 Task: For heading Use Roboto mono with pink colour & bold.  font size for heading18,  'Change the font style of data to'Roboto mono and font size to 9,  Change the alignment of both headline & data to Align right In the sheet  DashboardInvestmentbook
Action: Mouse moved to (82, 154)
Screenshot: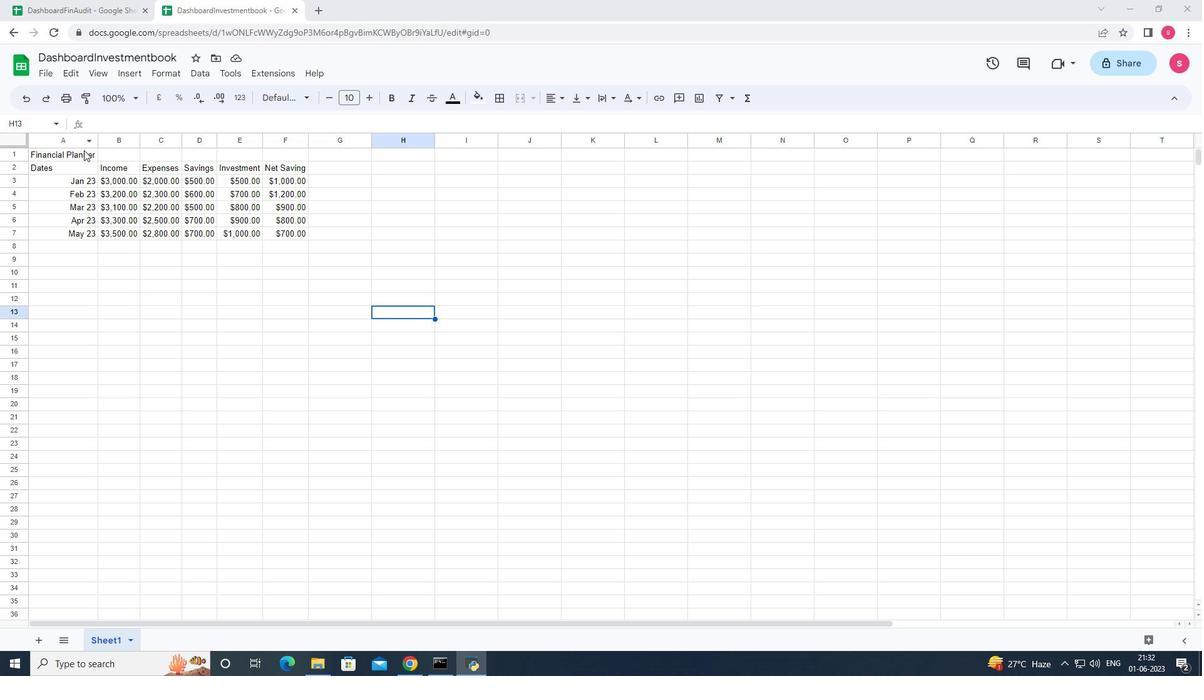 
Action: Mouse pressed left at (82, 154)
Screenshot: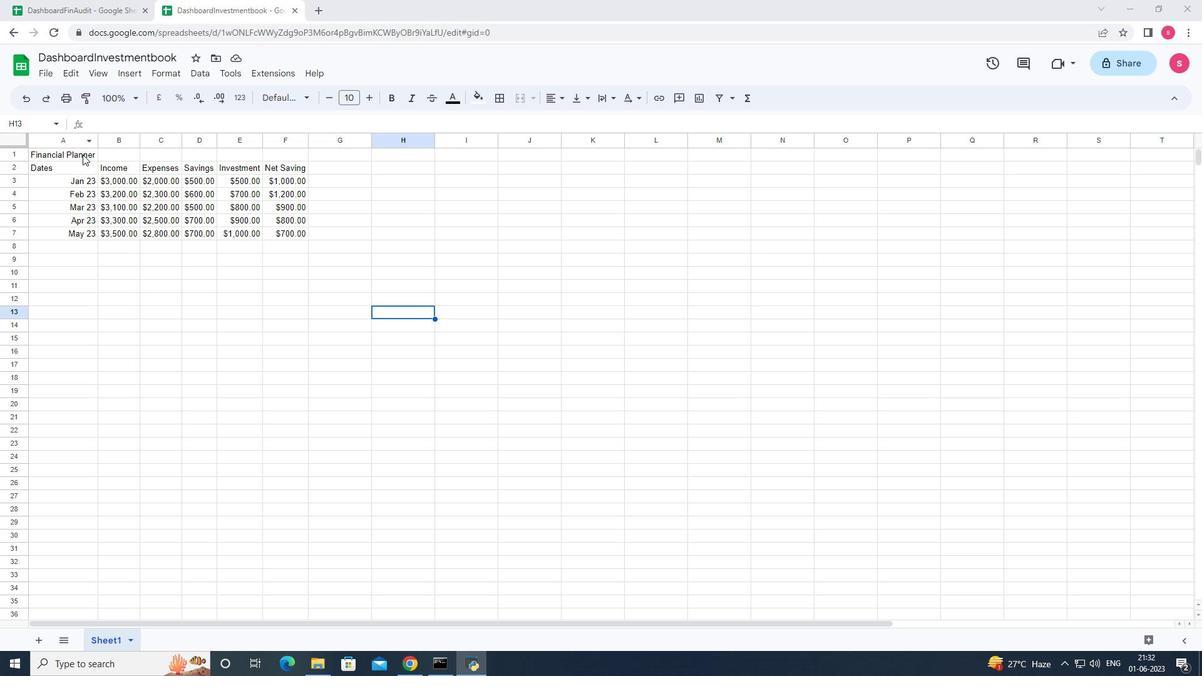 
Action: Mouse moved to (294, 97)
Screenshot: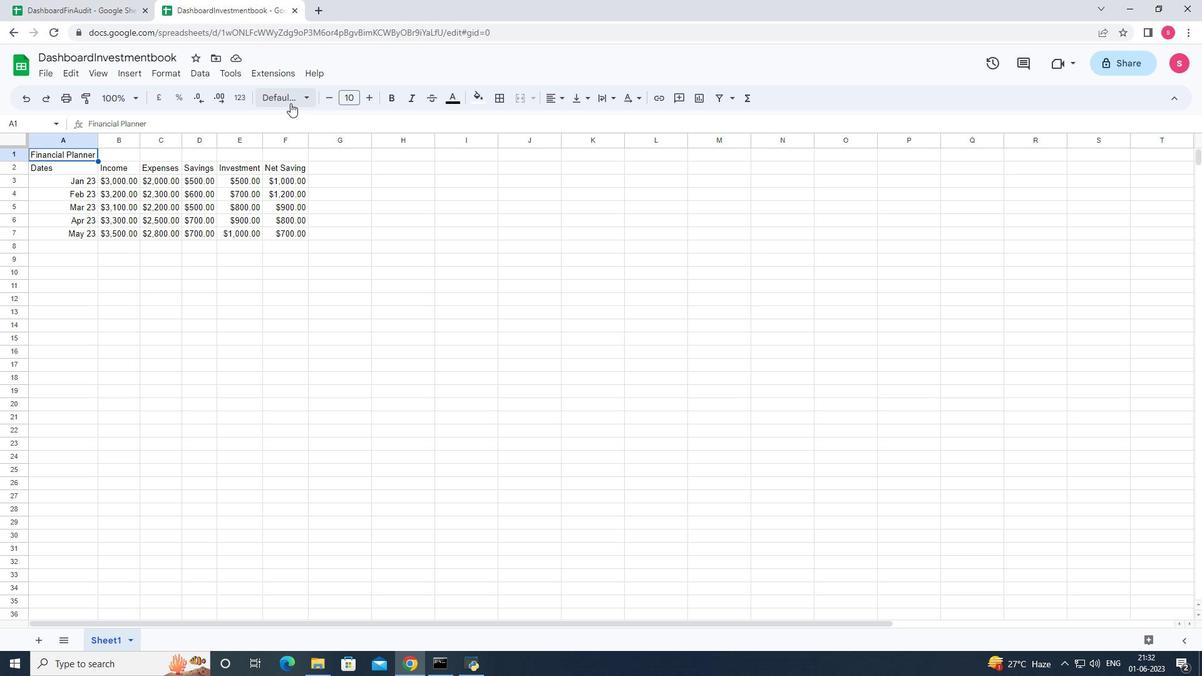 
Action: Mouse pressed left at (294, 97)
Screenshot: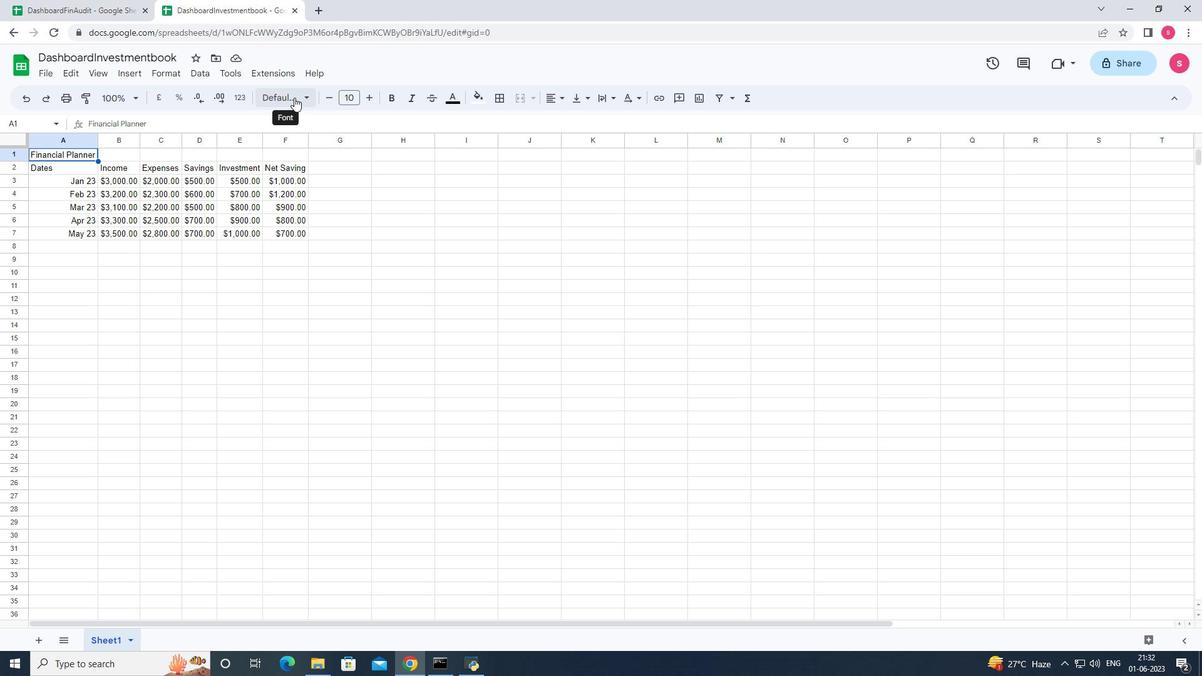 
Action: Mouse moved to (281, 296)
Screenshot: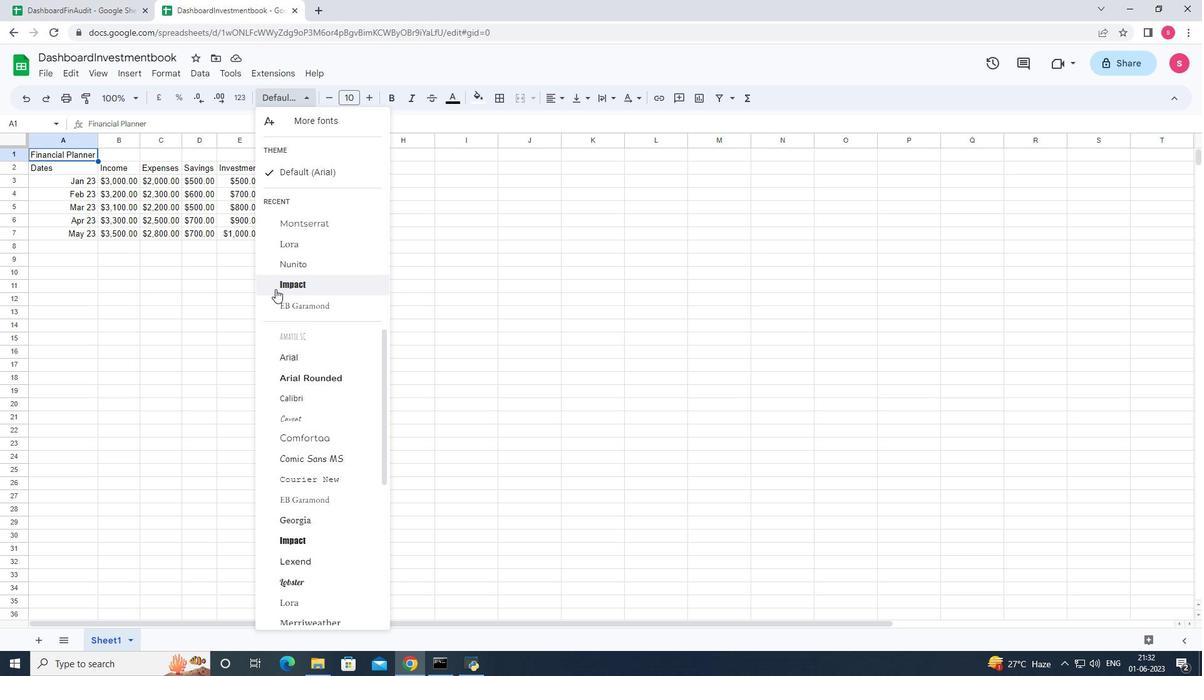 
Action: Mouse scrolled (281, 295) with delta (0, 0)
Screenshot: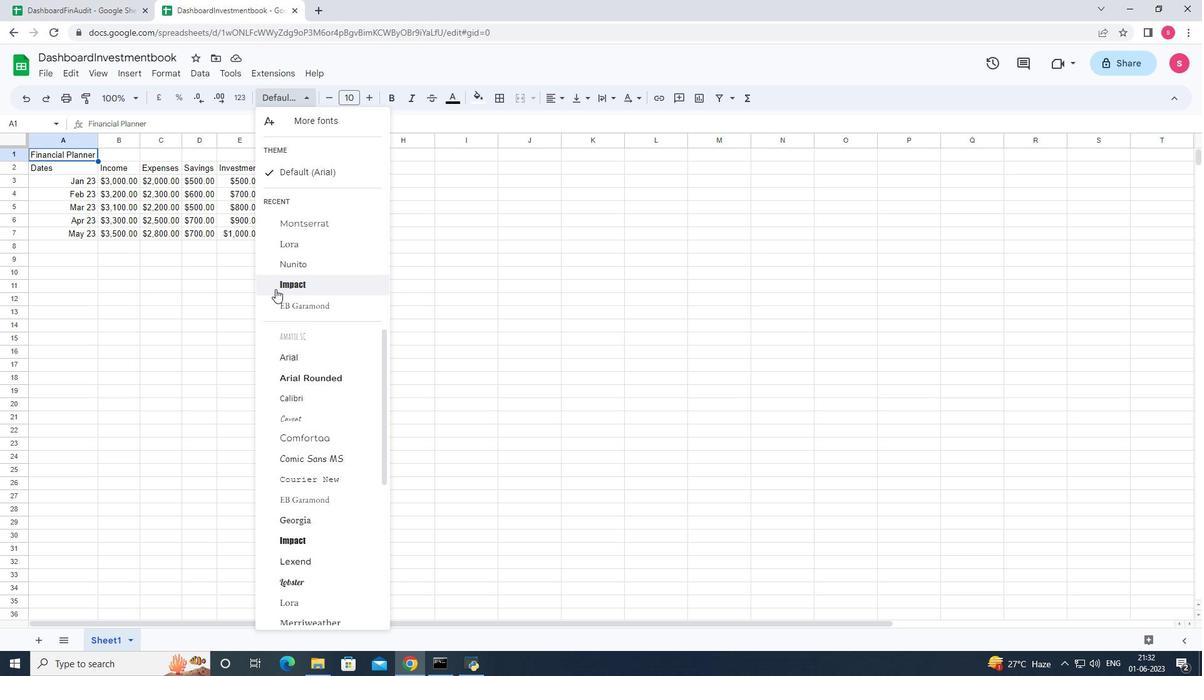 
Action: Mouse moved to (300, 322)
Screenshot: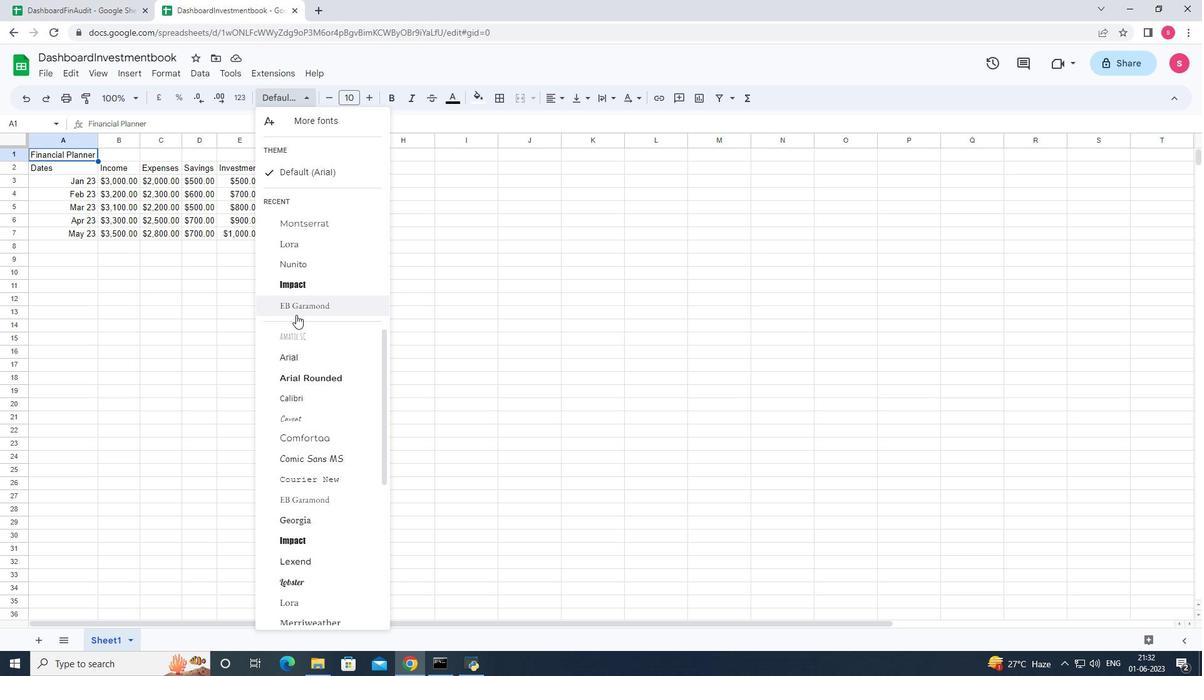 
Action: Mouse scrolled (300, 321) with delta (0, 0)
Screenshot: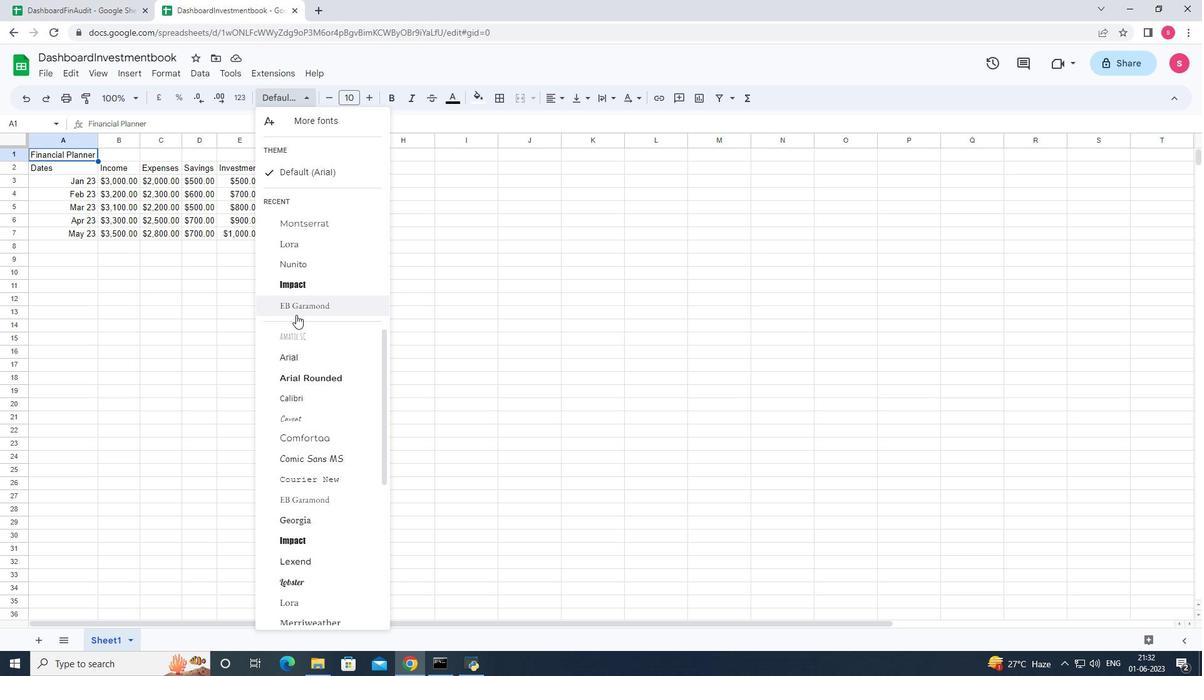 
Action: Mouse moved to (291, 371)
Screenshot: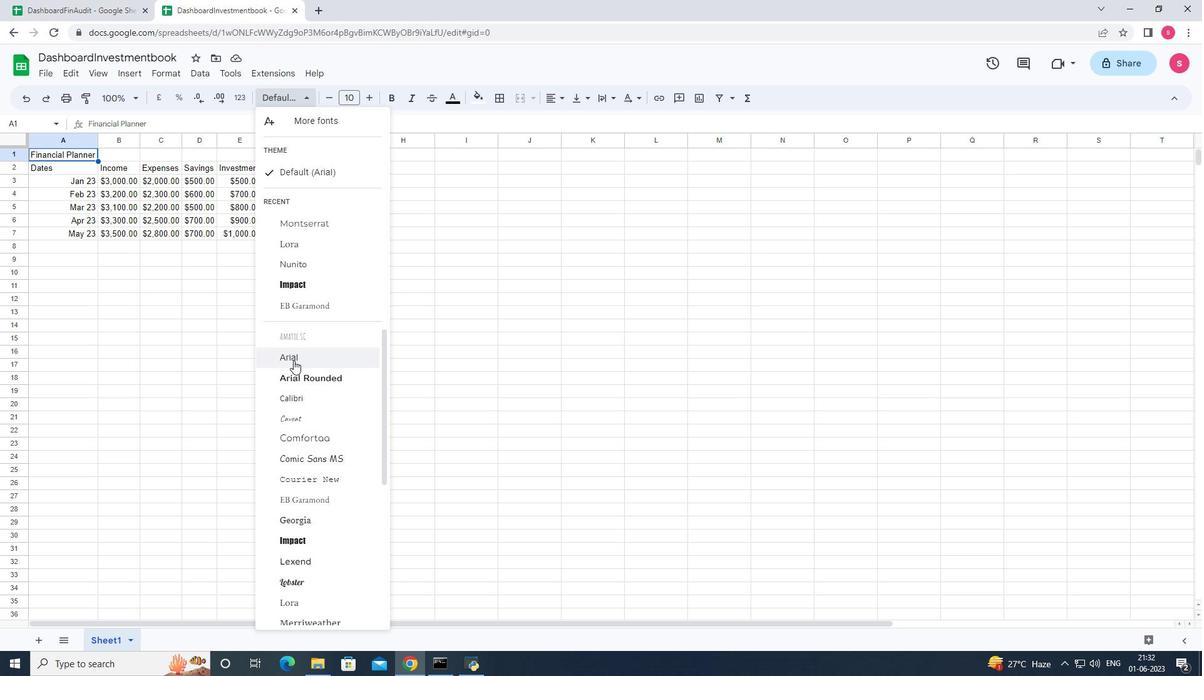 
Action: Mouse scrolled (291, 370) with delta (0, 0)
Screenshot: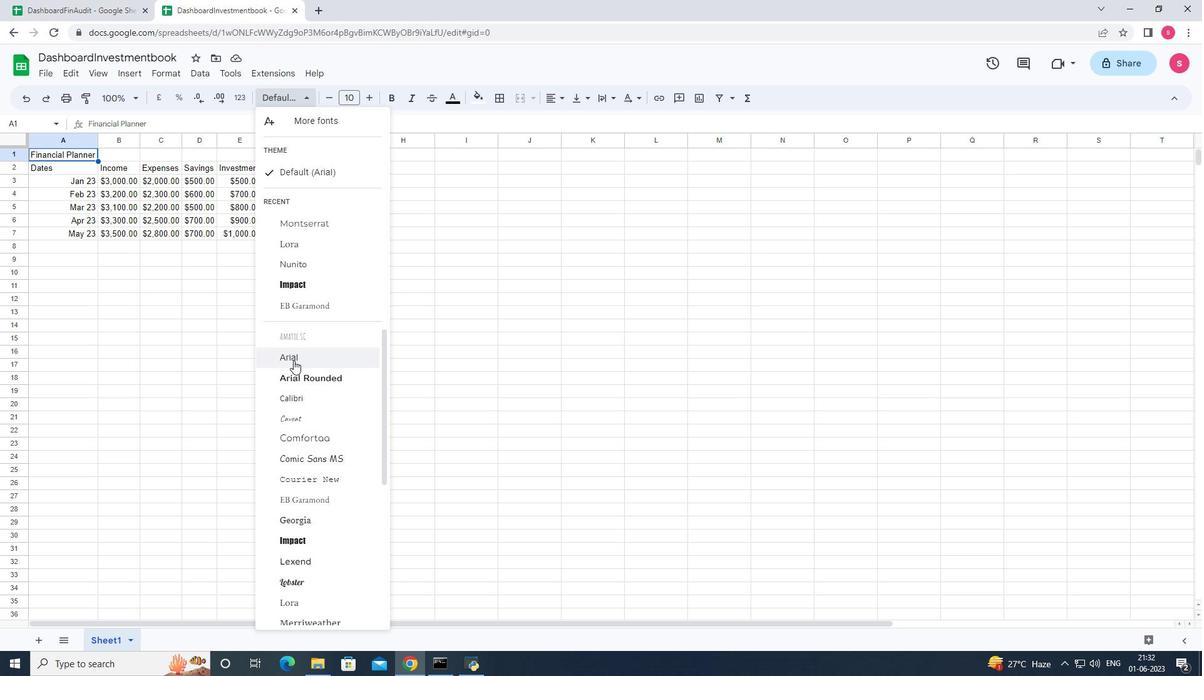
Action: Mouse moved to (291, 383)
Screenshot: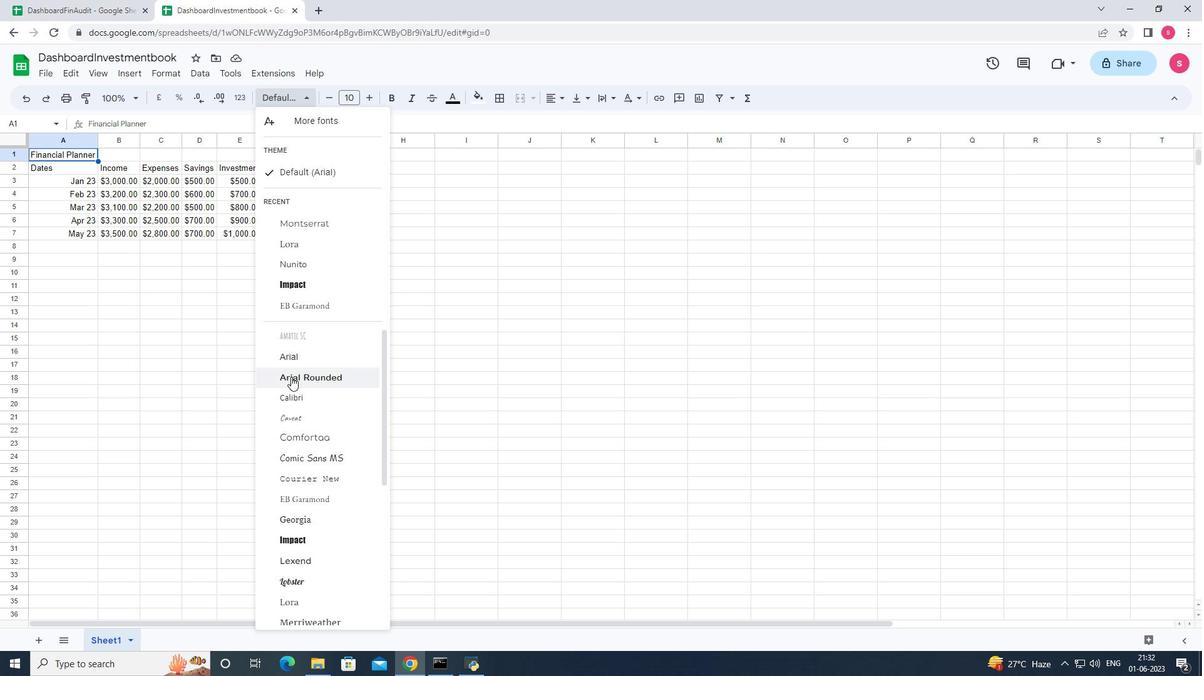 
Action: Mouse scrolled (291, 382) with delta (0, 0)
Screenshot: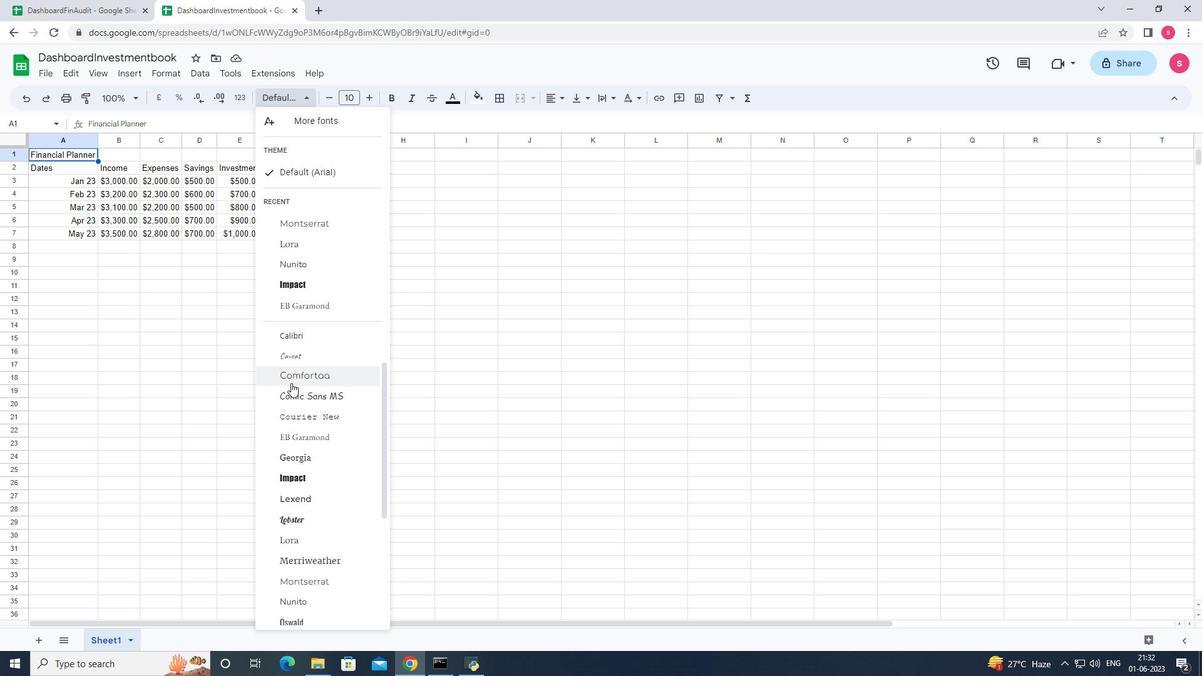 
Action: Mouse moved to (291, 386)
Screenshot: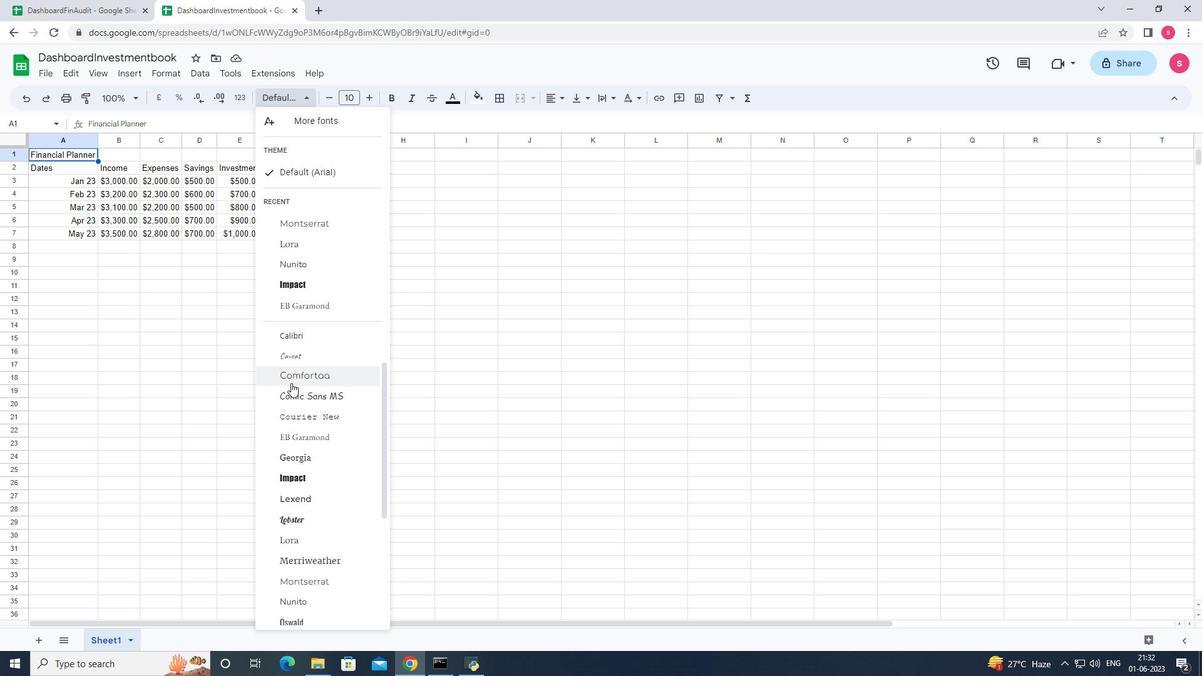 
Action: Mouse scrolled (291, 386) with delta (0, 0)
Screenshot: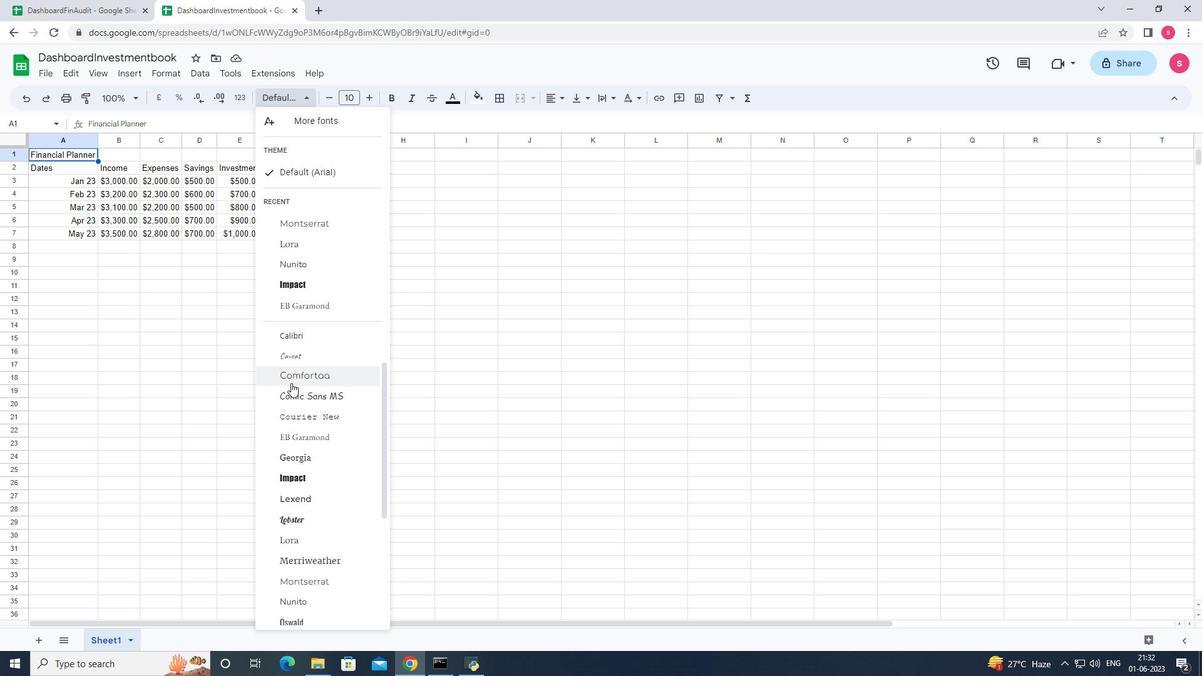 
Action: Mouse moved to (291, 389)
Screenshot: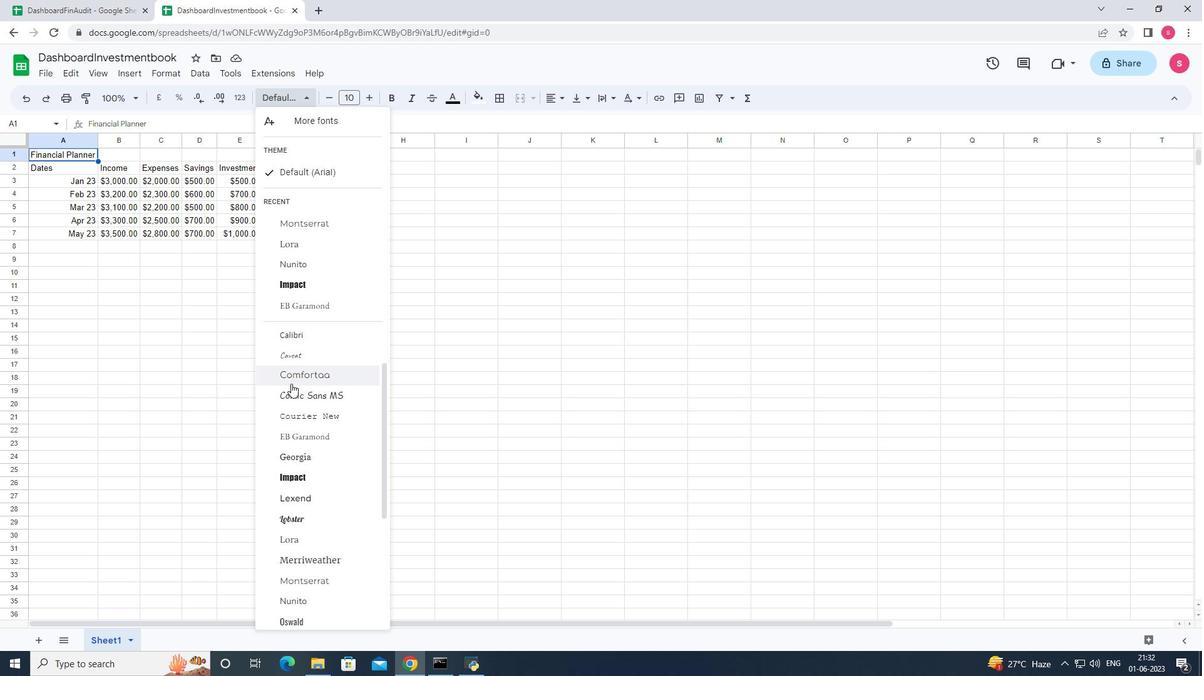 
Action: Mouse scrolled (291, 388) with delta (0, 0)
Screenshot: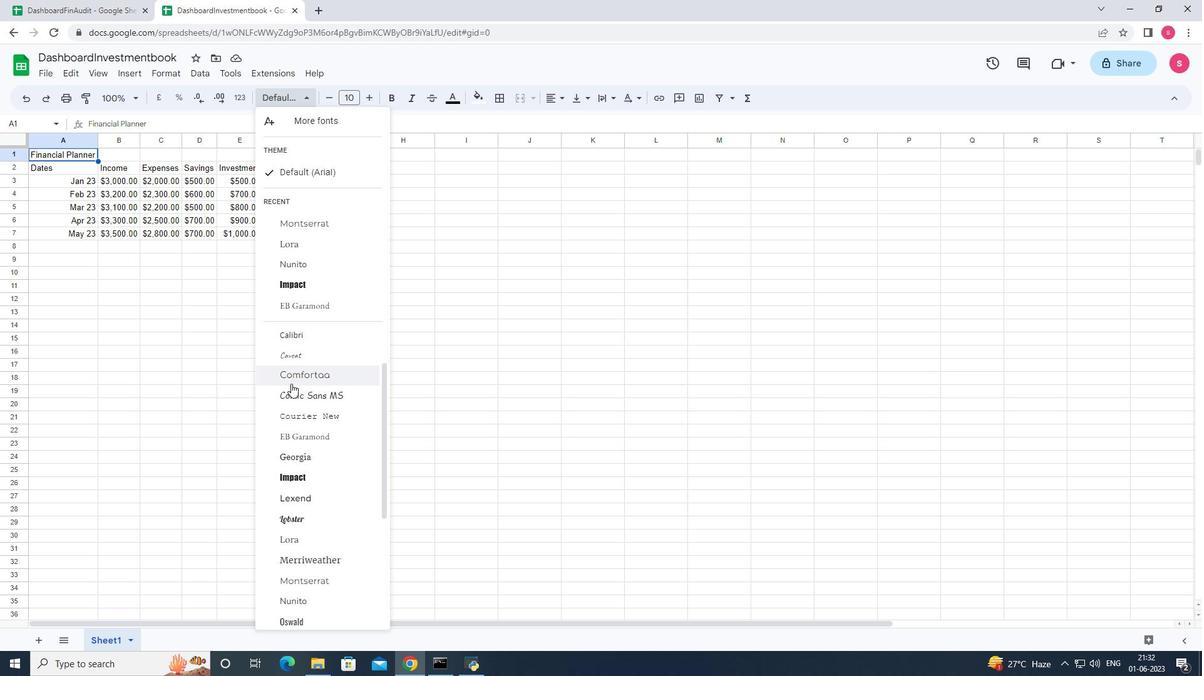 
Action: Mouse moved to (291, 401)
Screenshot: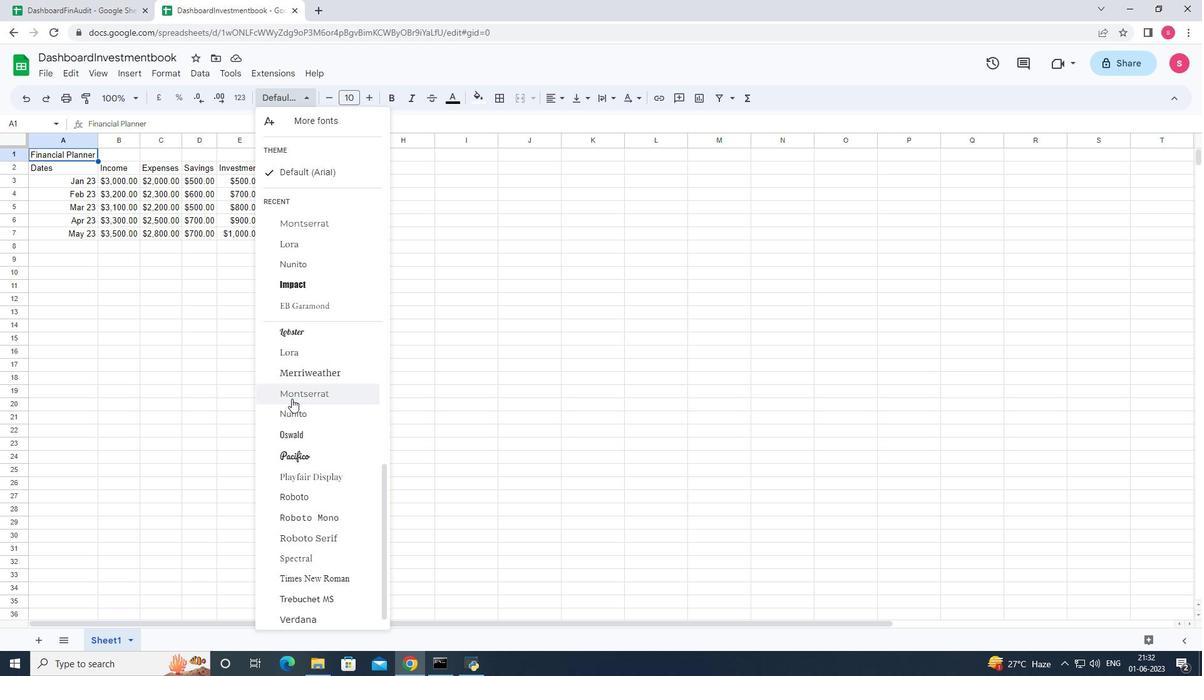 
Action: Mouse scrolled (291, 401) with delta (0, 0)
Screenshot: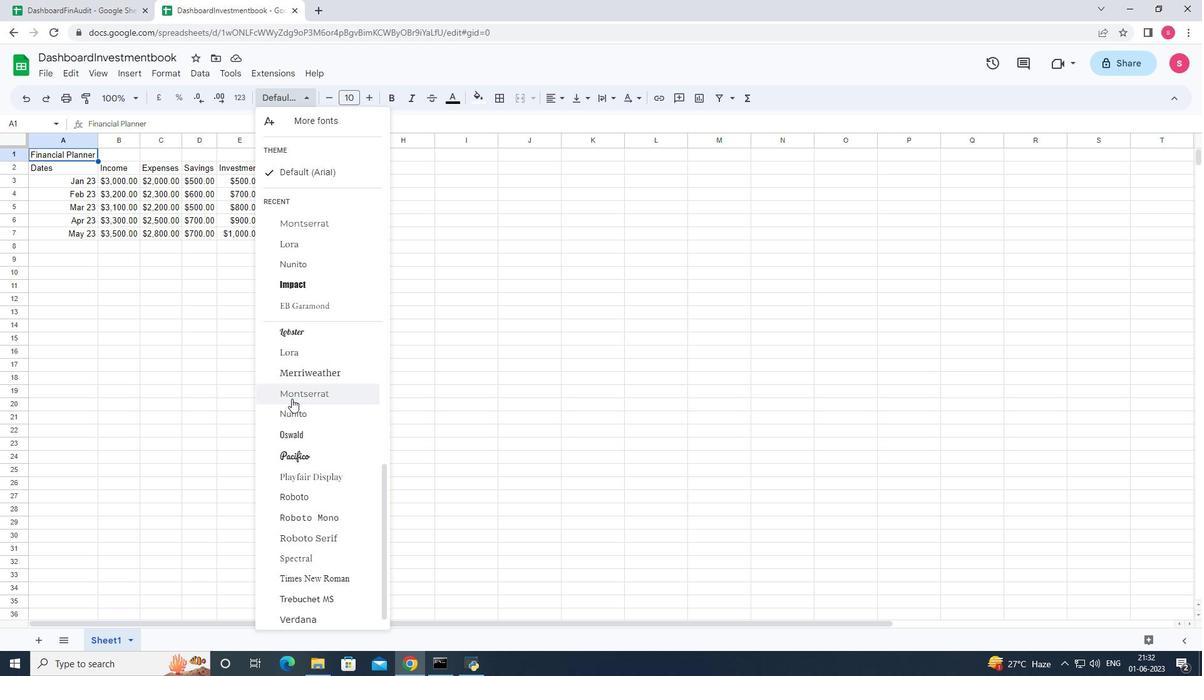 
Action: Mouse moved to (291, 406)
Screenshot: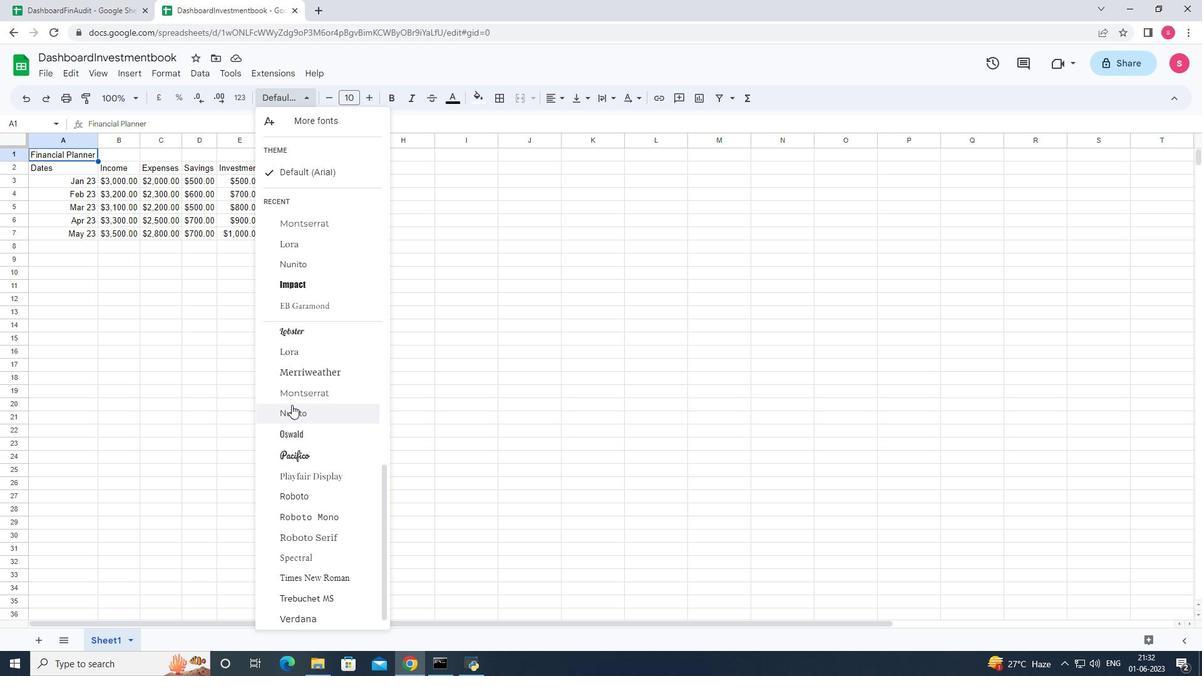 
Action: Mouse scrolled (291, 405) with delta (0, 0)
Screenshot: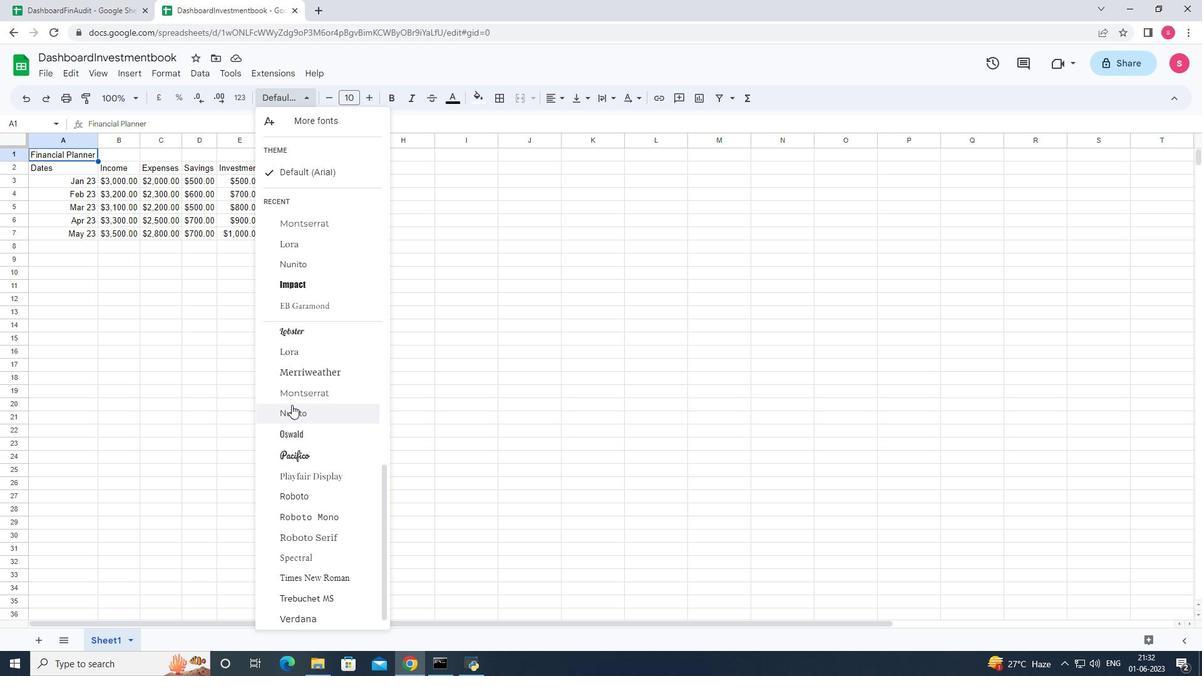 
Action: Mouse moved to (324, 516)
Screenshot: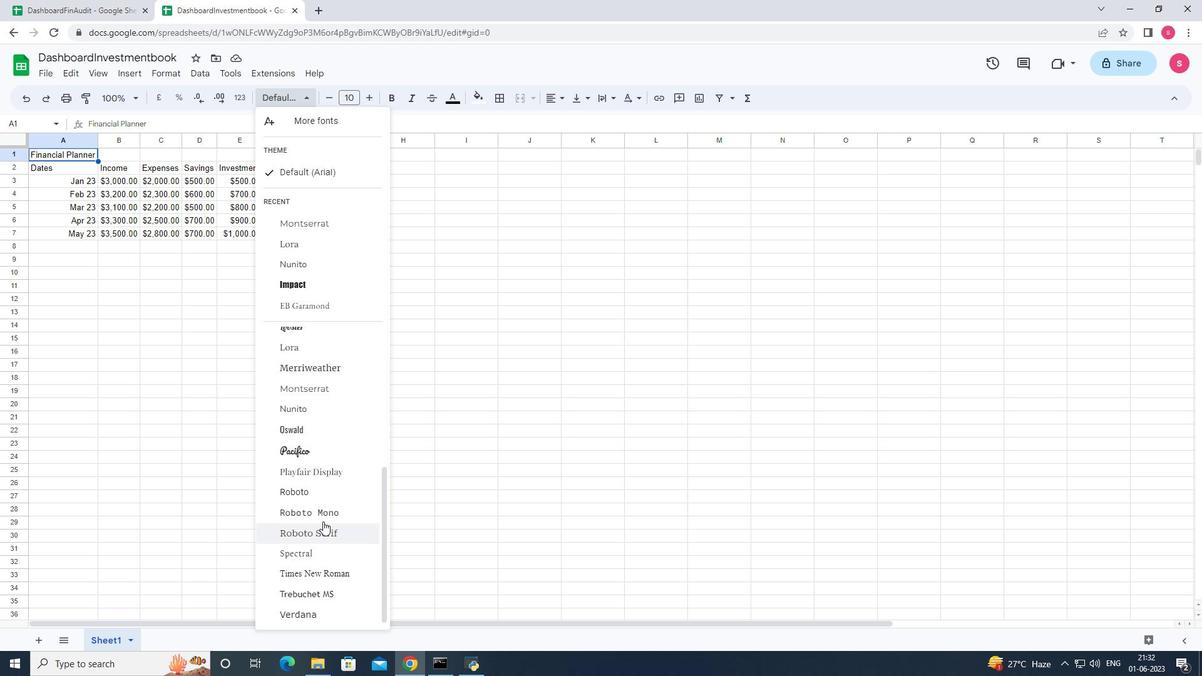 
Action: Mouse pressed left at (324, 516)
Screenshot: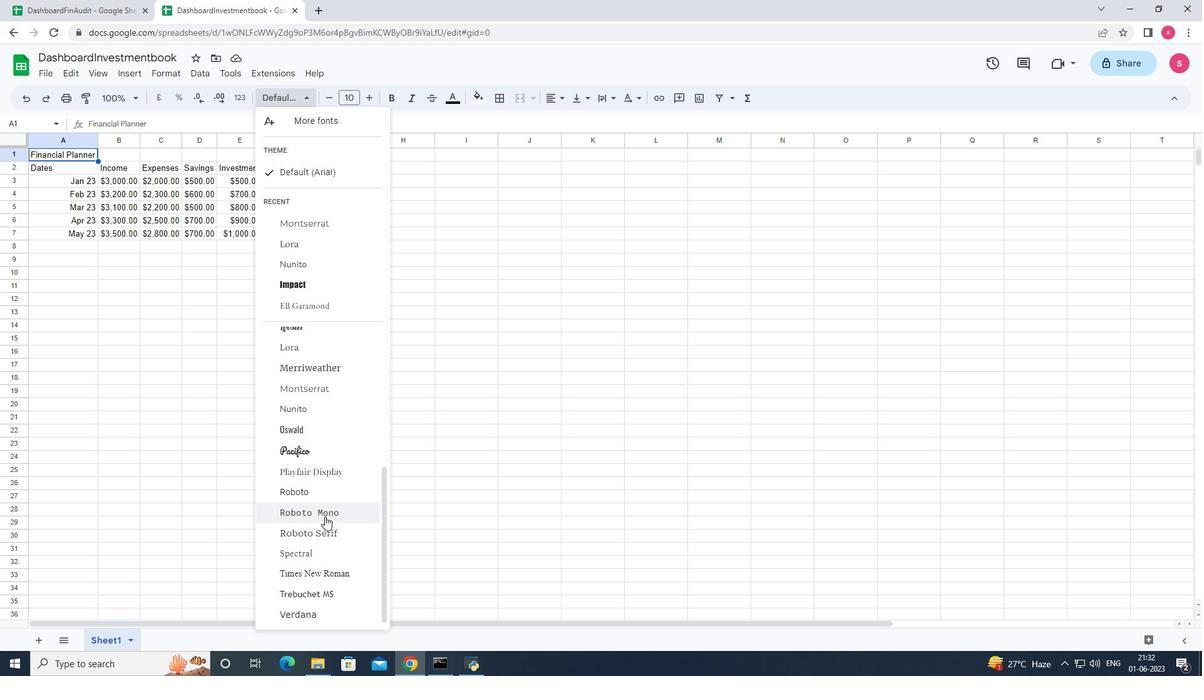 
Action: Mouse moved to (458, 100)
Screenshot: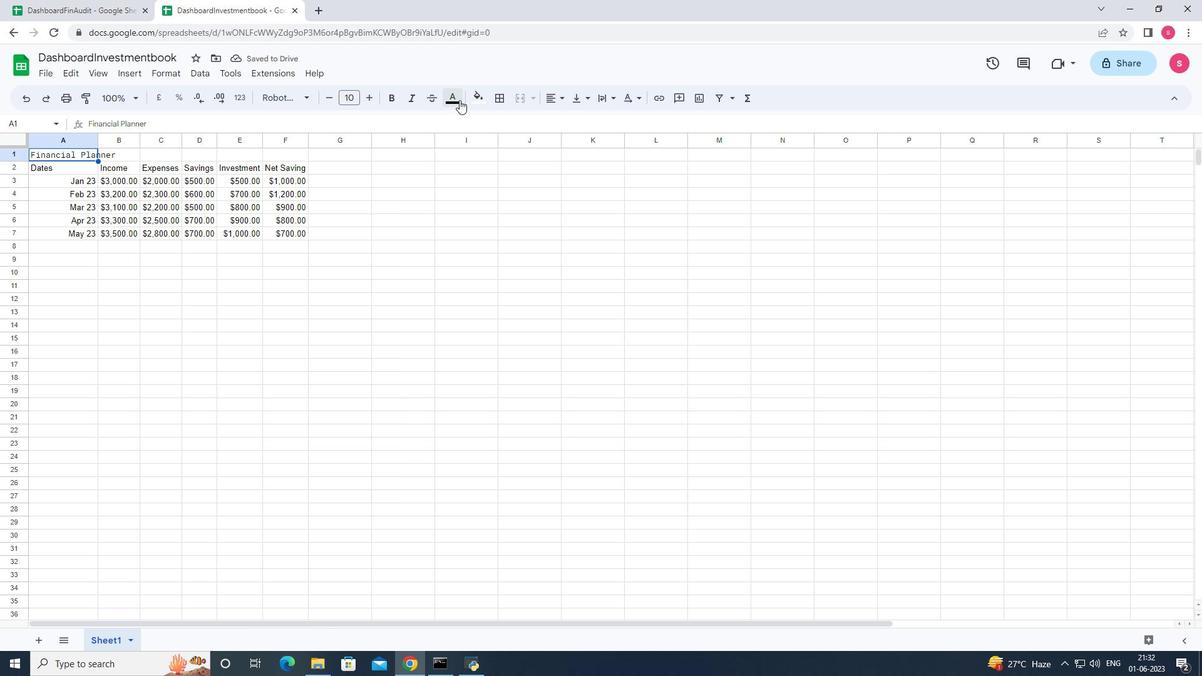 
Action: Mouse pressed left at (458, 100)
Screenshot: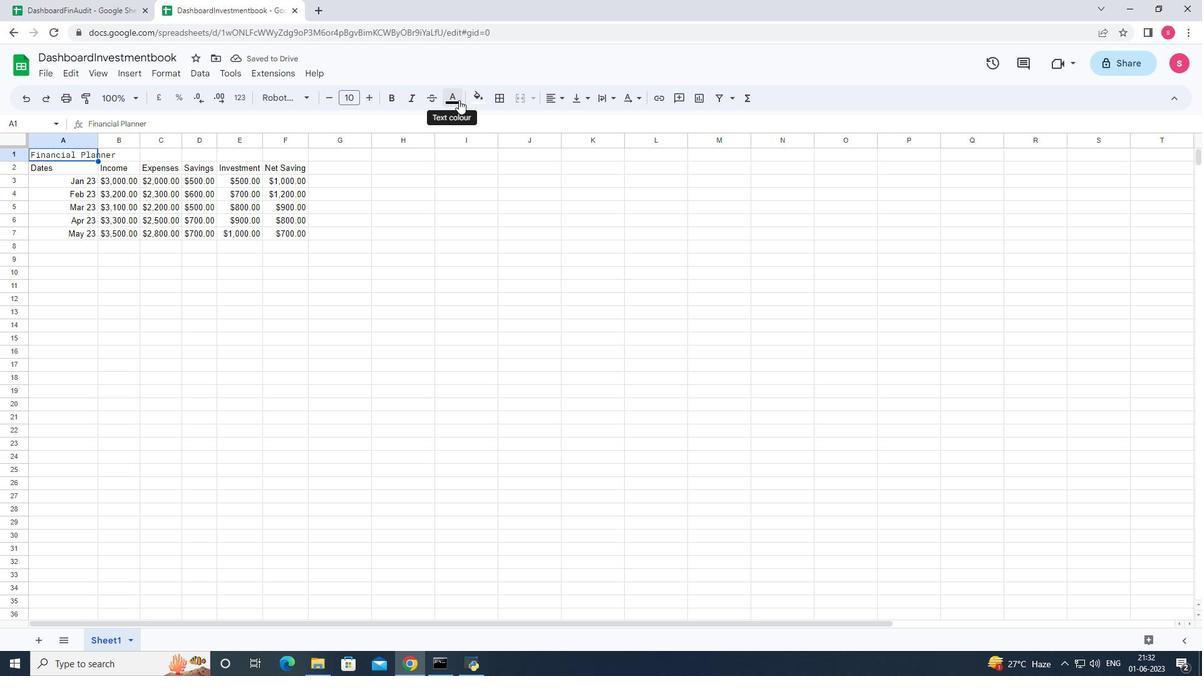 
Action: Mouse moved to (578, 157)
Screenshot: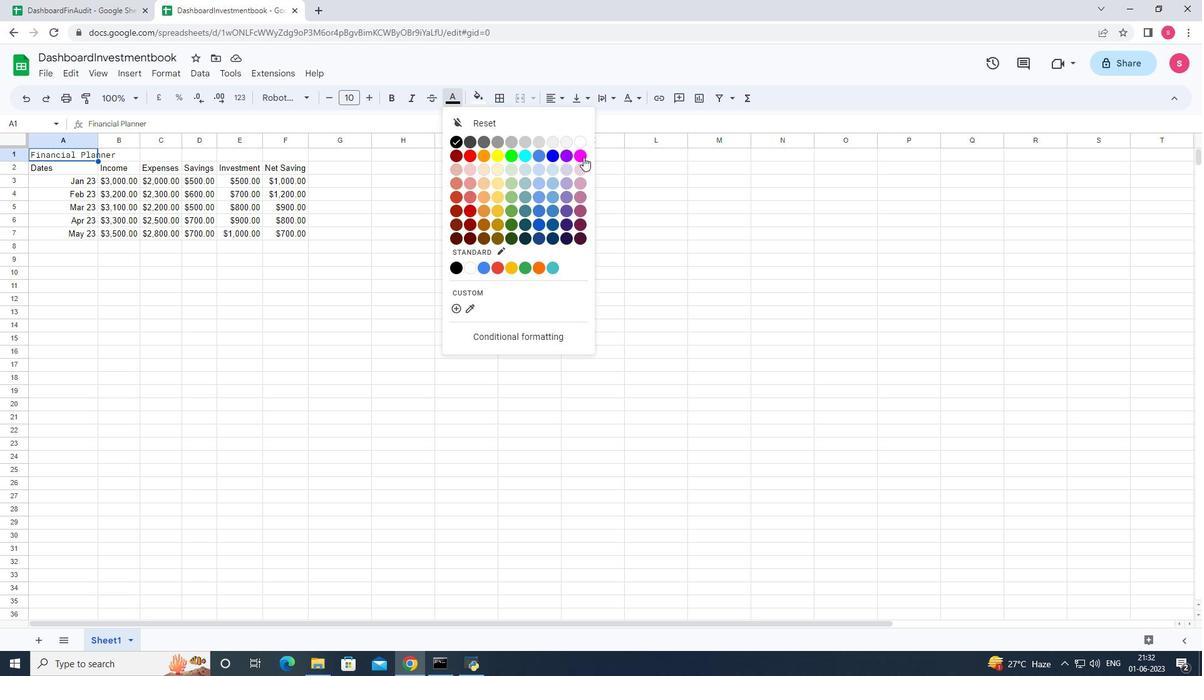 
Action: Mouse pressed left at (578, 157)
Screenshot: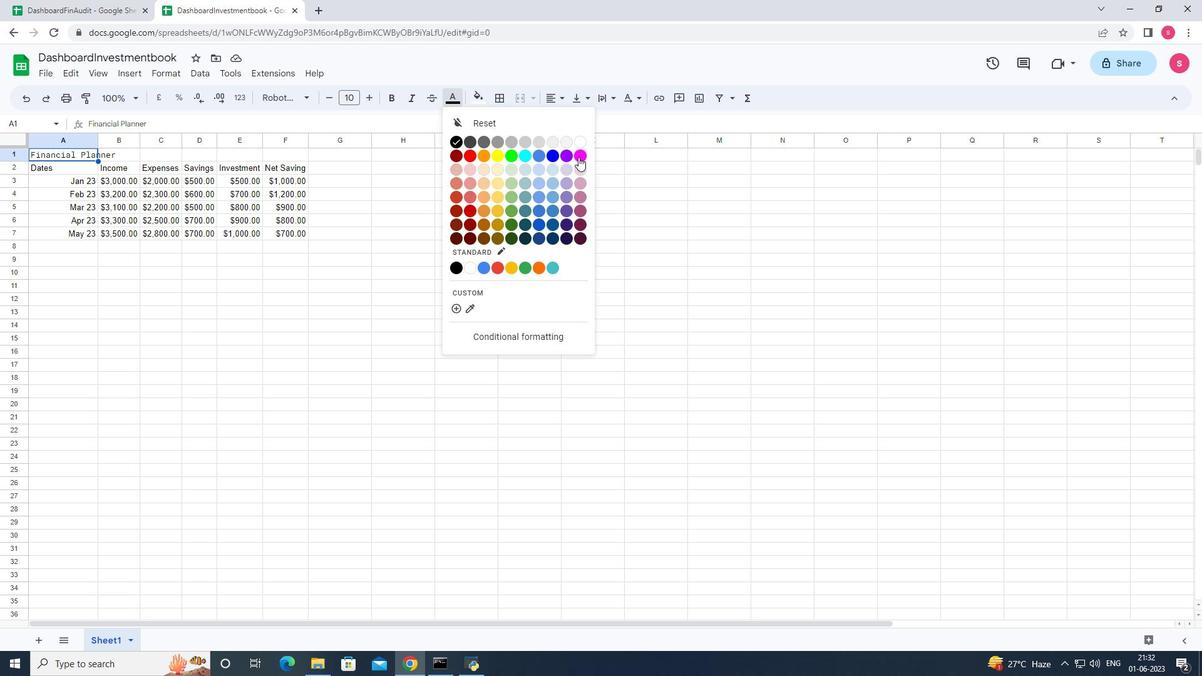 
Action: Mouse moved to (390, 100)
Screenshot: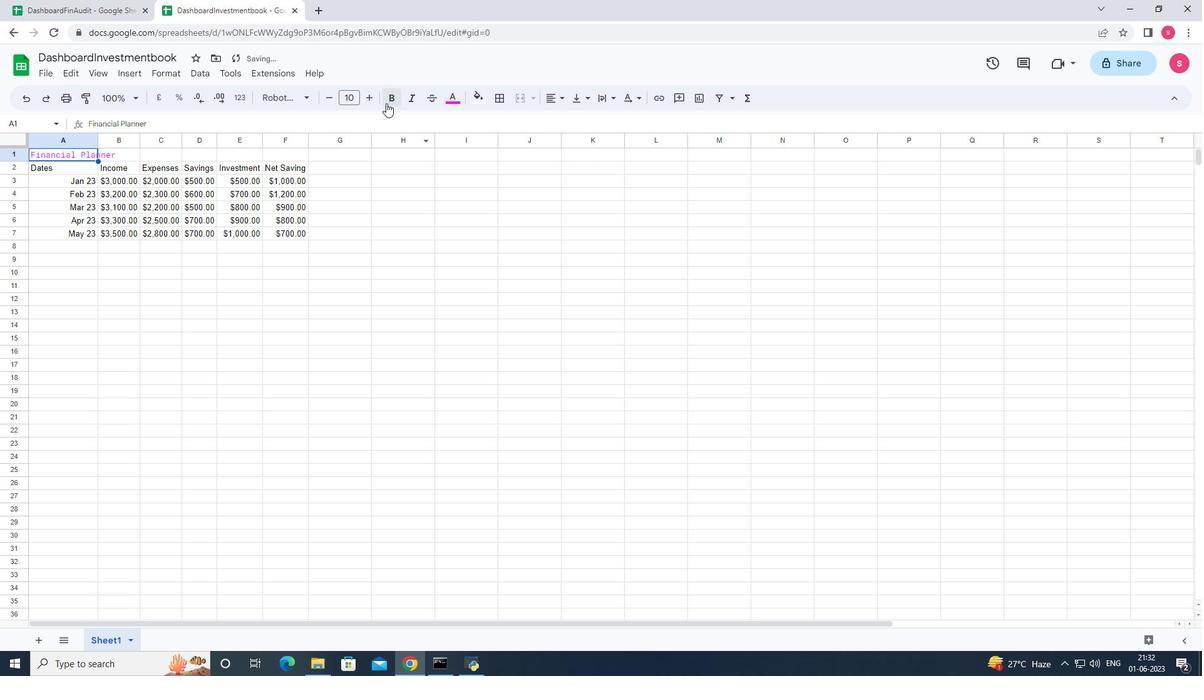 
Action: Mouse pressed left at (390, 100)
Screenshot: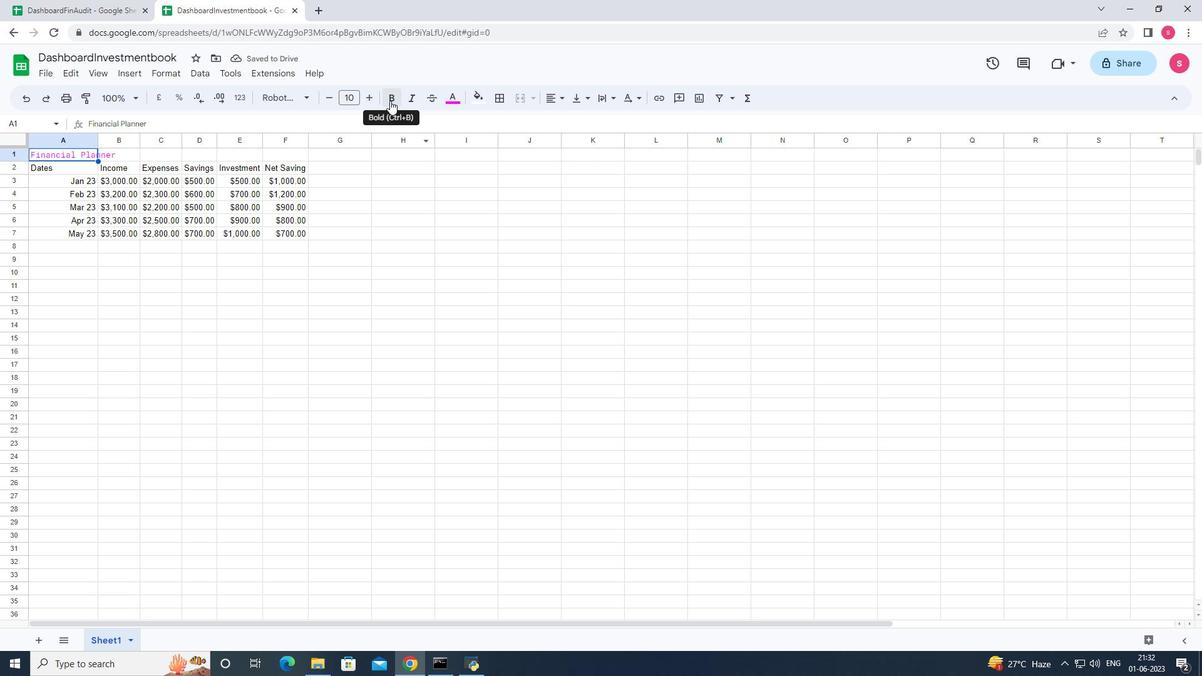 
Action: Mouse moved to (363, 98)
Screenshot: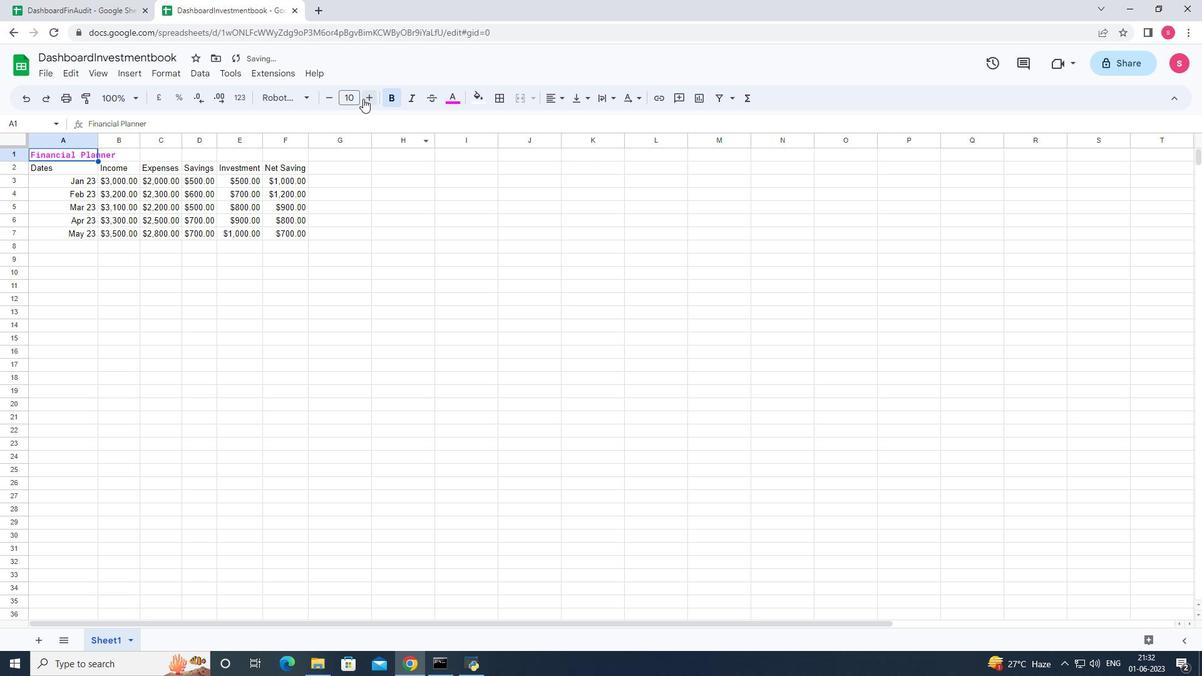 
Action: Mouse pressed left at (363, 98)
Screenshot: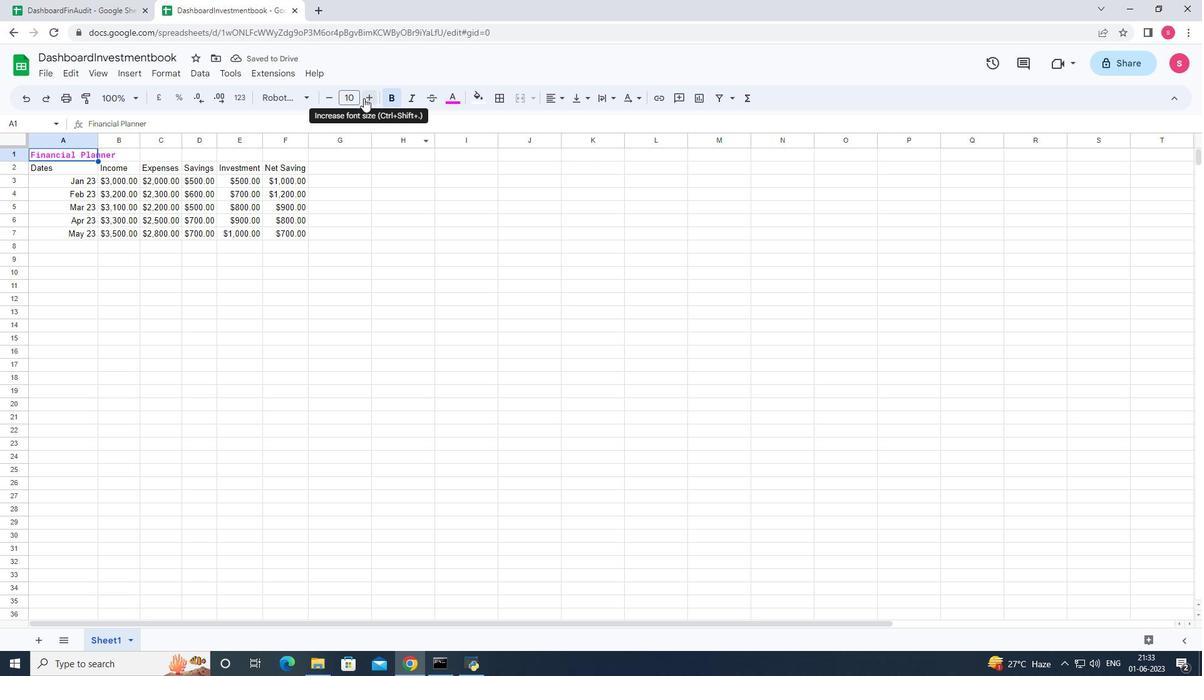 
Action: Mouse pressed left at (363, 98)
Screenshot: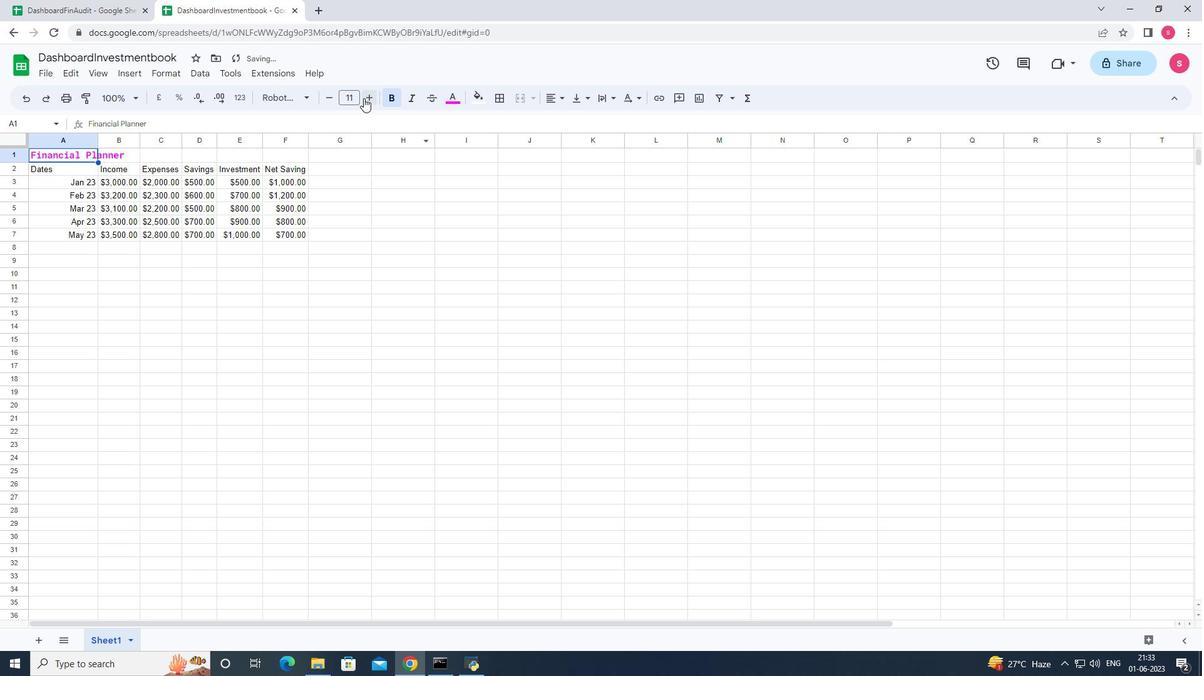 
Action: Mouse pressed left at (363, 98)
Screenshot: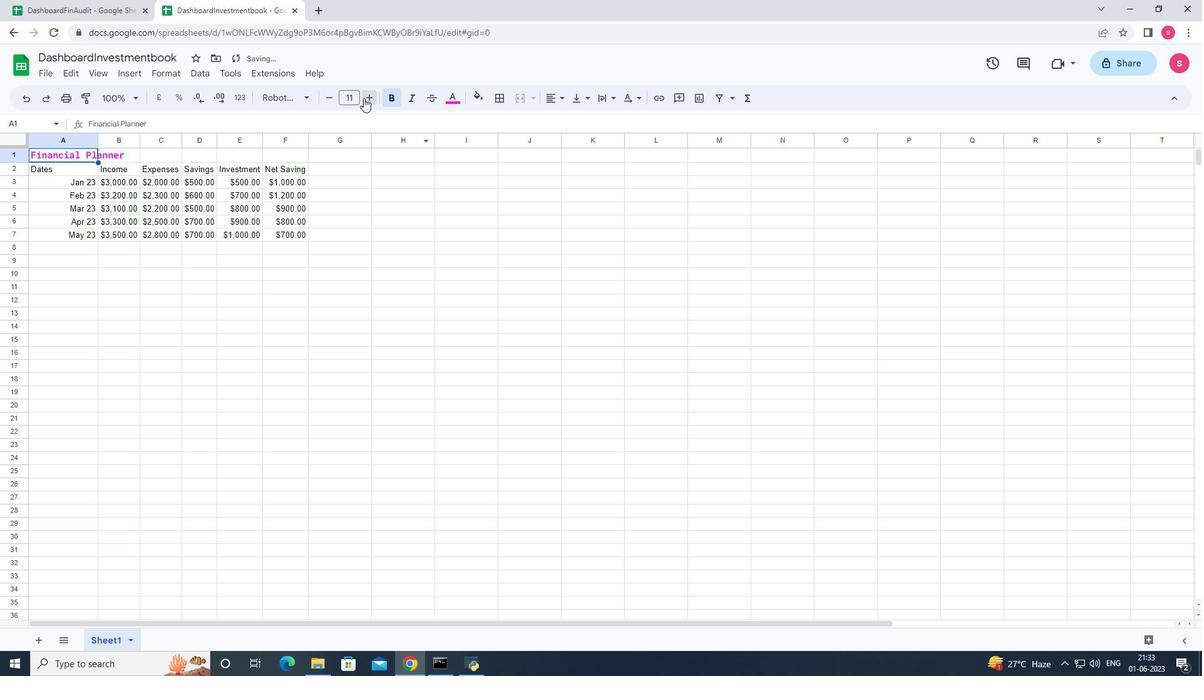 
Action: Mouse pressed left at (363, 98)
Screenshot: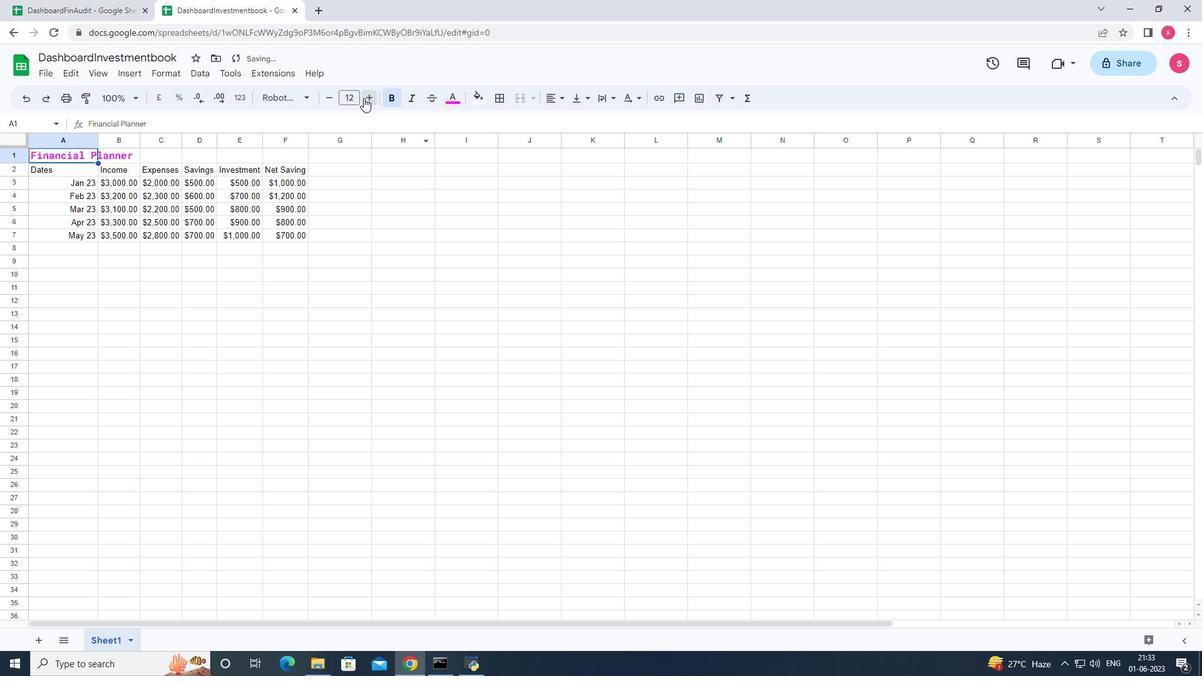 
Action: Mouse pressed left at (363, 98)
Screenshot: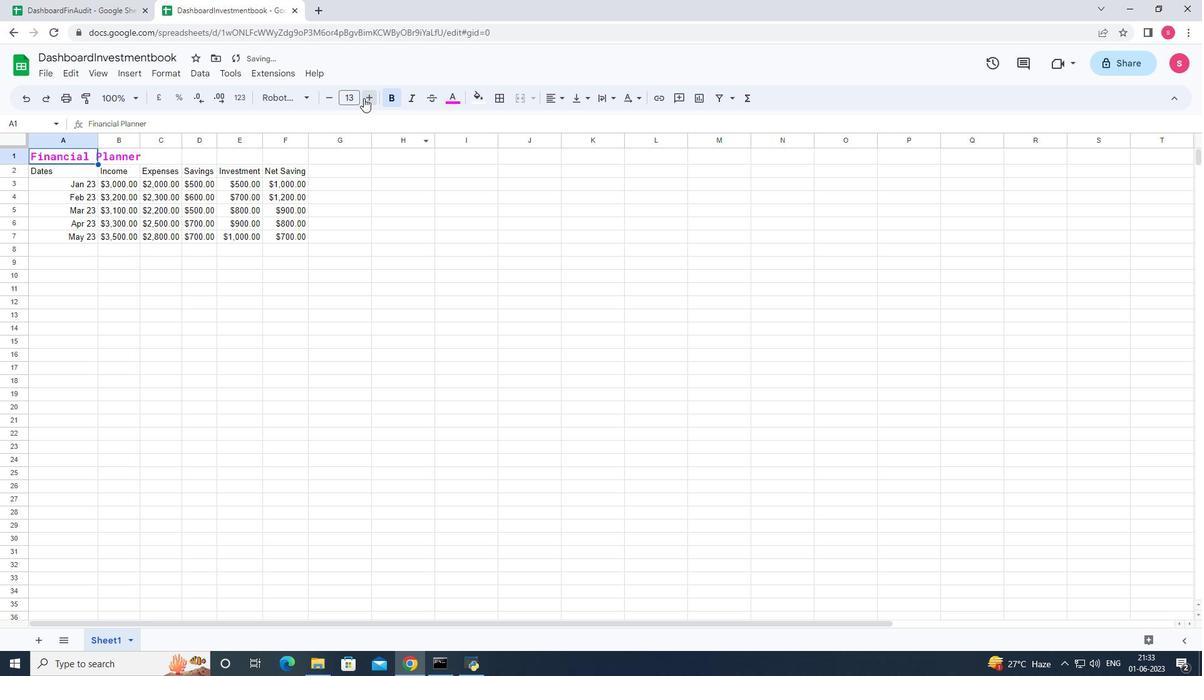 
Action: Mouse pressed left at (363, 98)
Screenshot: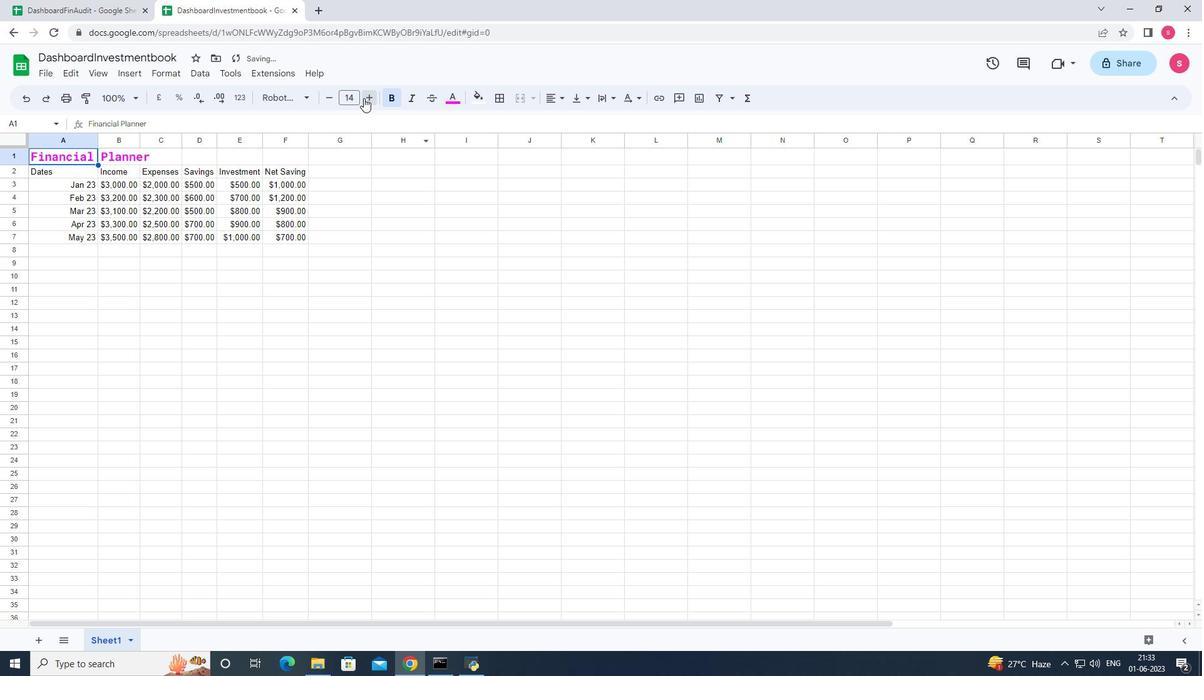 
Action: Mouse pressed left at (363, 98)
Screenshot: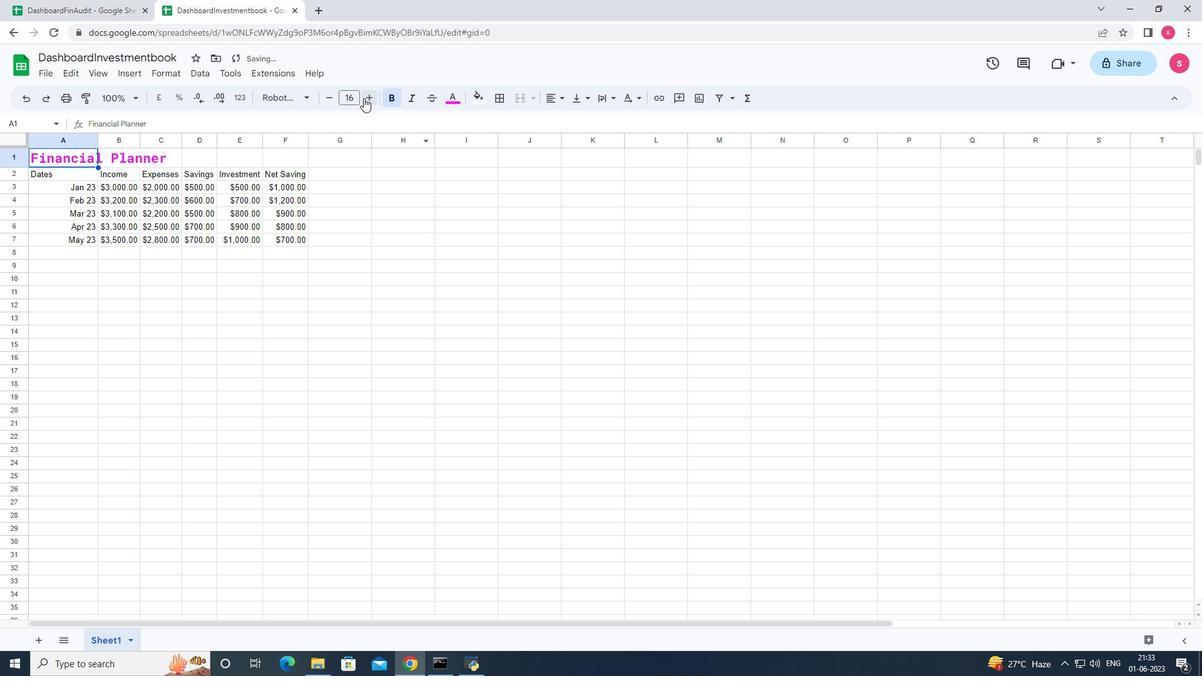 
Action: Mouse pressed left at (363, 98)
Screenshot: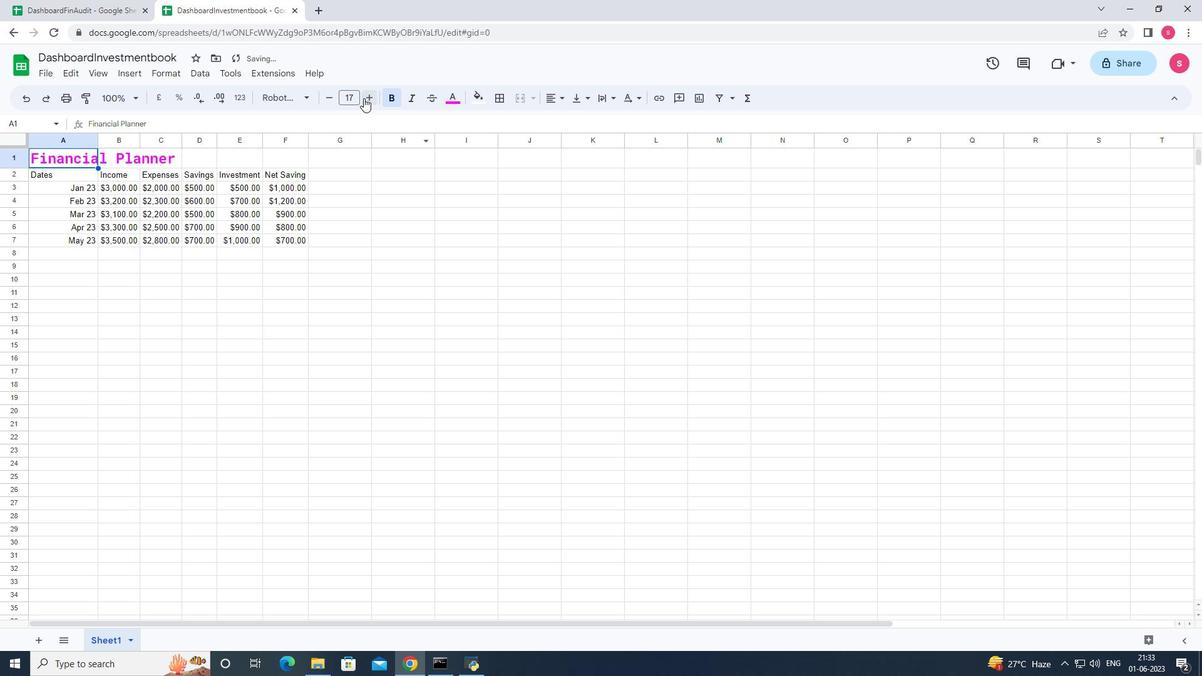 
Action: Mouse moved to (395, 224)
Screenshot: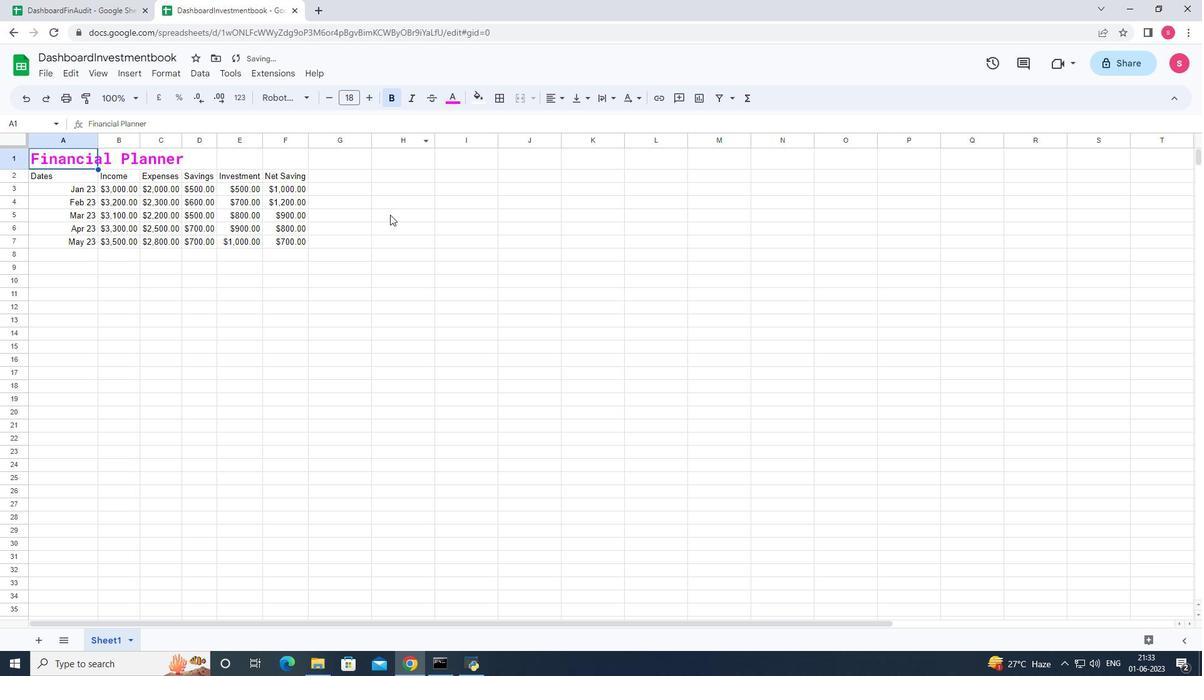 
Action: Mouse pressed left at (395, 224)
Screenshot: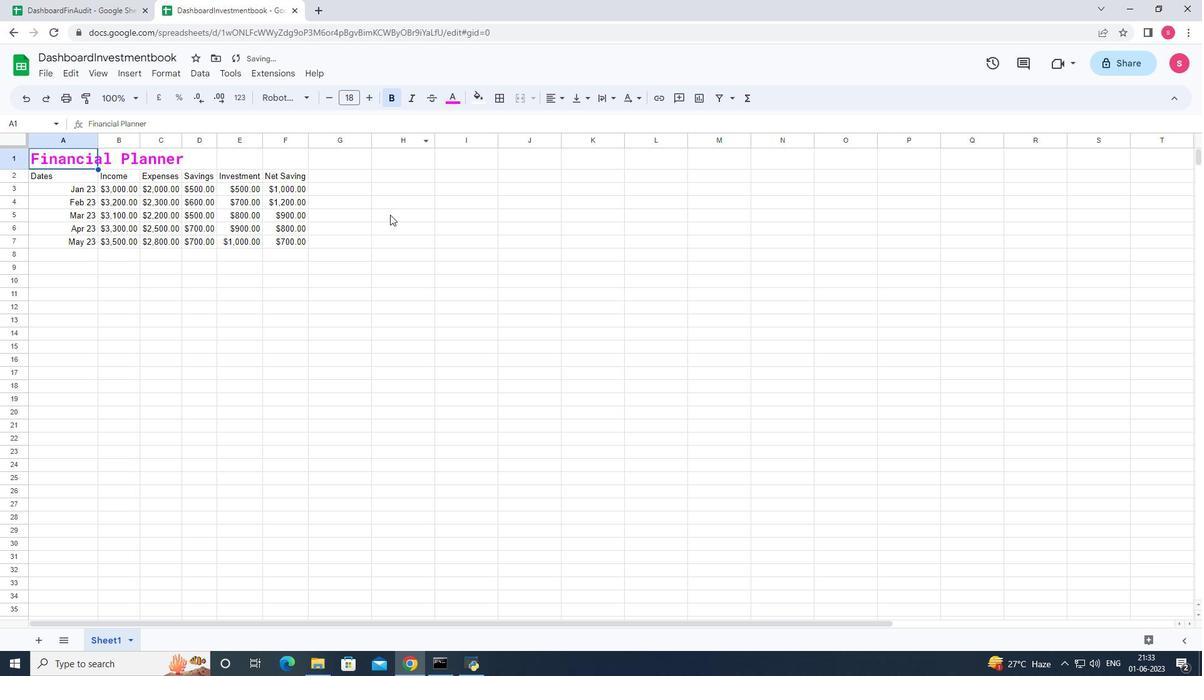 
Action: Mouse moved to (52, 172)
Screenshot: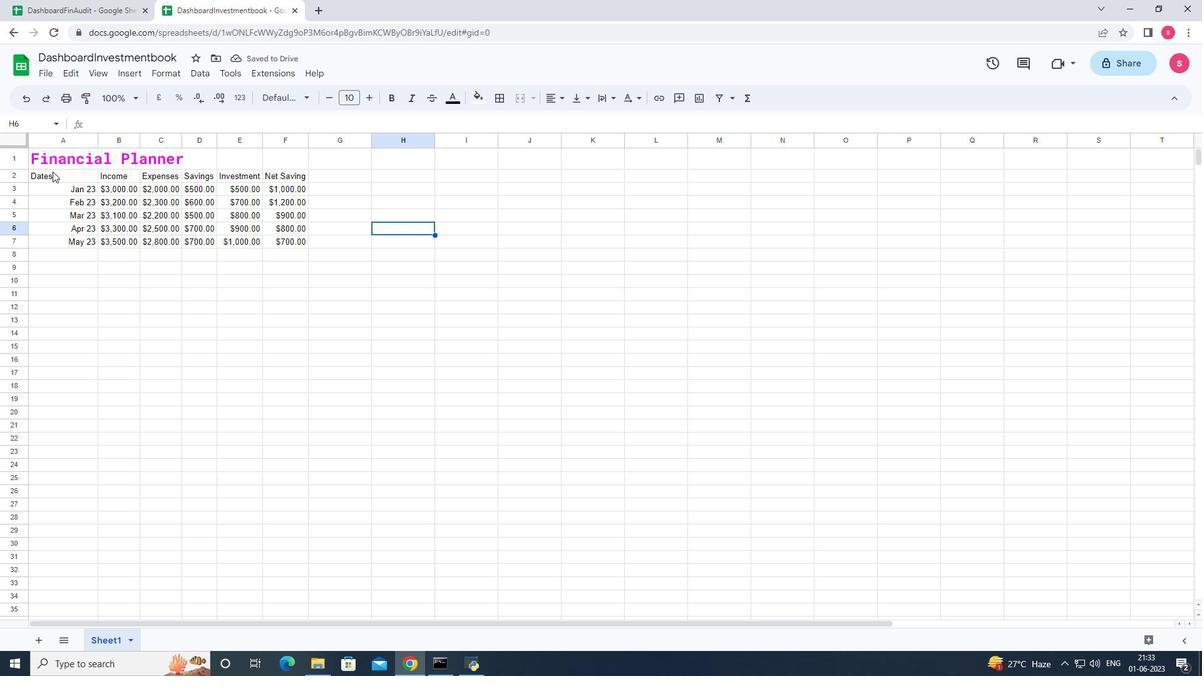 
Action: Mouse pressed left at (52, 172)
Screenshot: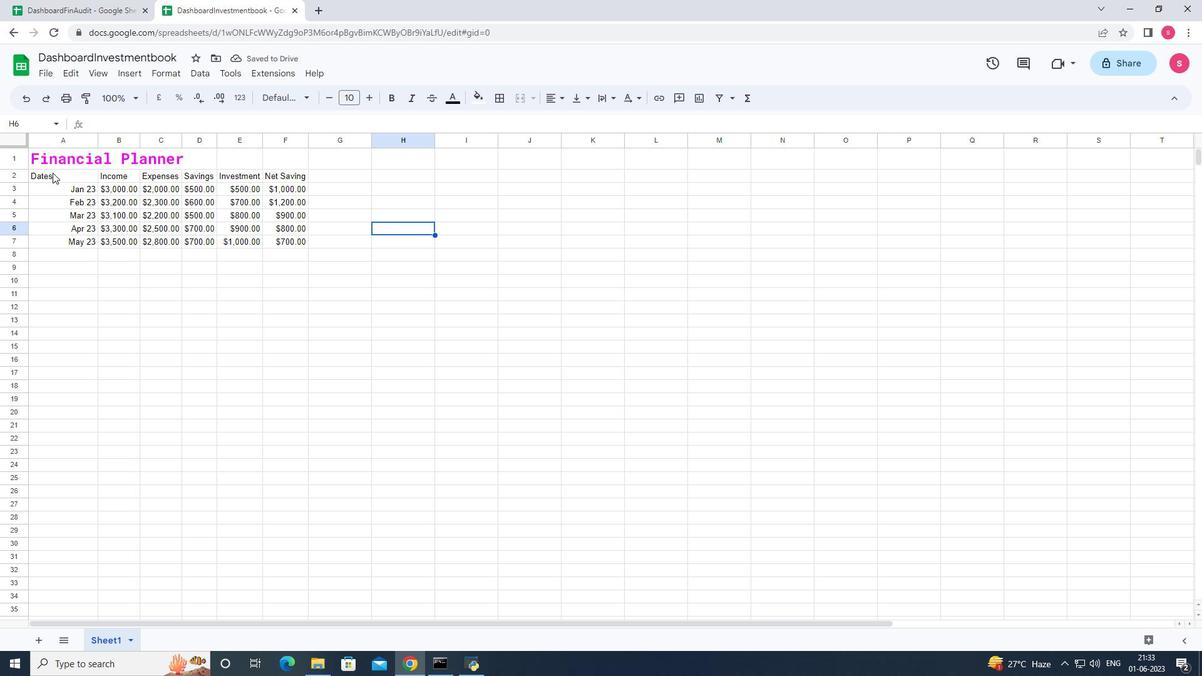 
Action: Mouse moved to (296, 93)
Screenshot: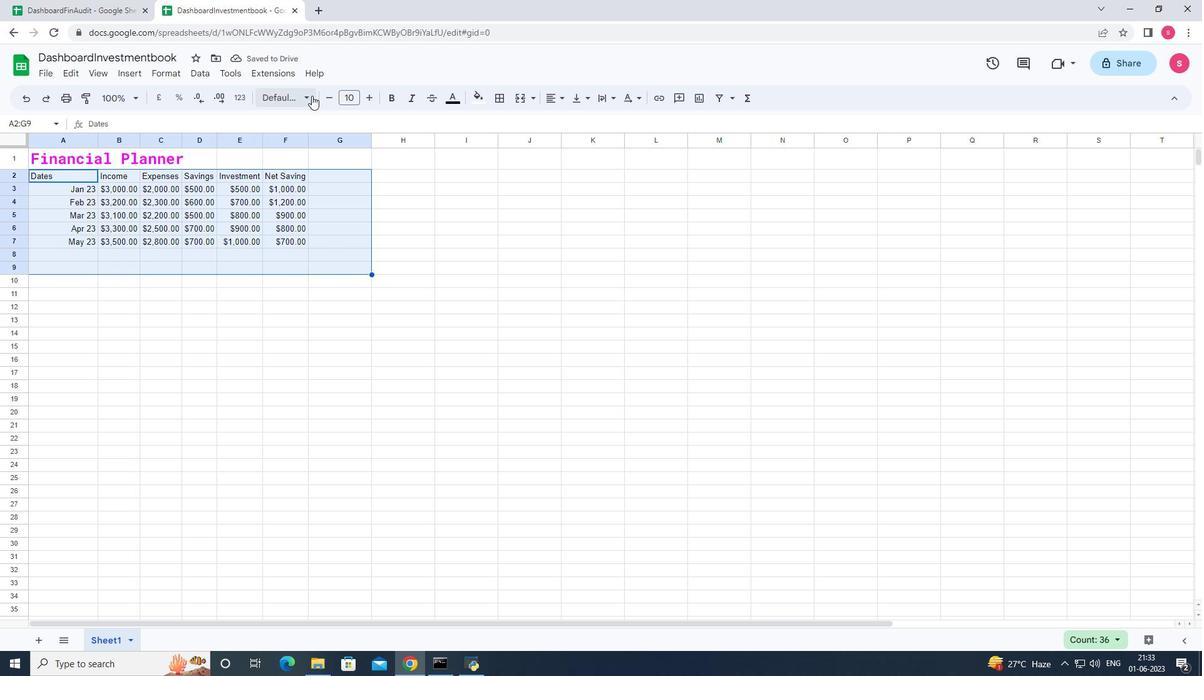 
Action: Mouse pressed left at (296, 93)
Screenshot: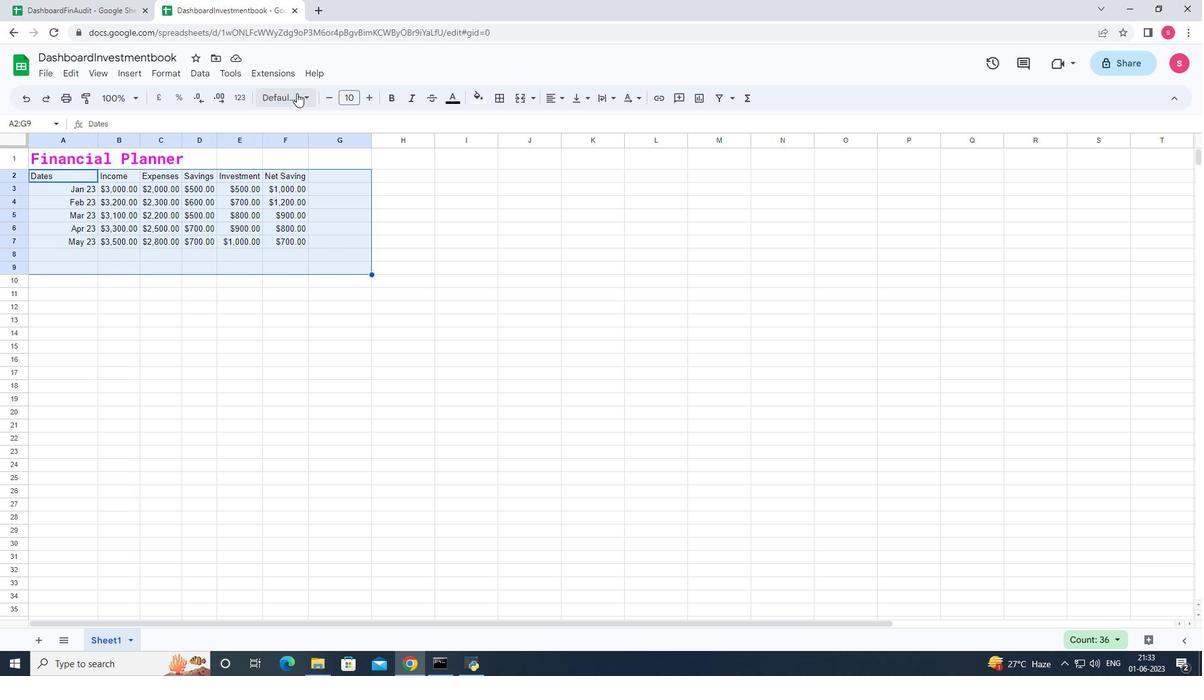 
Action: Mouse moved to (294, 366)
Screenshot: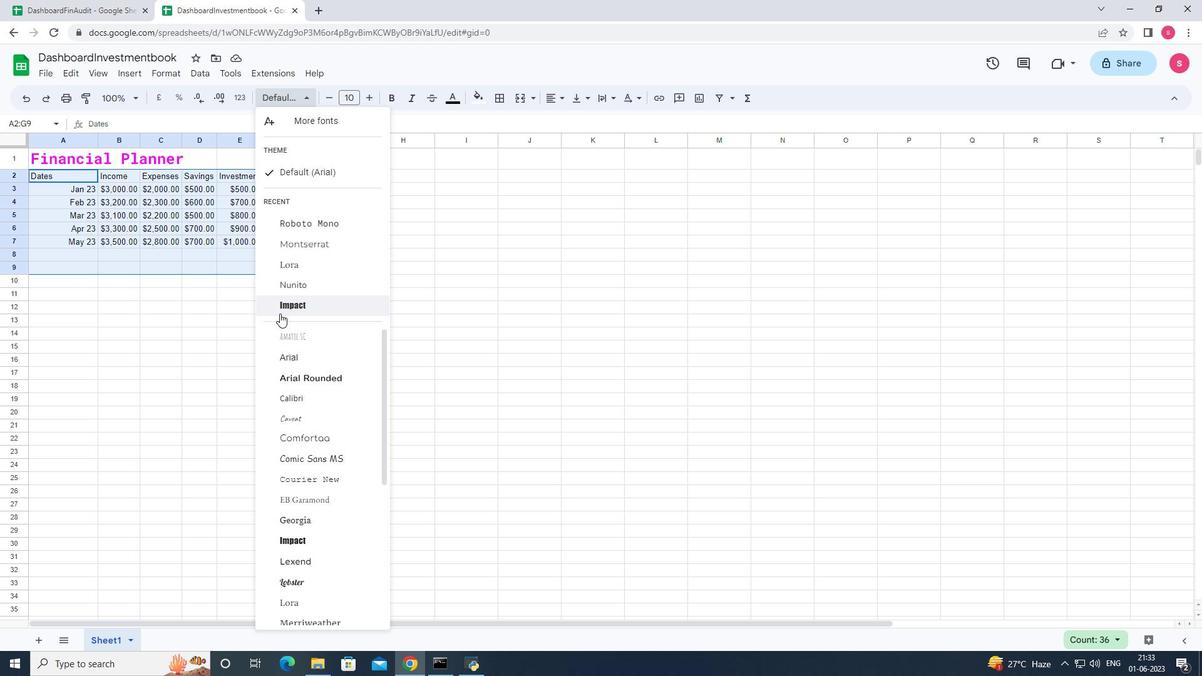 
Action: Mouse scrolled (294, 366) with delta (0, 0)
Screenshot: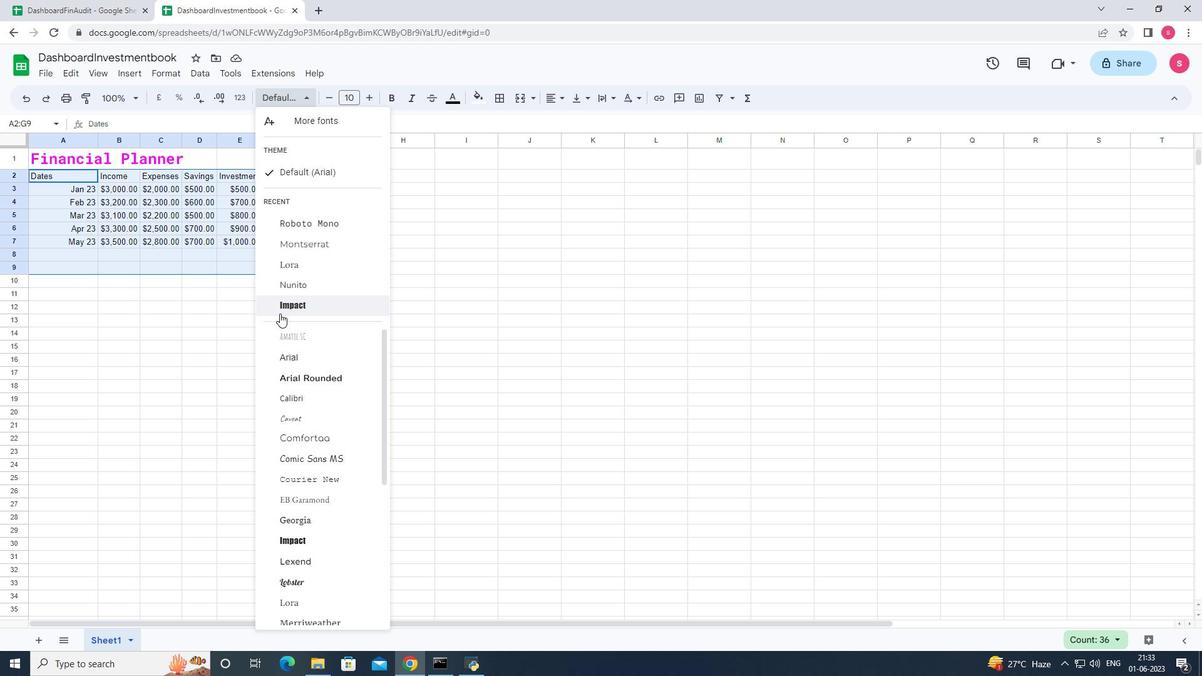 
Action: Mouse moved to (315, 441)
Screenshot: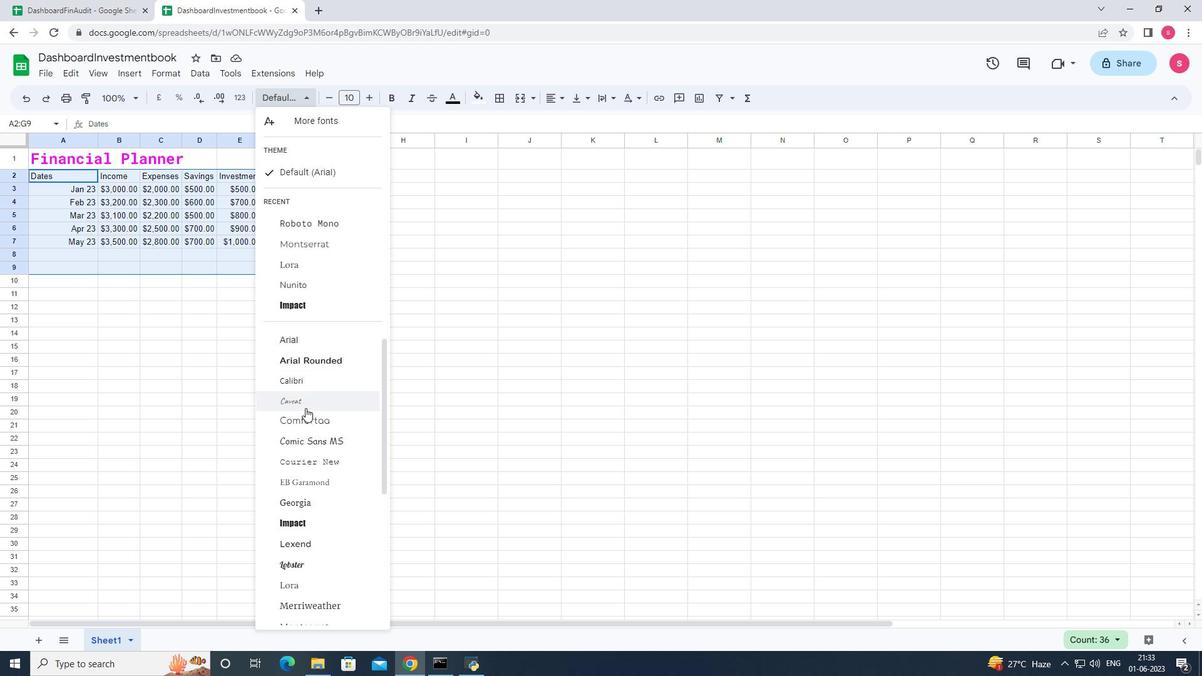 
Action: Mouse scrolled (315, 440) with delta (0, 0)
Screenshot: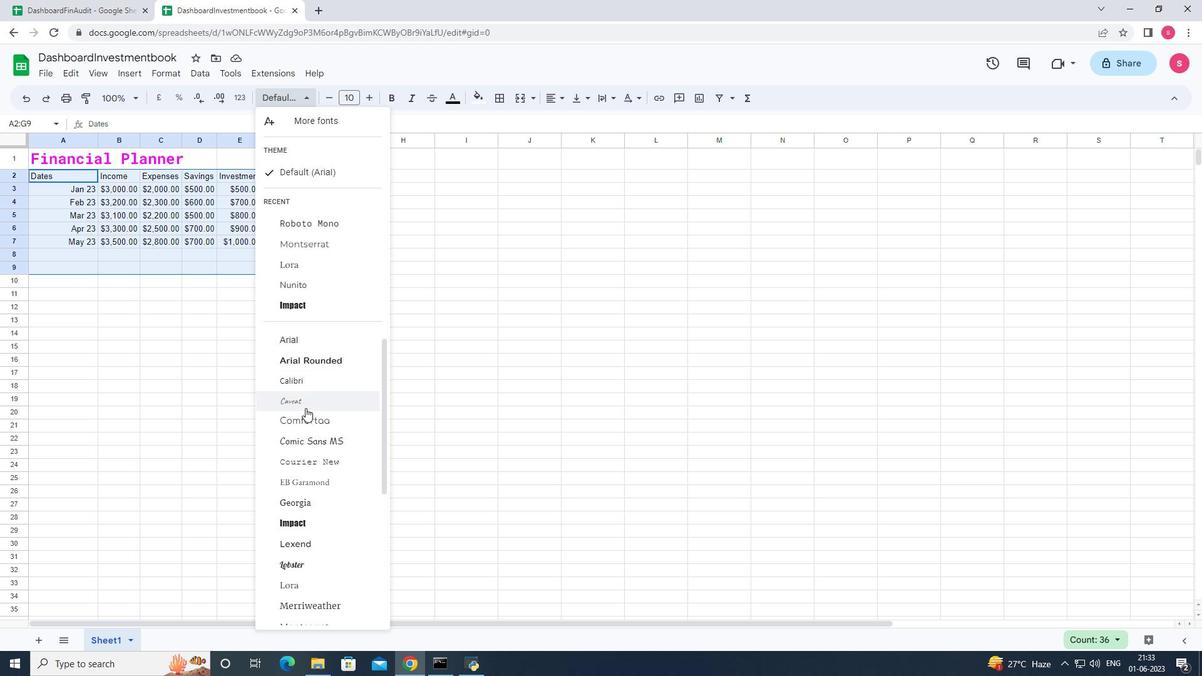 
Action: Mouse moved to (326, 496)
Screenshot: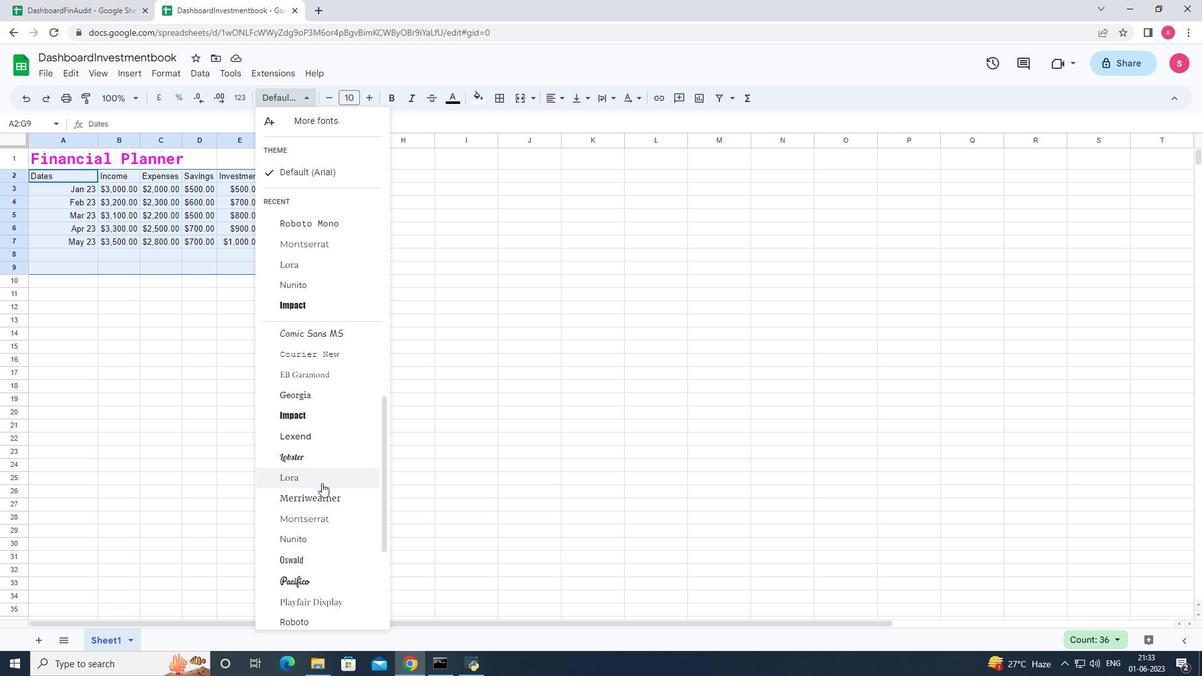 
Action: Mouse scrolled (326, 495) with delta (0, 0)
Screenshot: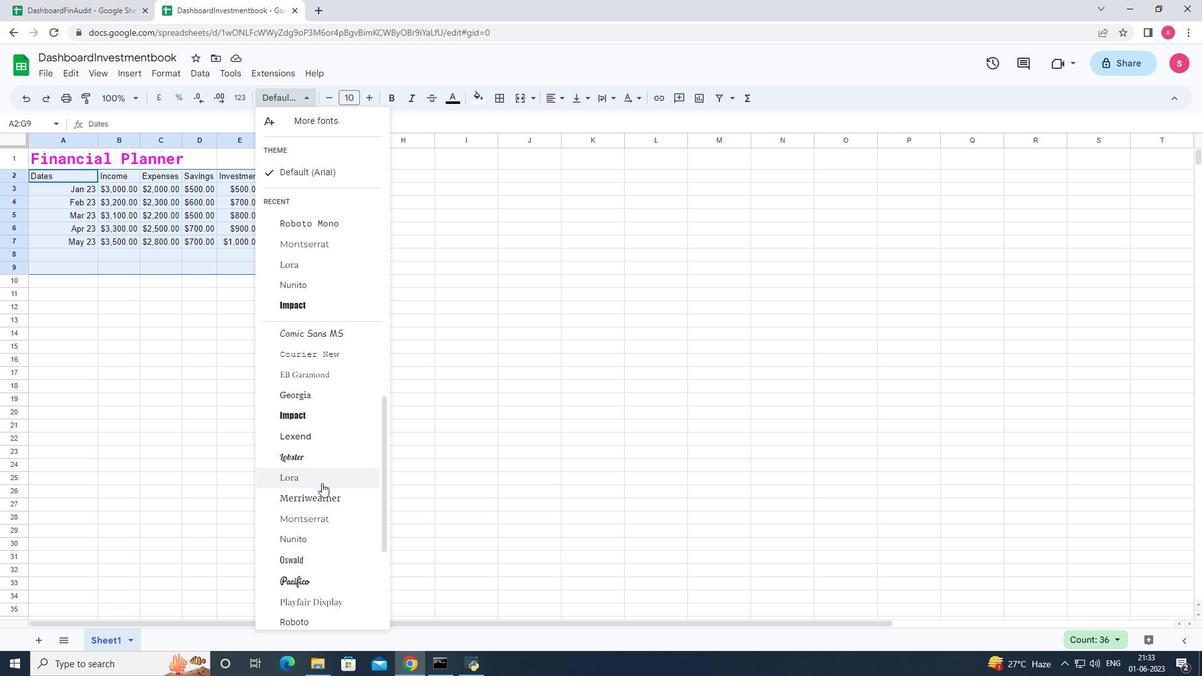 
Action: Mouse moved to (326, 497)
Screenshot: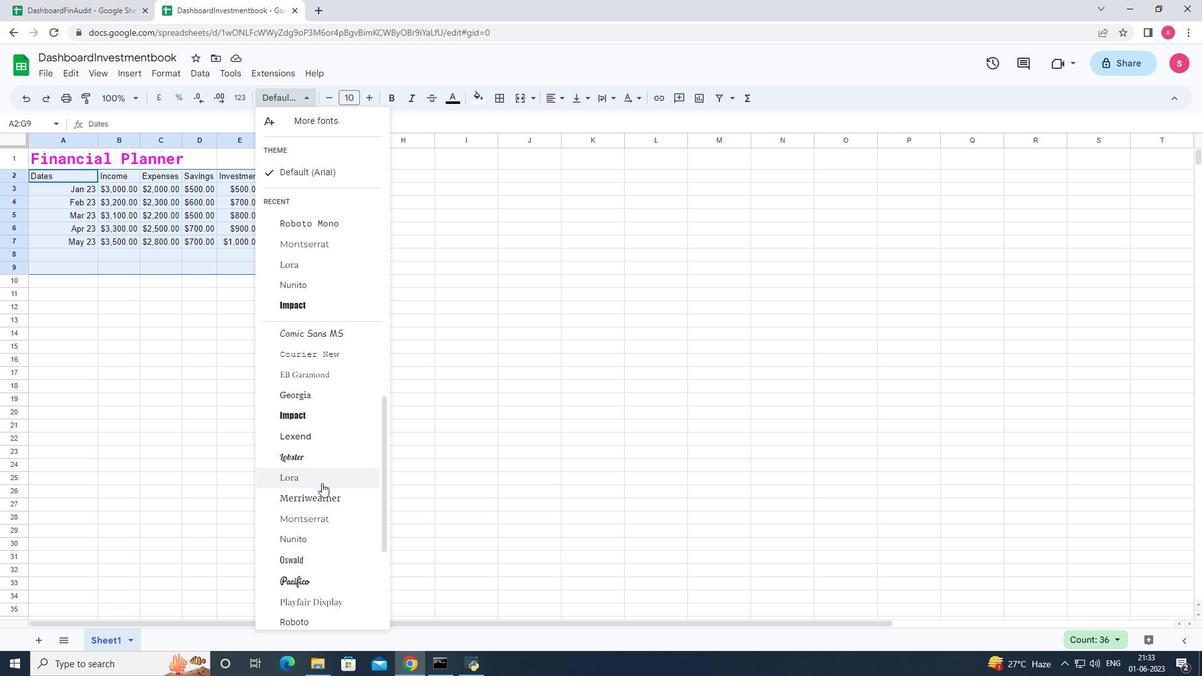 
Action: Mouse scrolled (326, 496) with delta (0, 0)
Screenshot: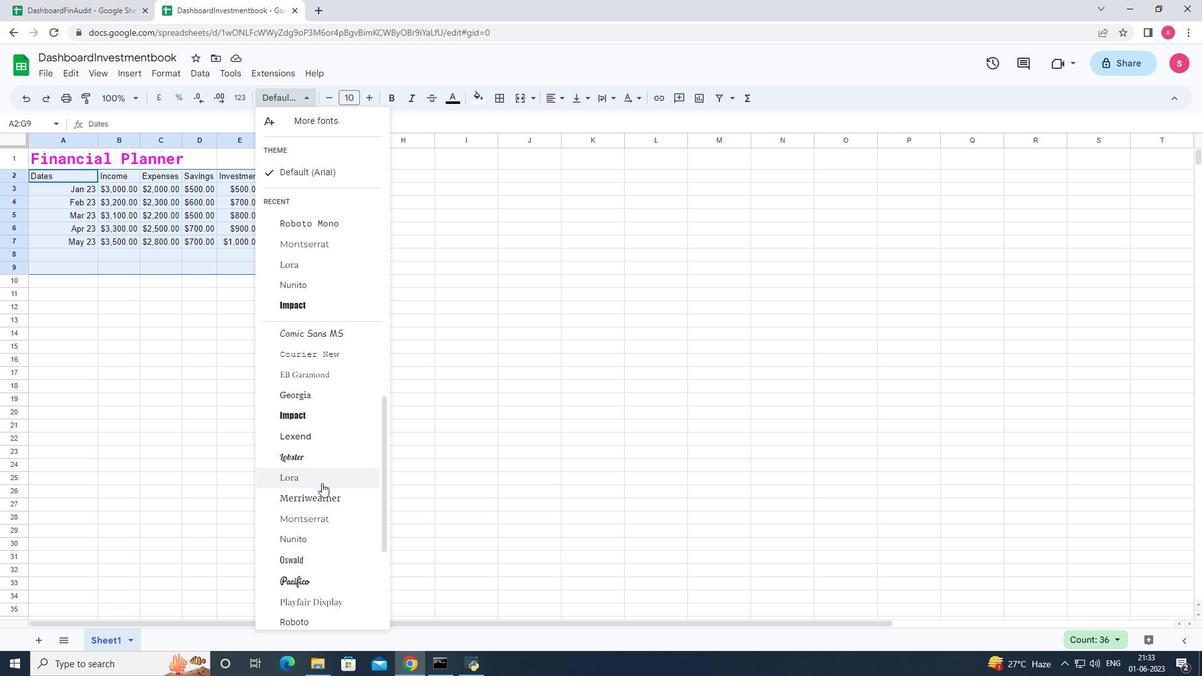 
Action: Mouse moved to (316, 513)
Screenshot: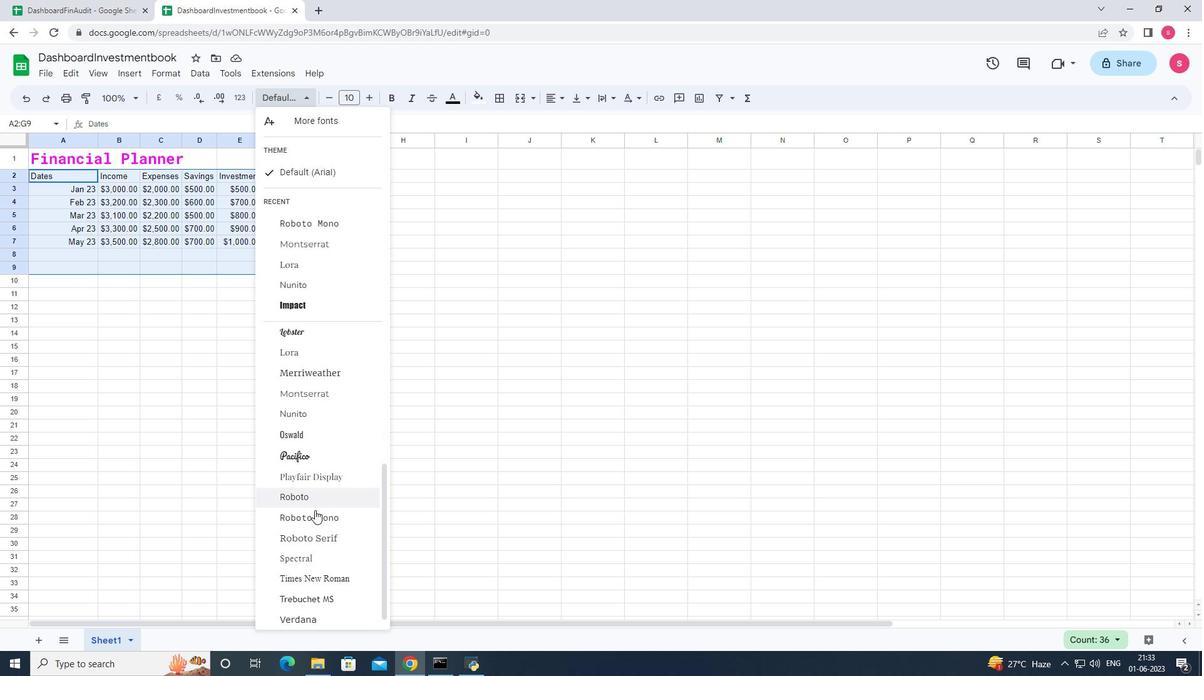 
Action: Mouse pressed left at (316, 513)
Screenshot: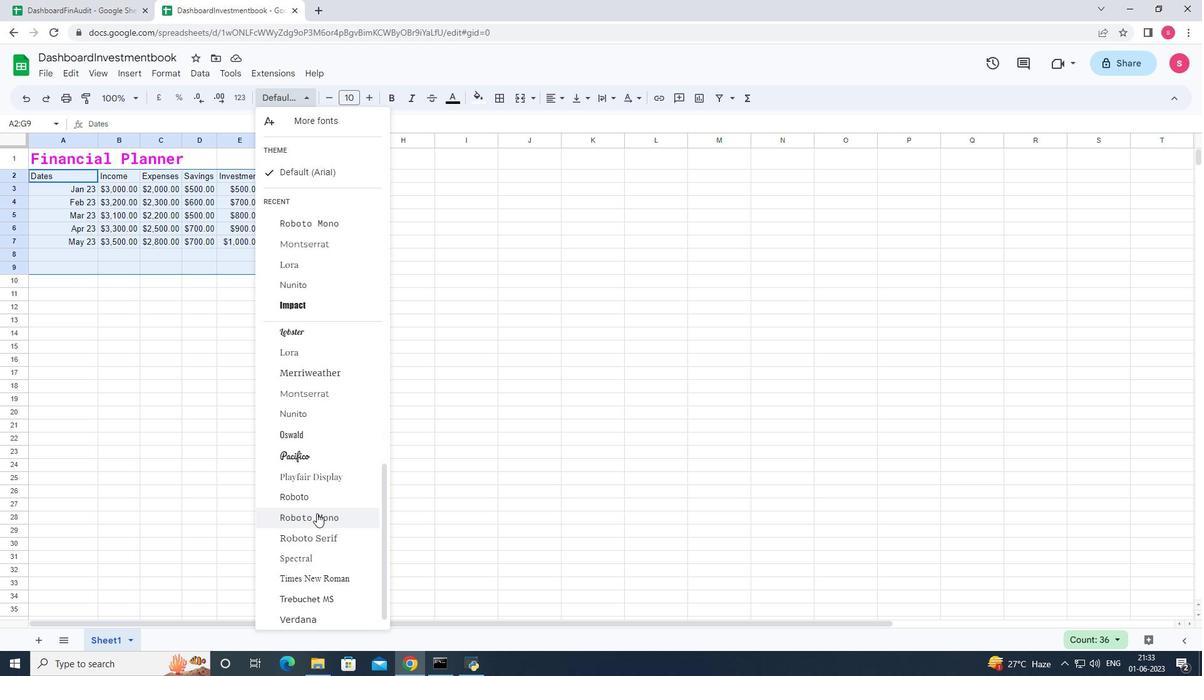 
Action: Mouse moved to (366, 102)
Screenshot: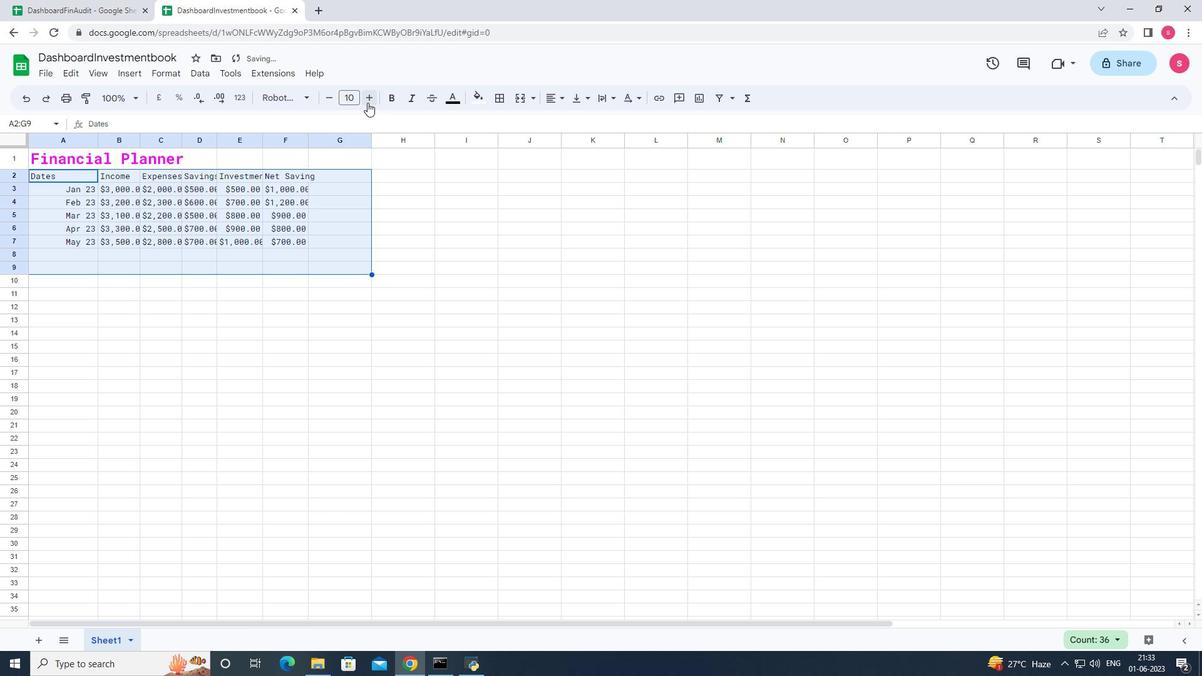 
Action: Mouse pressed left at (366, 102)
Screenshot: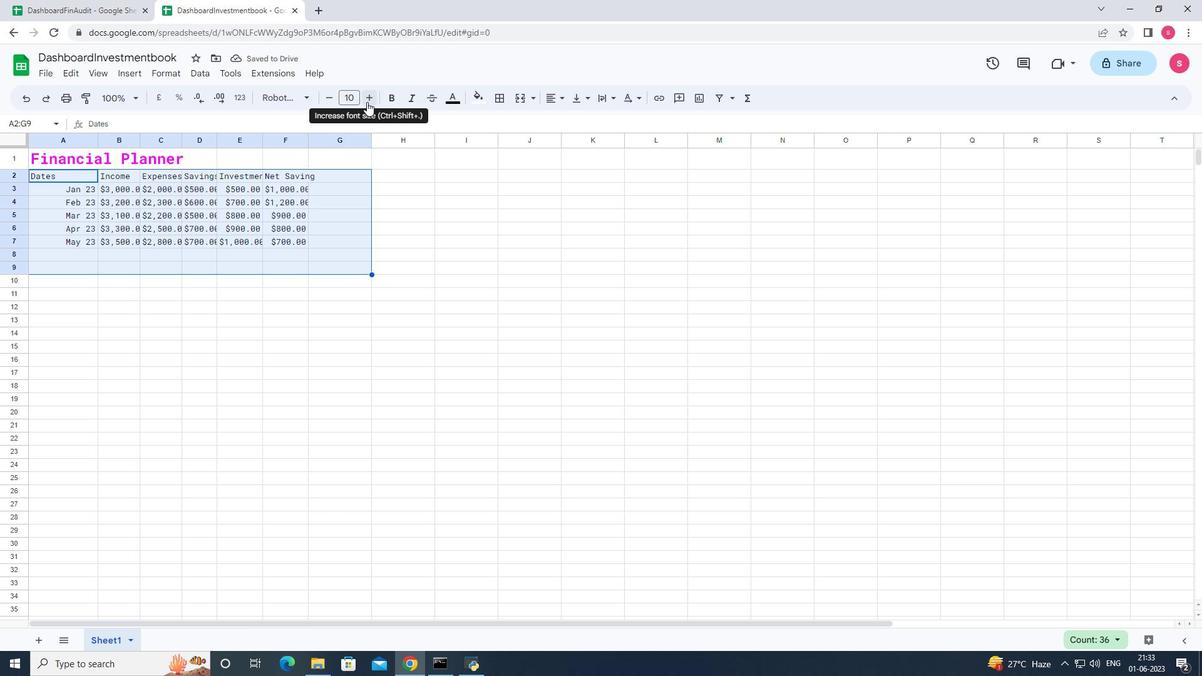 
Action: Mouse moved to (326, 105)
Screenshot: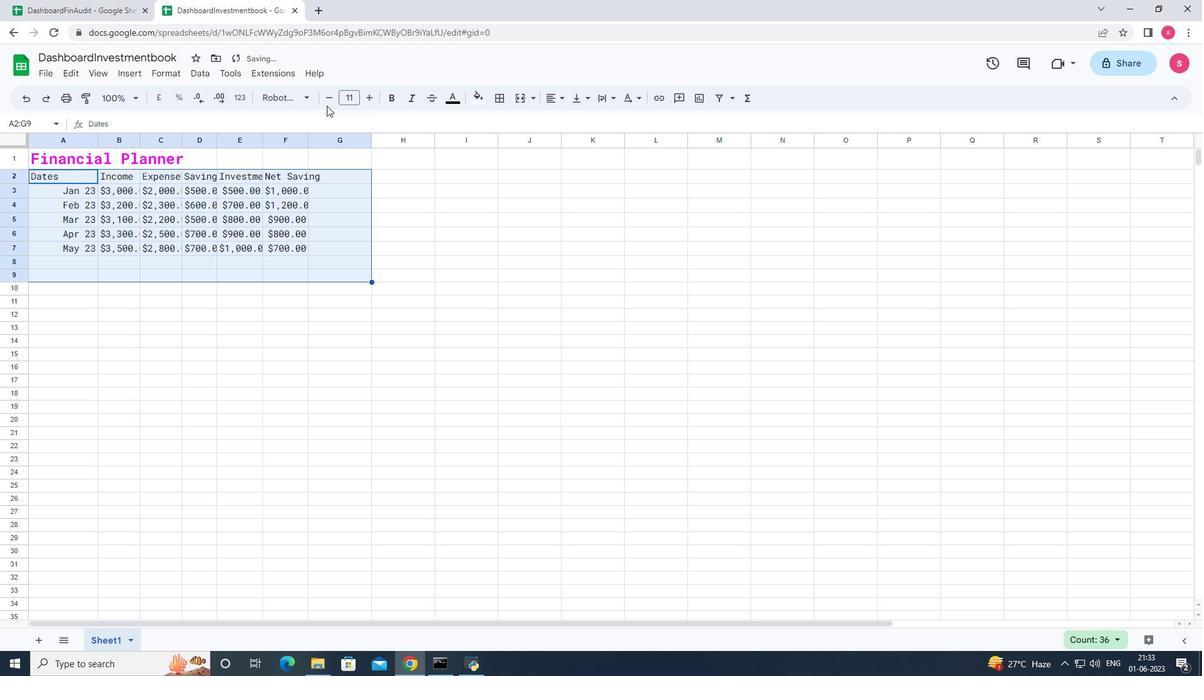 
Action: Mouse pressed left at (326, 105)
Screenshot: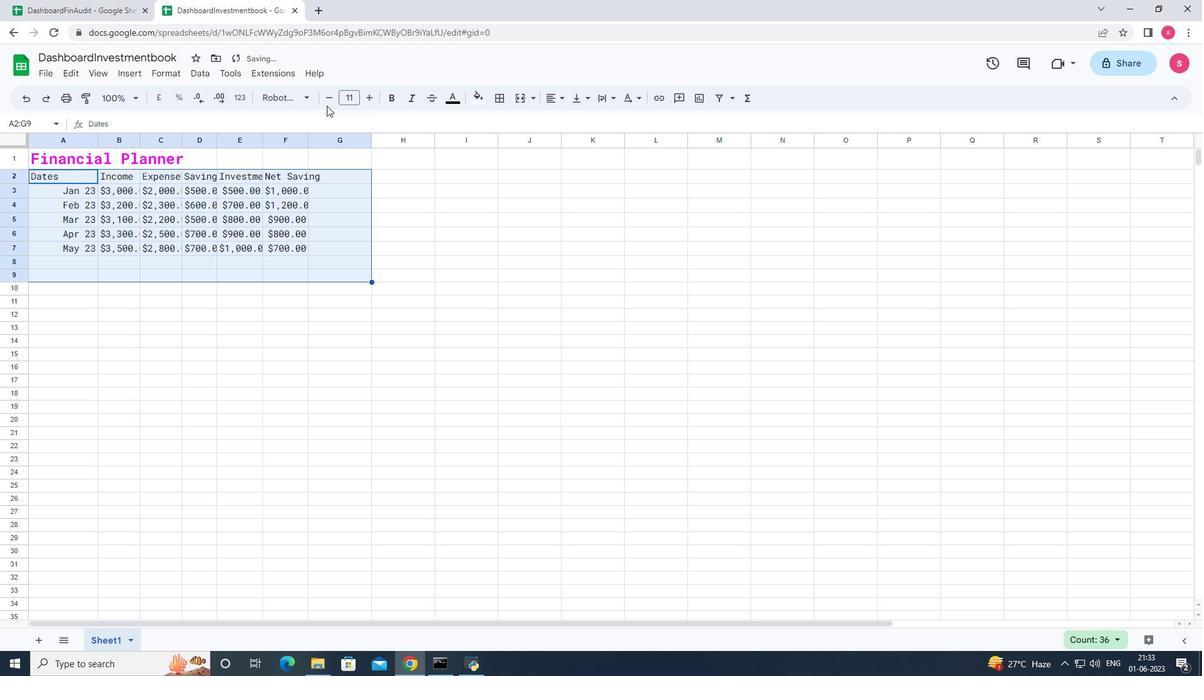 
Action: Mouse pressed left at (326, 105)
Screenshot: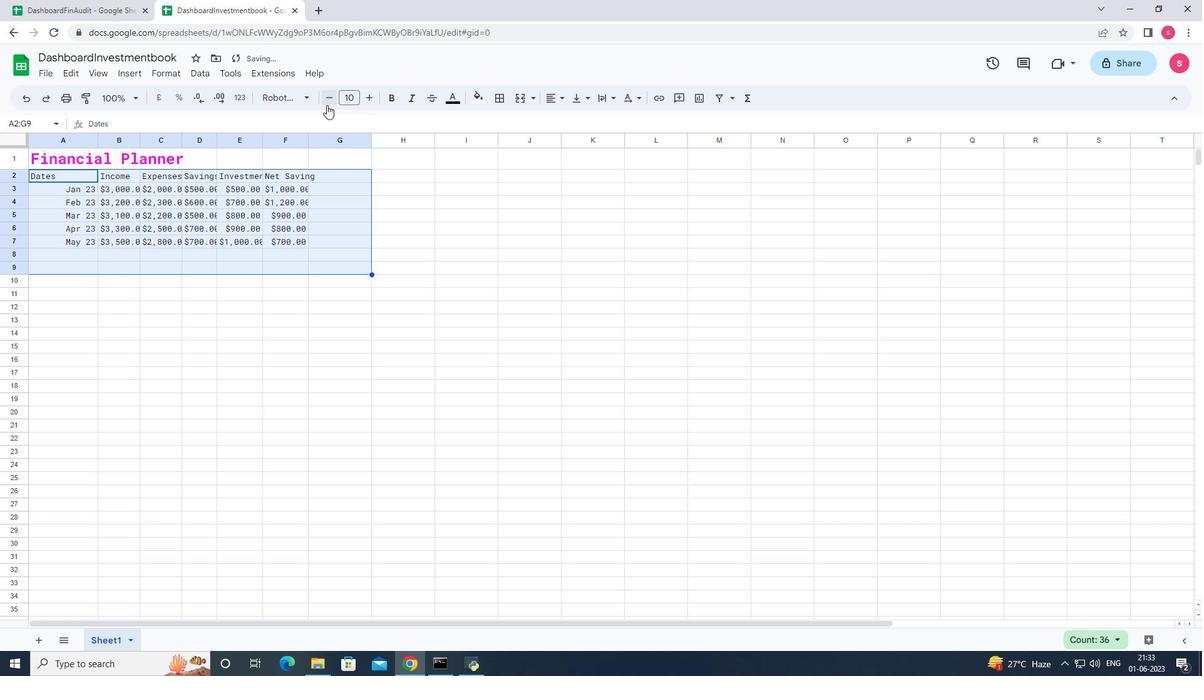 
Action: Mouse moved to (535, 244)
Screenshot: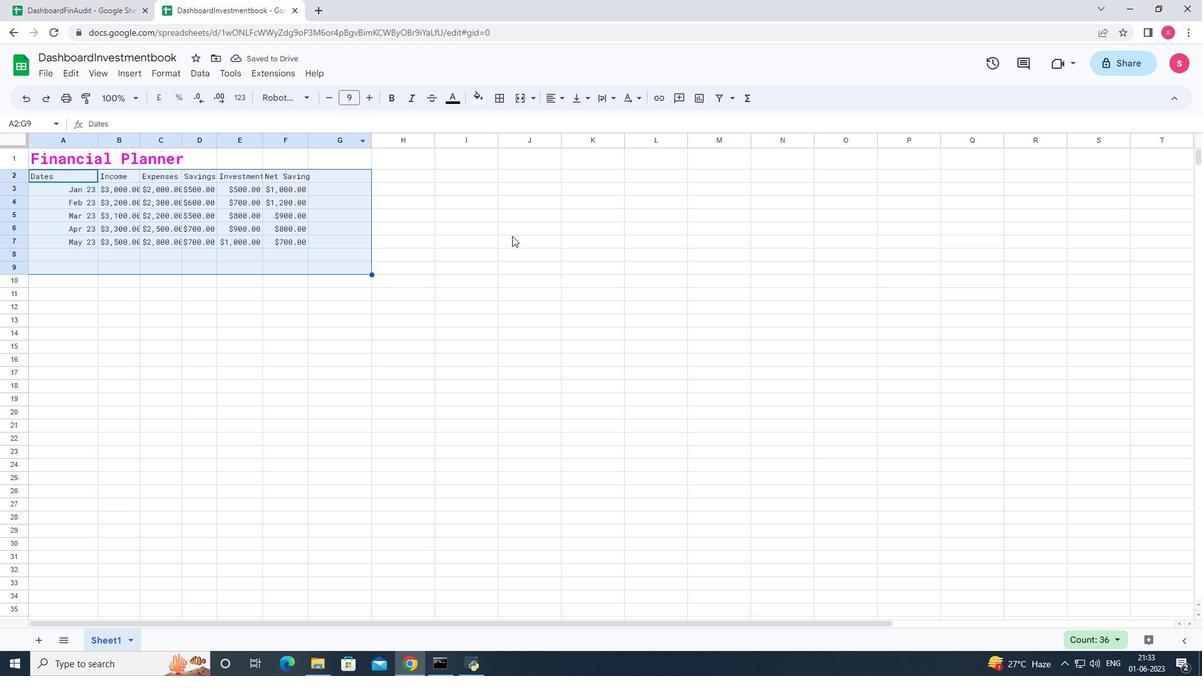 
Action: Mouse pressed left at (535, 244)
Screenshot: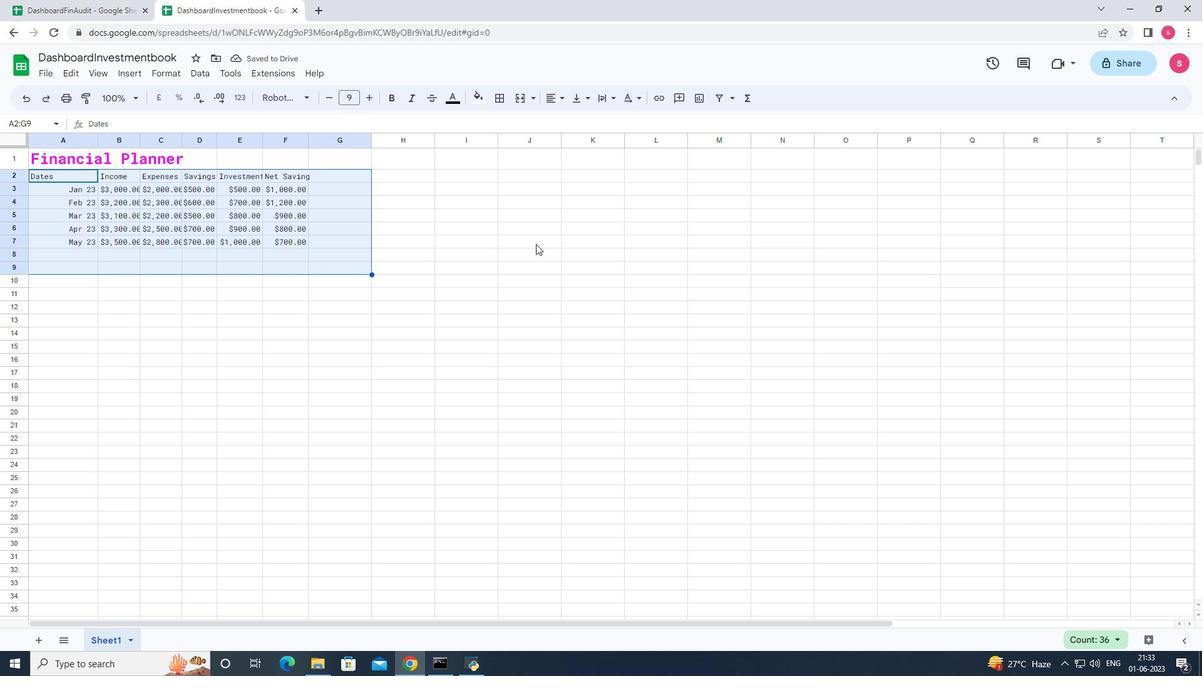 
Action: Mouse moved to (90, 158)
Screenshot: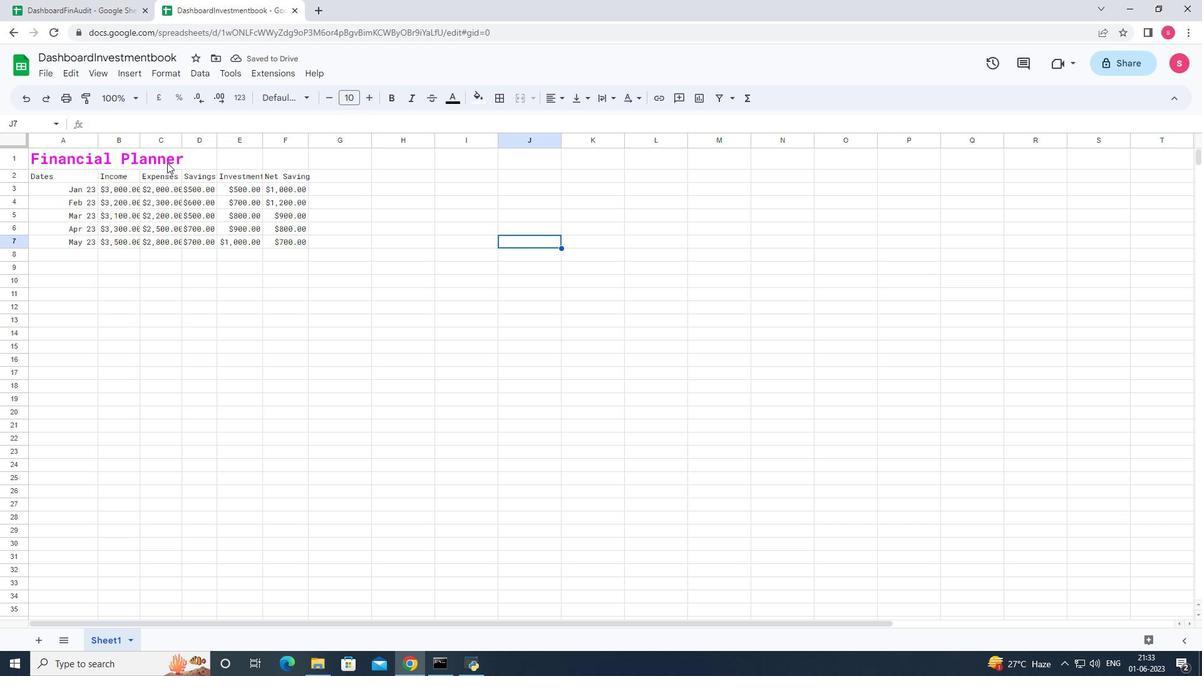 
Action: Mouse pressed left at (90, 158)
Screenshot: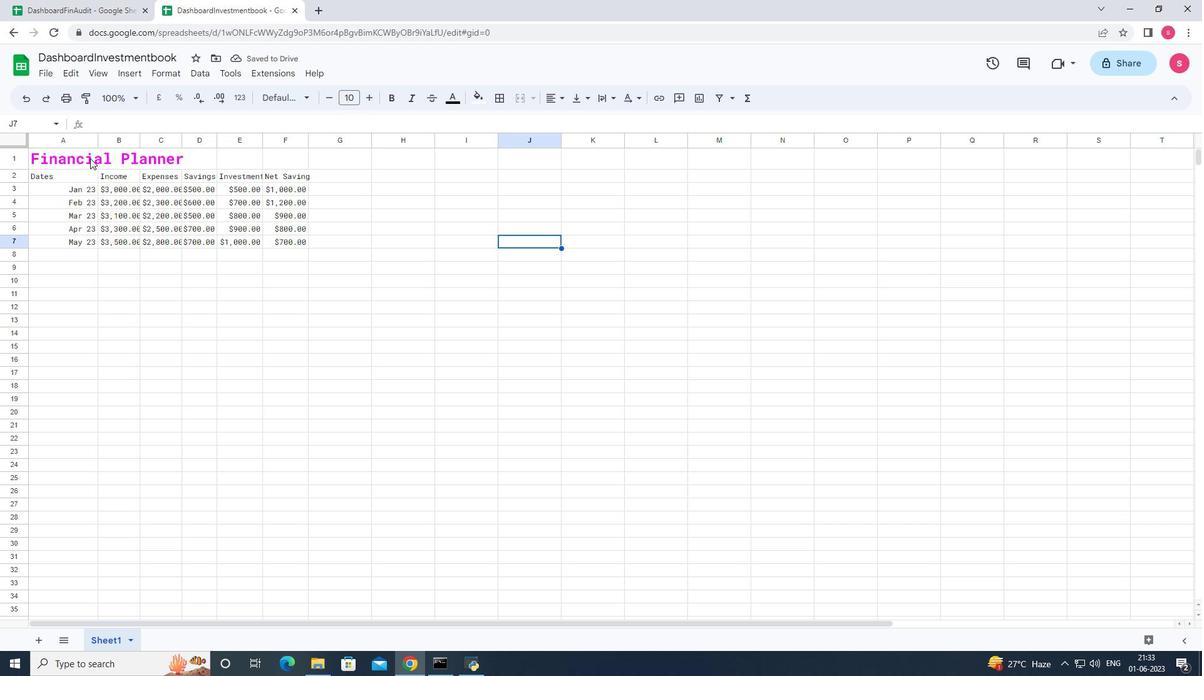 
Action: Mouse moved to (542, 99)
Screenshot: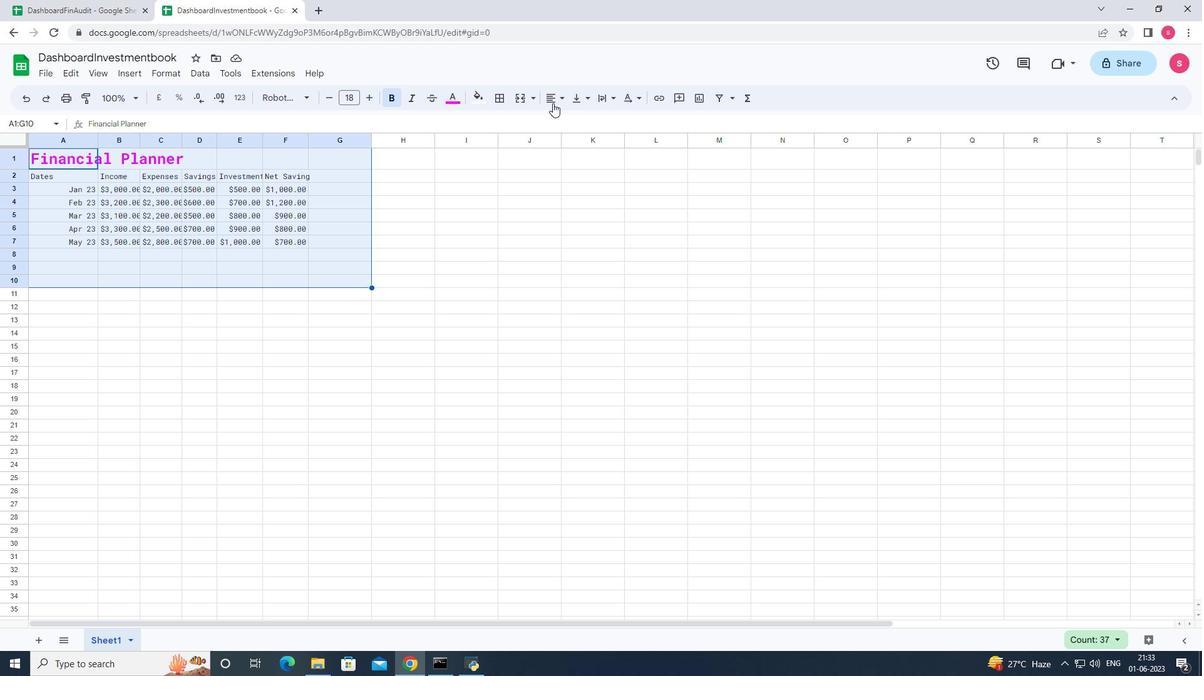
Action: Mouse pressed left at (542, 99)
Screenshot: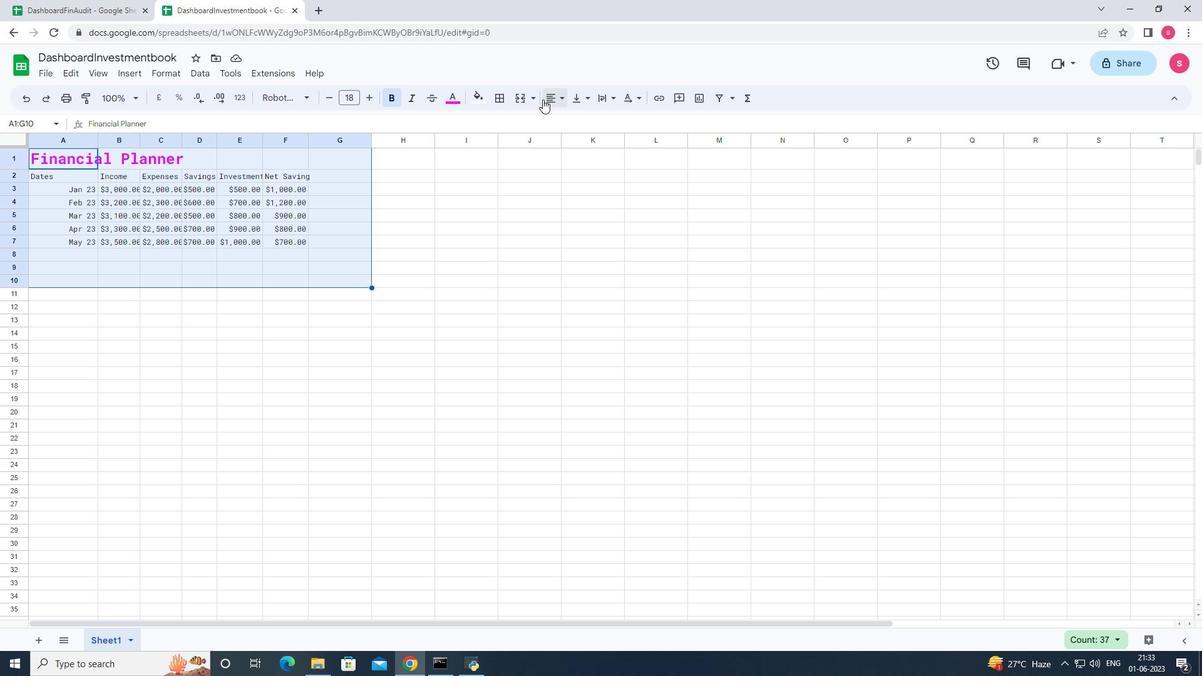 
Action: Mouse moved to (596, 119)
Screenshot: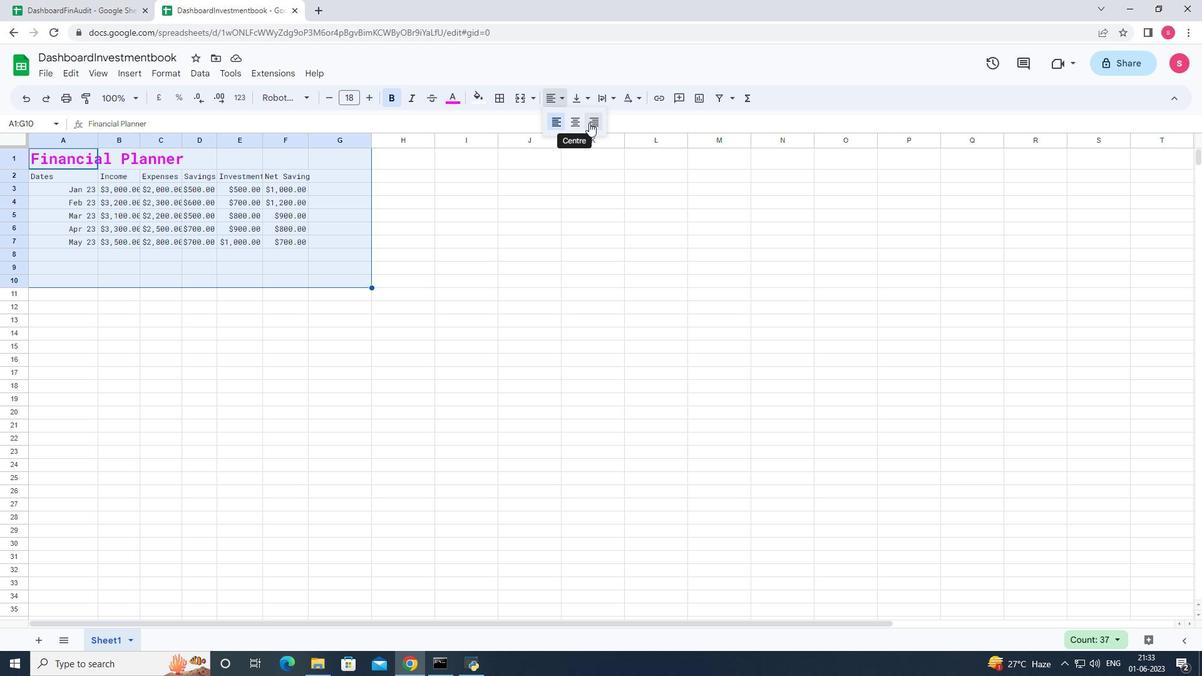 
Action: Mouse pressed left at (596, 119)
Screenshot: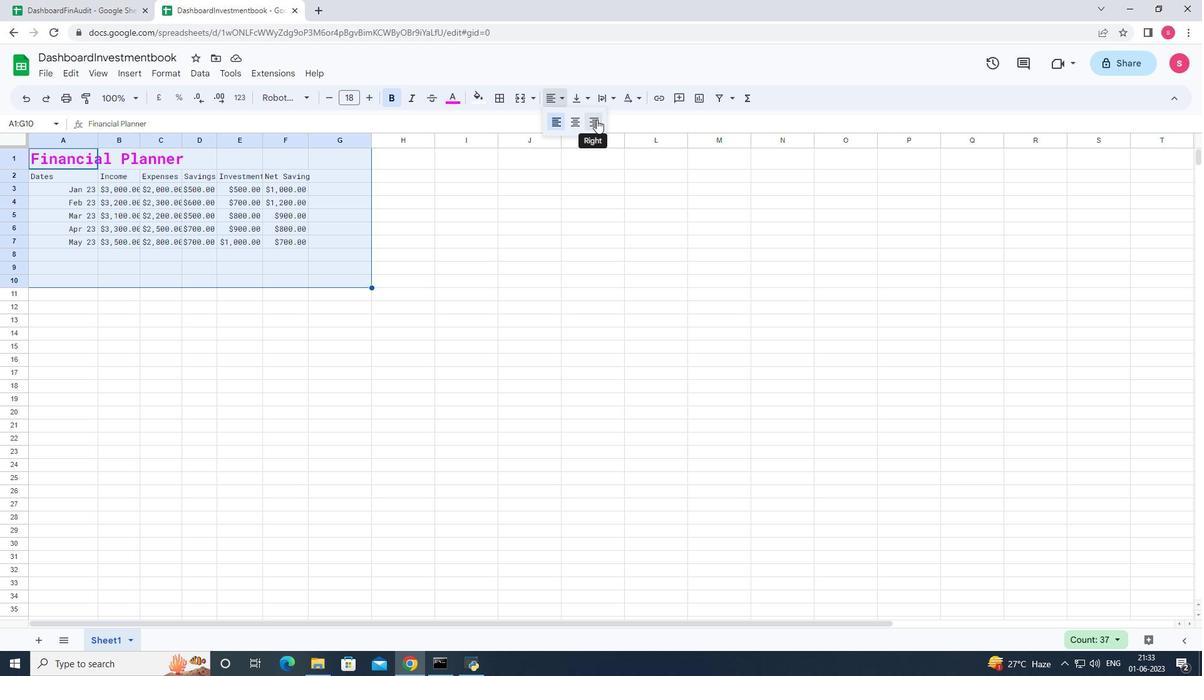 
Action: Mouse moved to (554, 284)
Screenshot: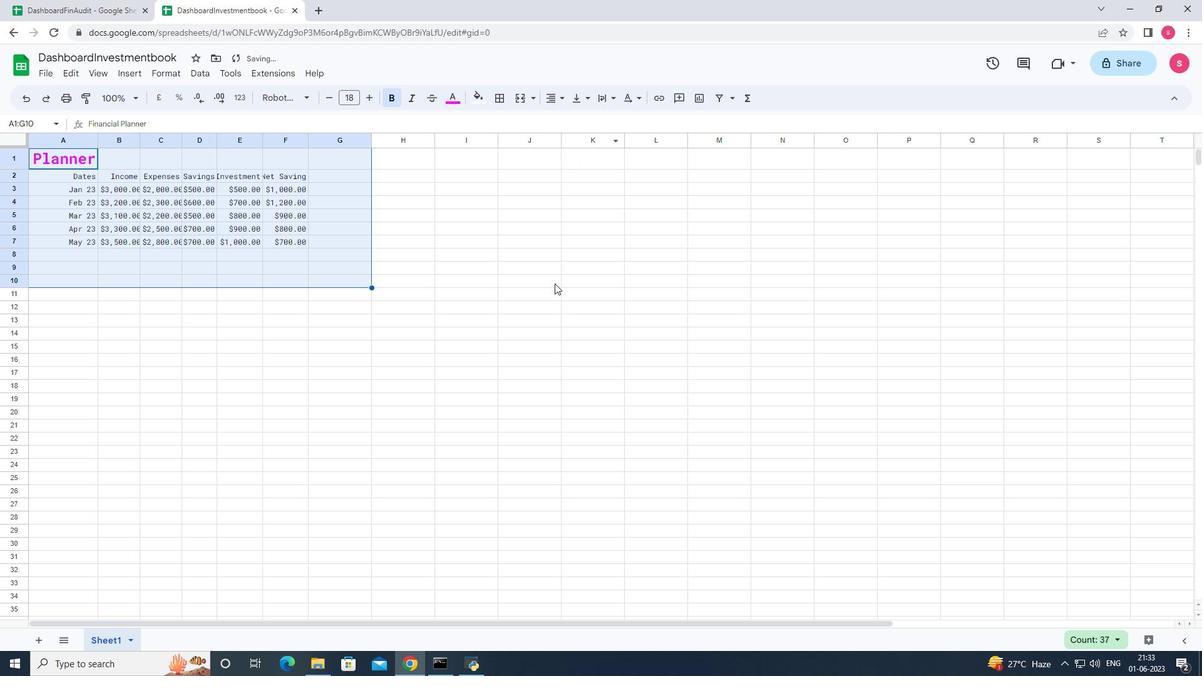 
Action: Mouse pressed left at (554, 284)
Screenshot: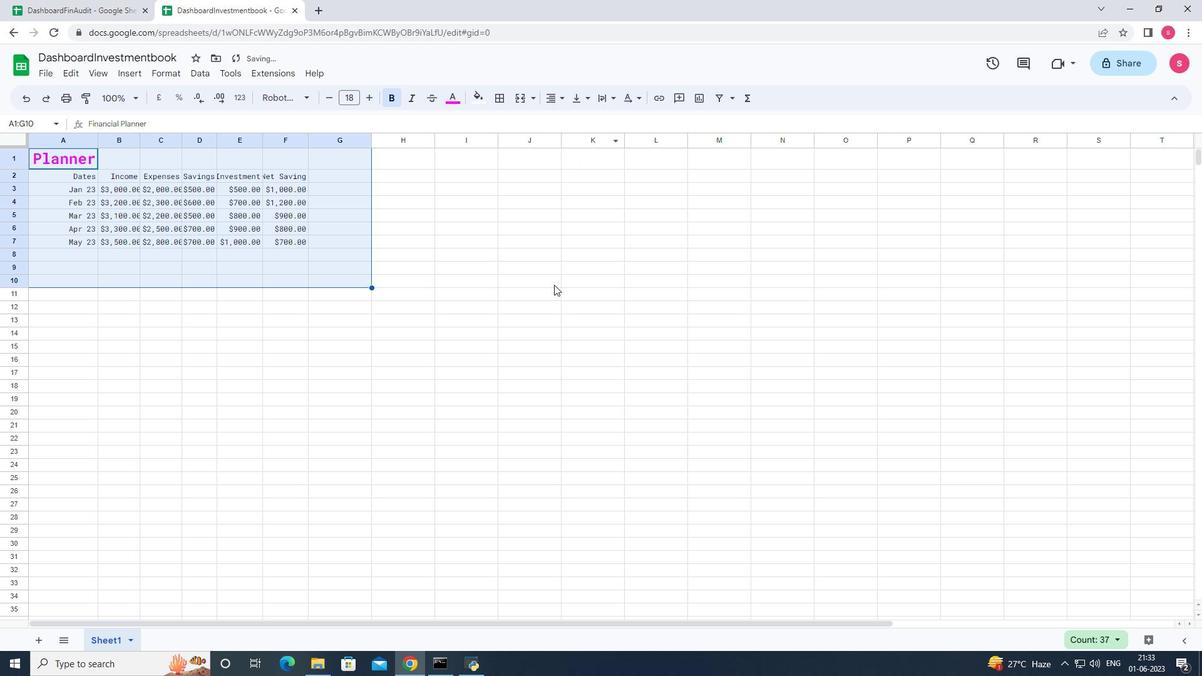 
Action: Mouse moved to (94, 140)
Screenshot: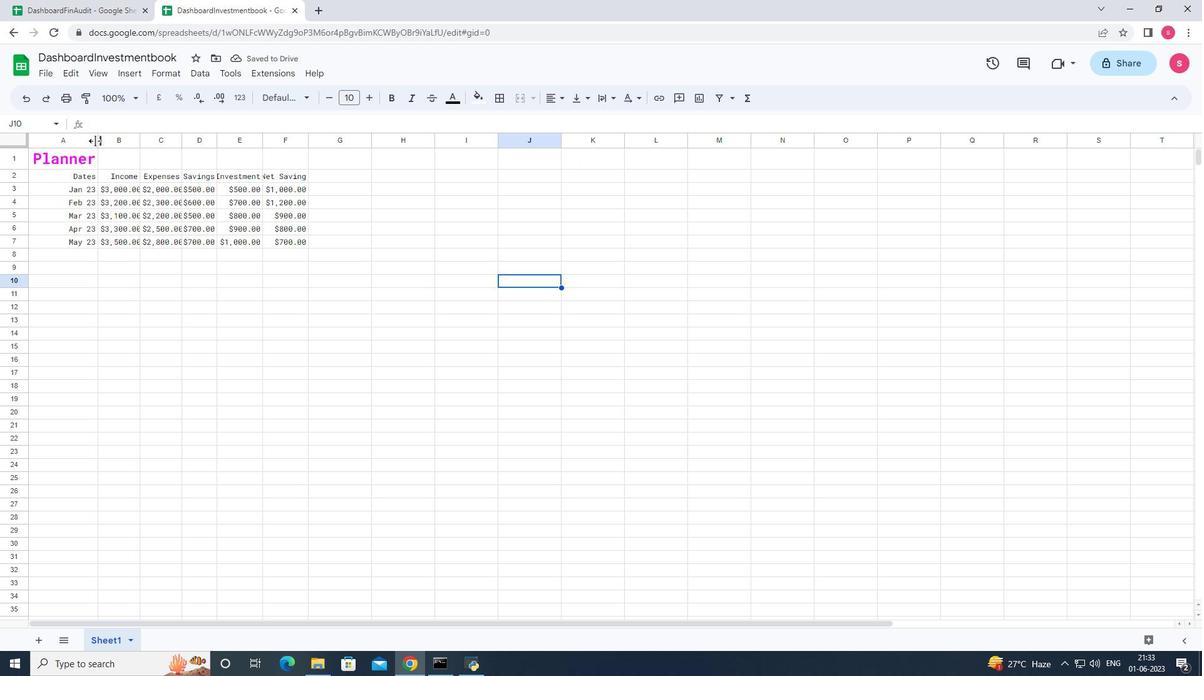 
Action: Mouse pressed left at (94, 140)
Screenshot: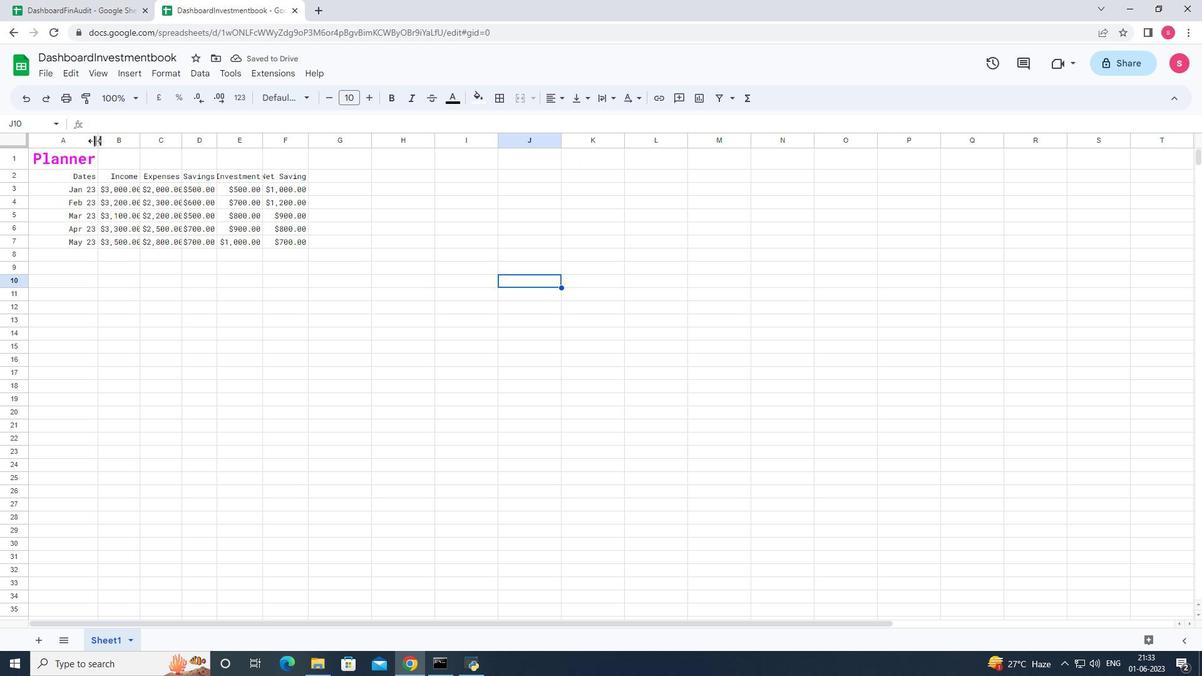 
Action: Mouse pressed left at (94, 140)
Screenshot: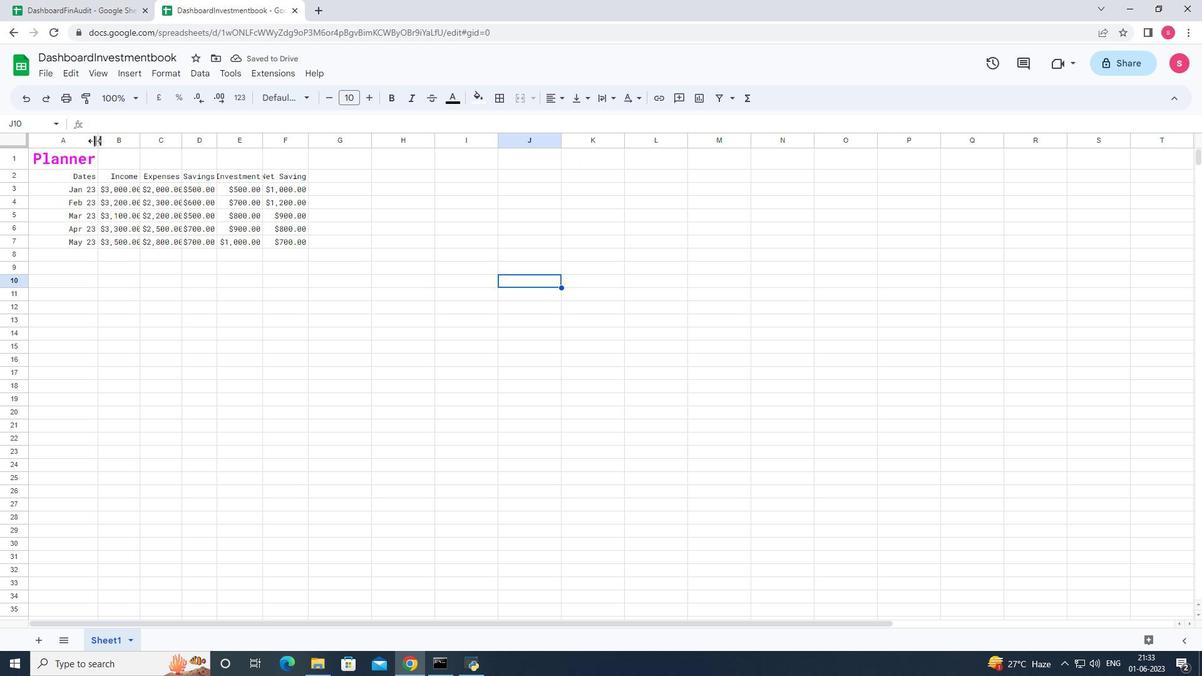 
Action: Mouse moved to (229, 140)
Screenshot: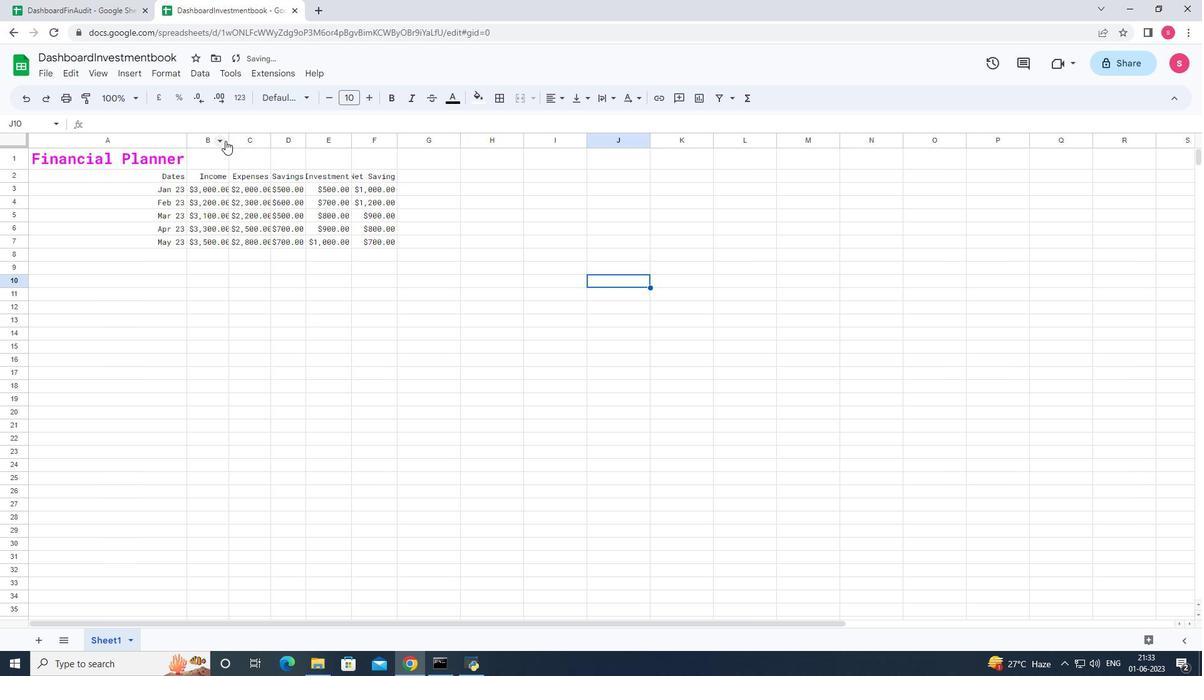 
Action: Mouse pressed left at (229, 140)
Screenshot: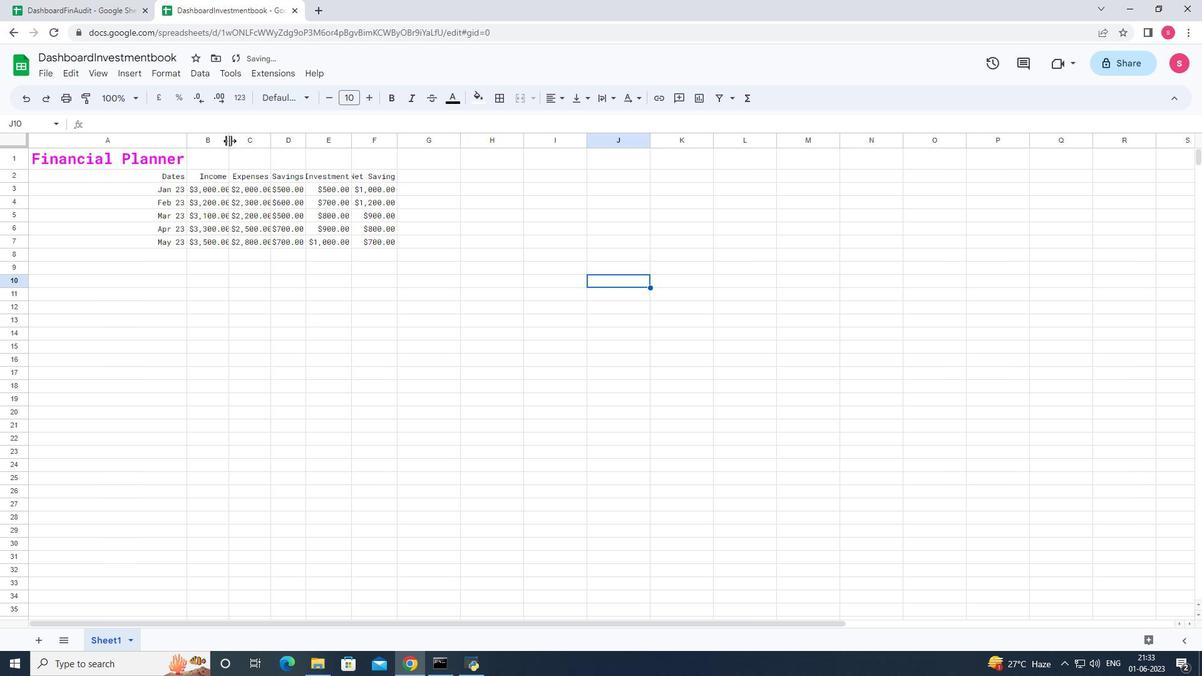 
Action: Mouse pressed left at (229, 140)
Screenshot: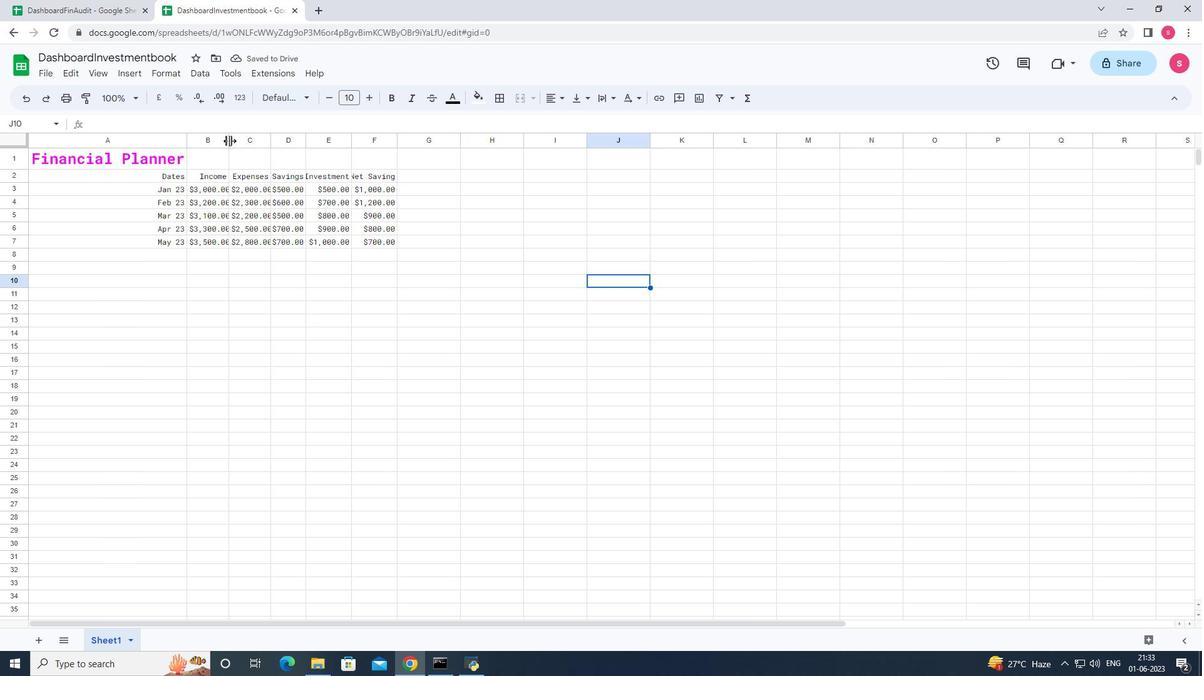 
Action: Mouse moved to (274, 142)
Screenshot: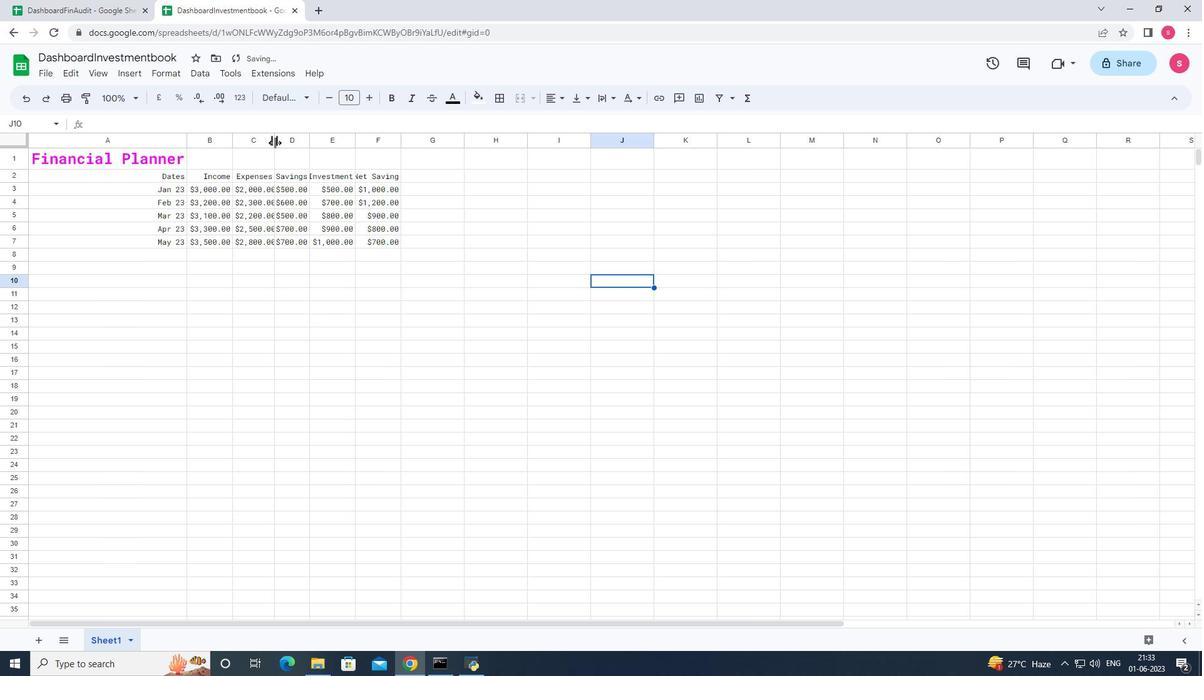 
Action: Mouse pressed left at (274, 142)
Screenshot: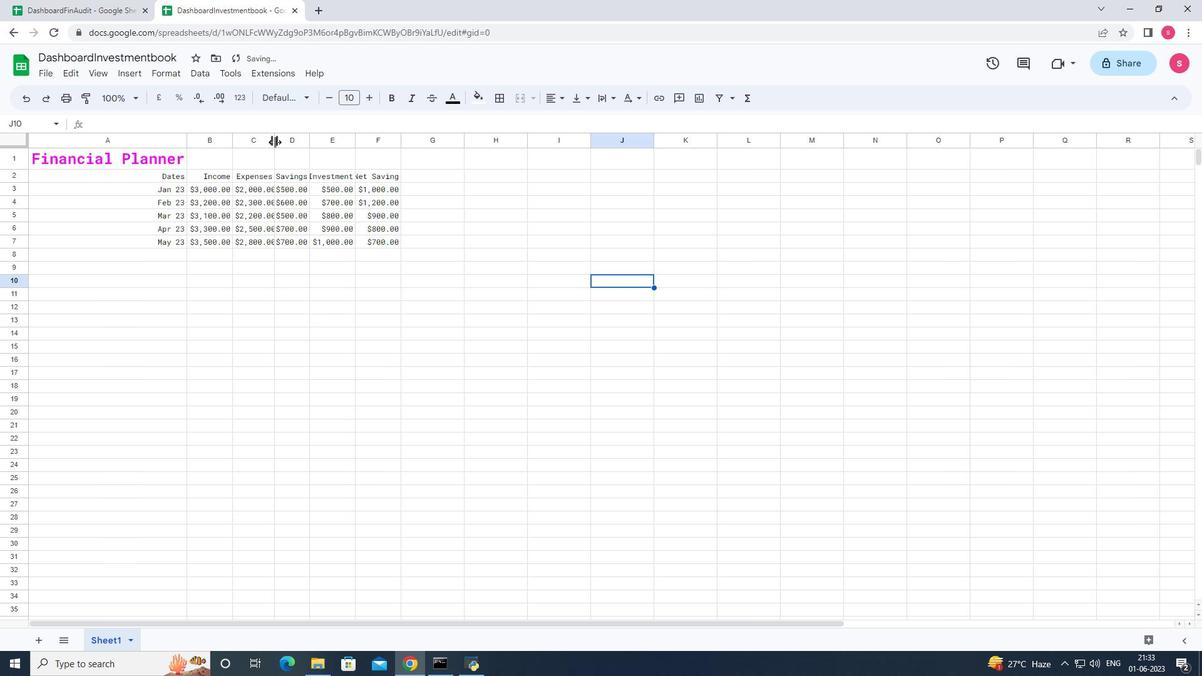 
Action: Mouse pressed left at (274, 142)
Screenshot: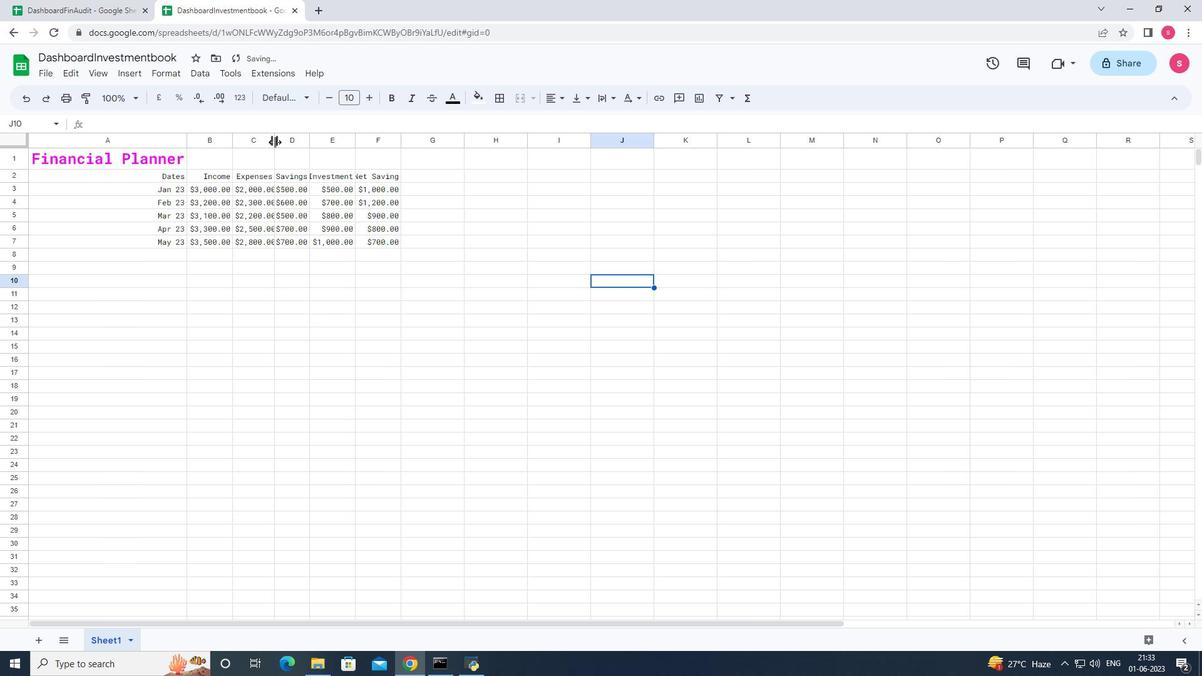 
Action: Mouse moved to (312, 138)
Screenshot: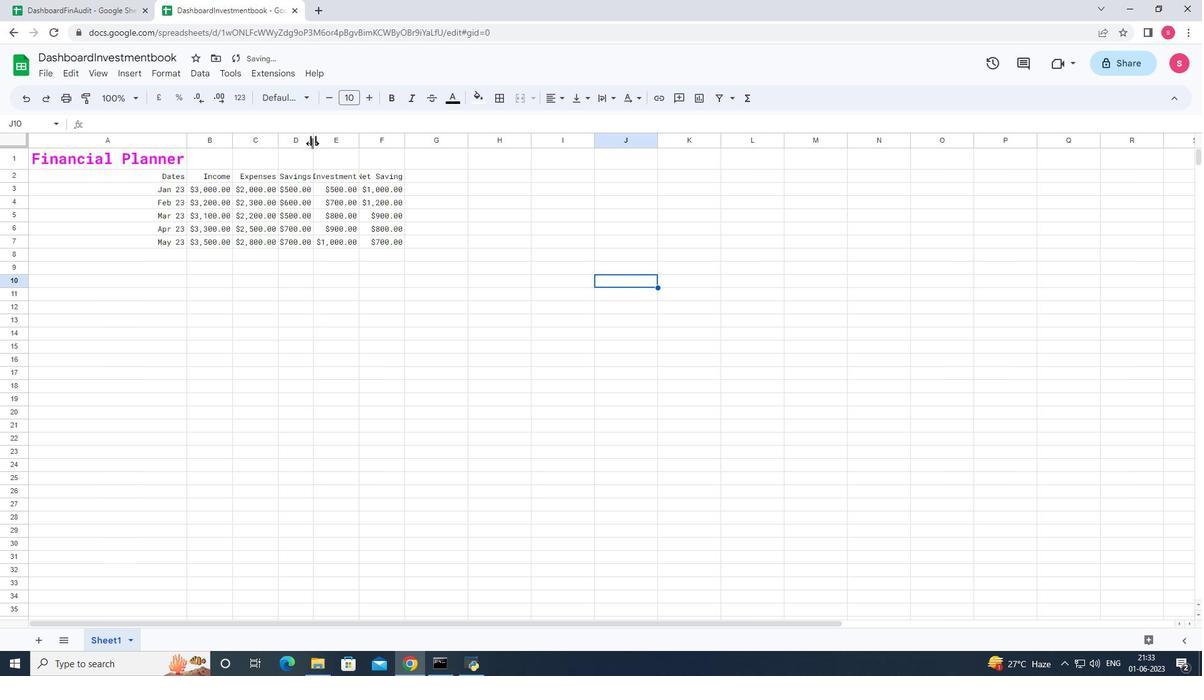
Action: Mouse pressed left at (312, 138)
Screenshot: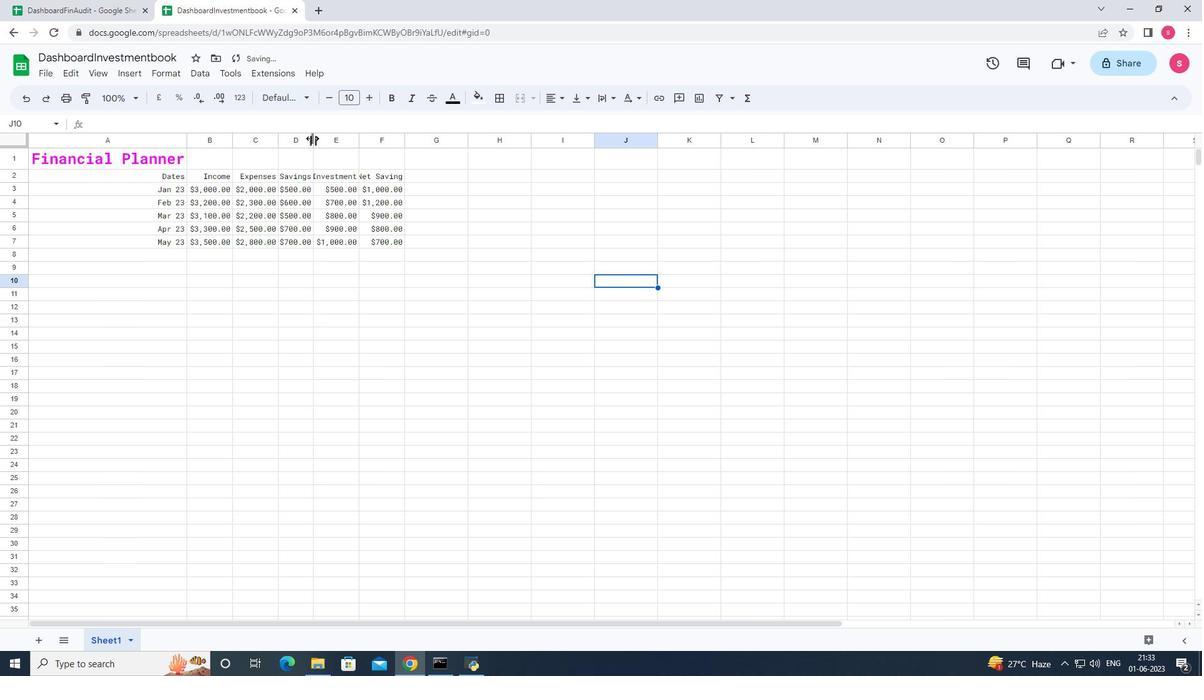 
Action: Mouse pressed left at (312, 138)
Screenshot: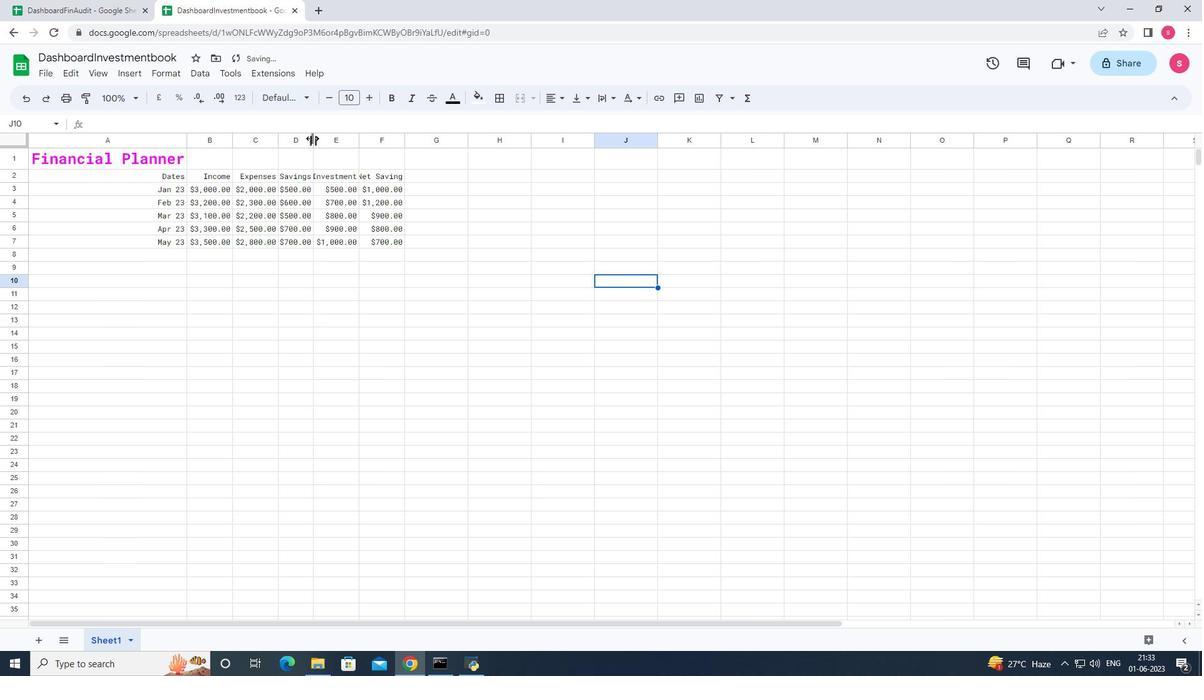 
Action: Mouse moved to (361, 140)
Screenshot: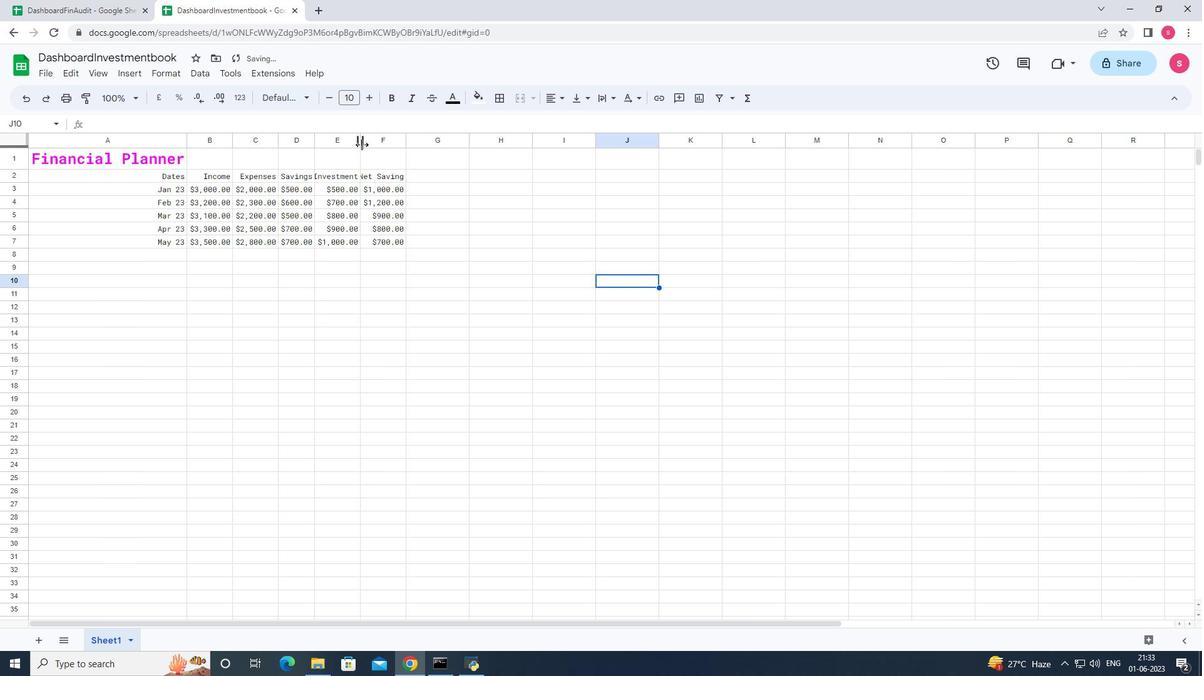
Action: Mouse pressed left at (361, 140)
Screenshot: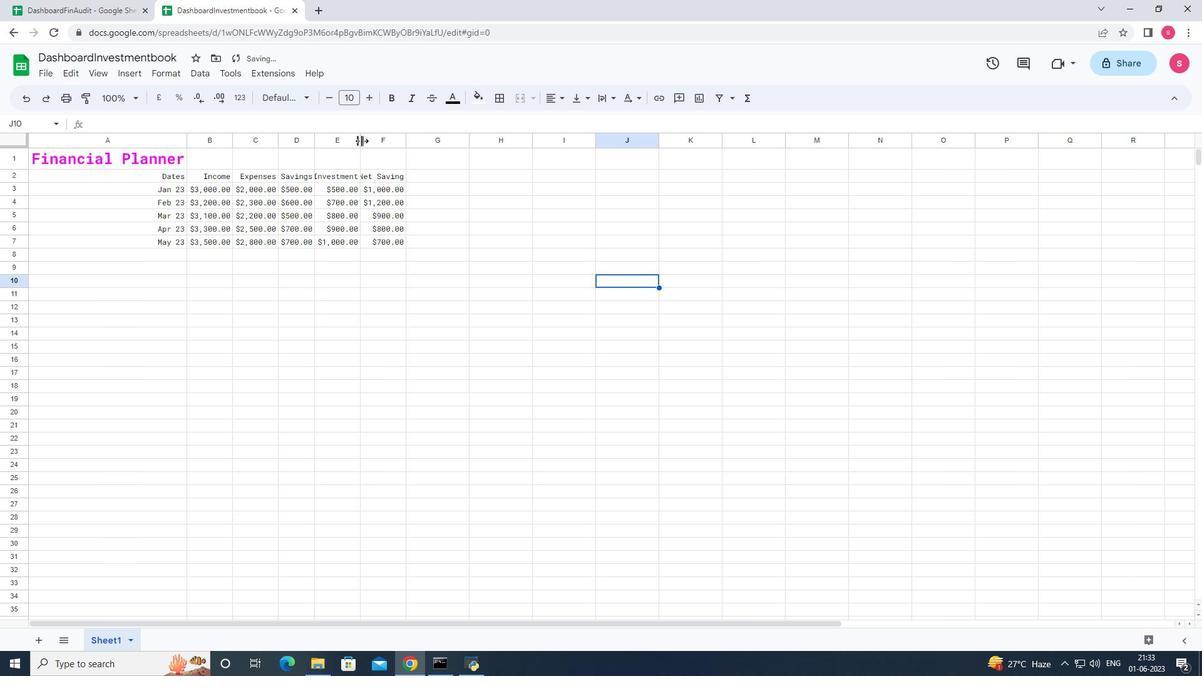 
Action: Mouse moved to (361, 140)
Screenshot: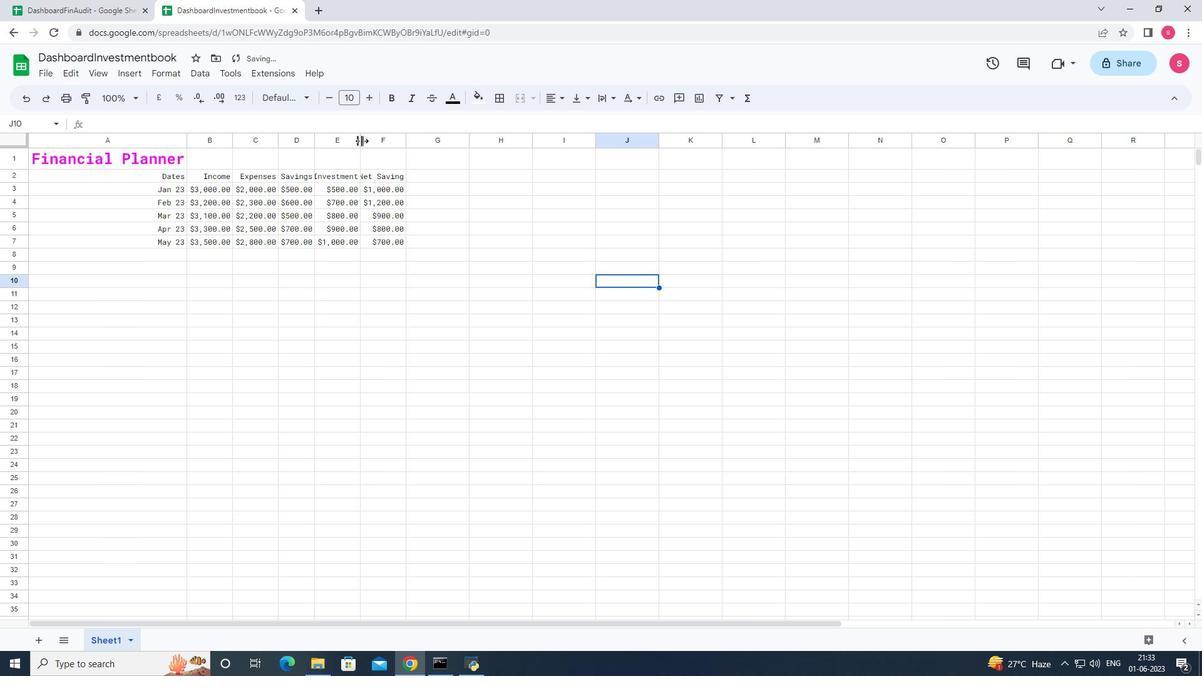 
Action: Mouse pressed left at (361, 140)
Screenshot: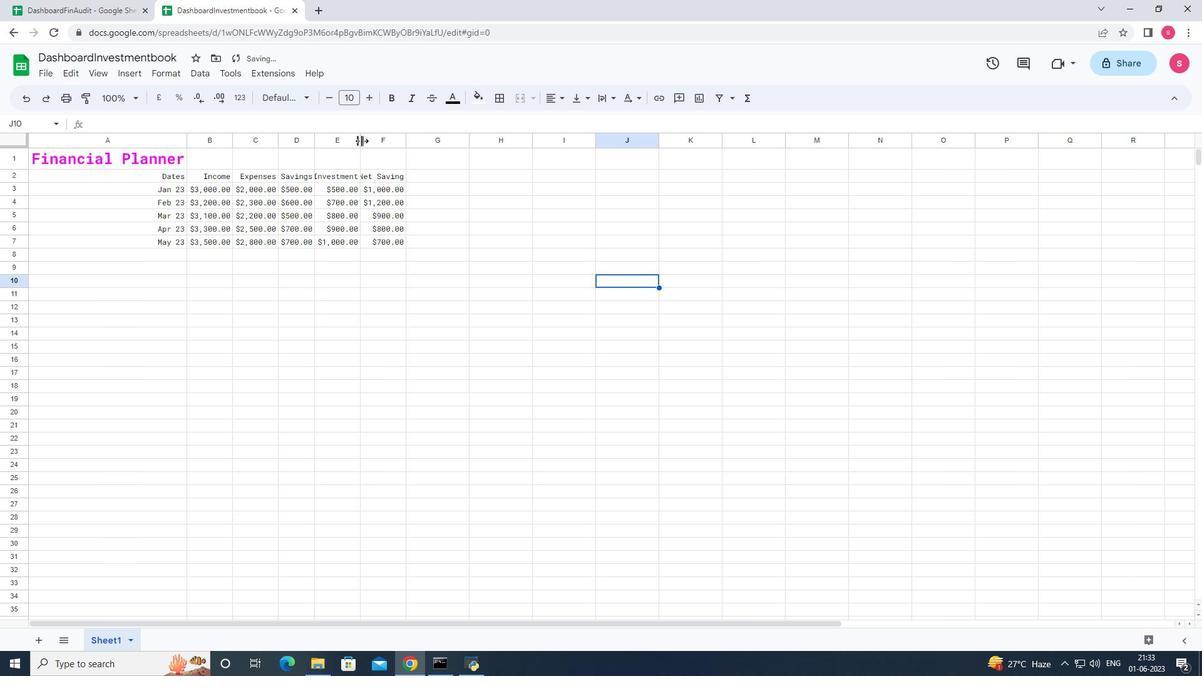
Action: Mouse moved to (408, 138)
Screenshot: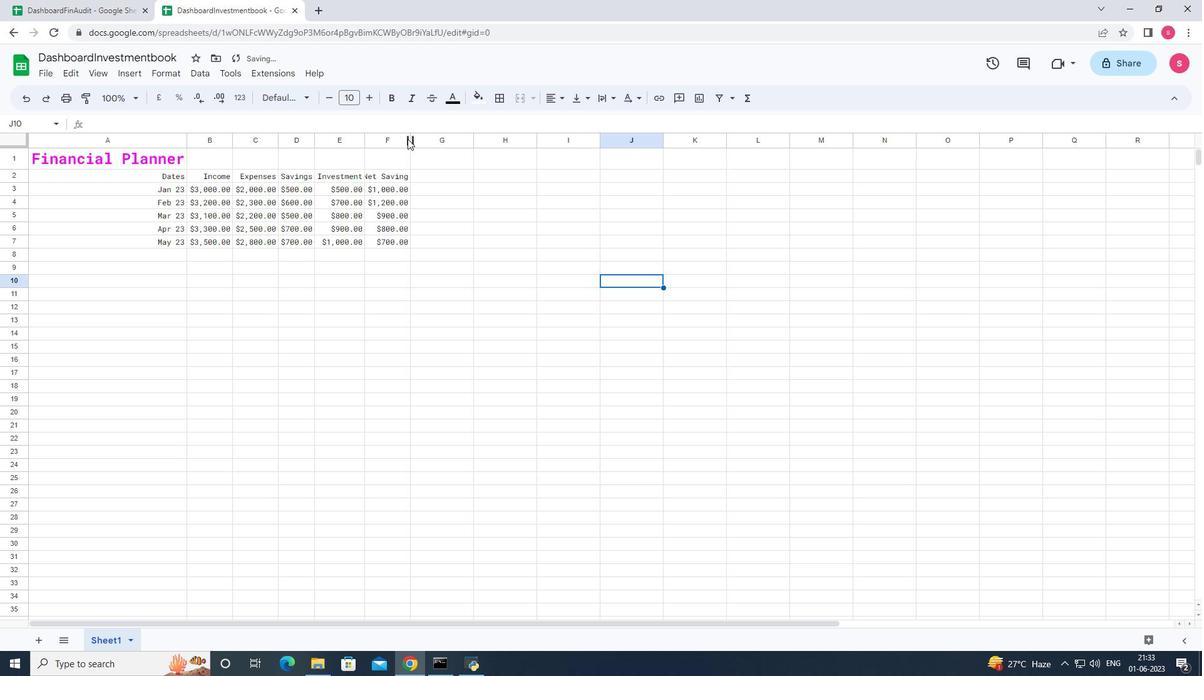 
Action: Mouse pressed left at (408, 138)
Screenshot: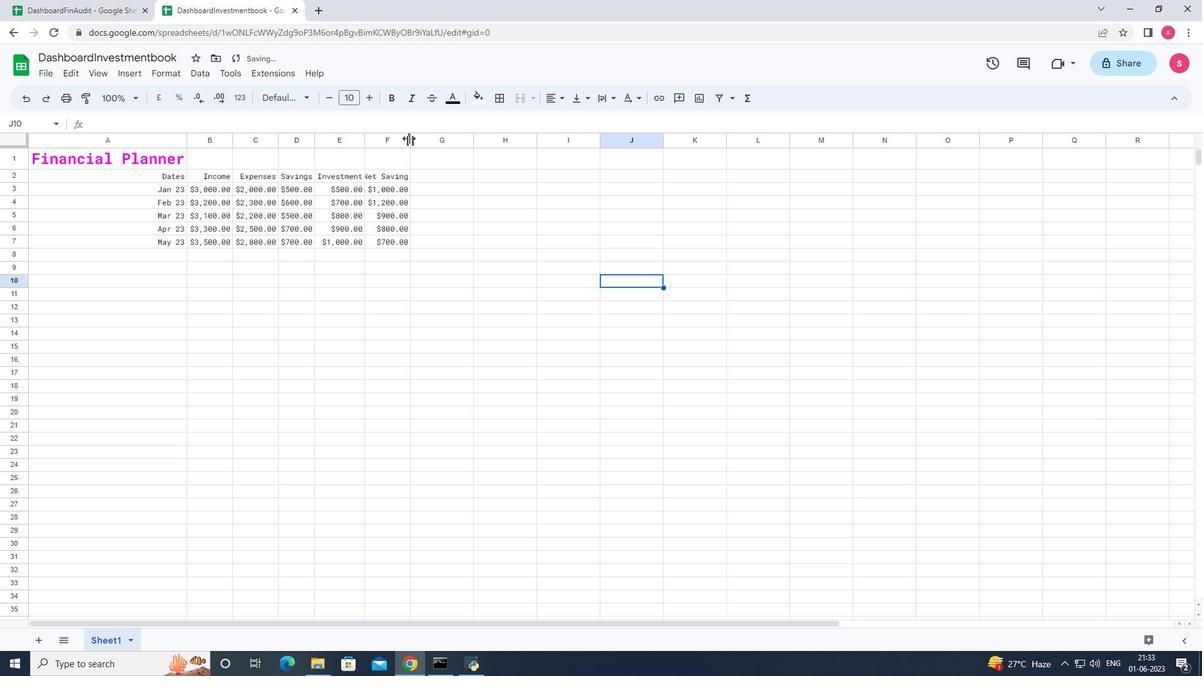 
Action: Mouse pressed left at (408, 138)
Screenshot: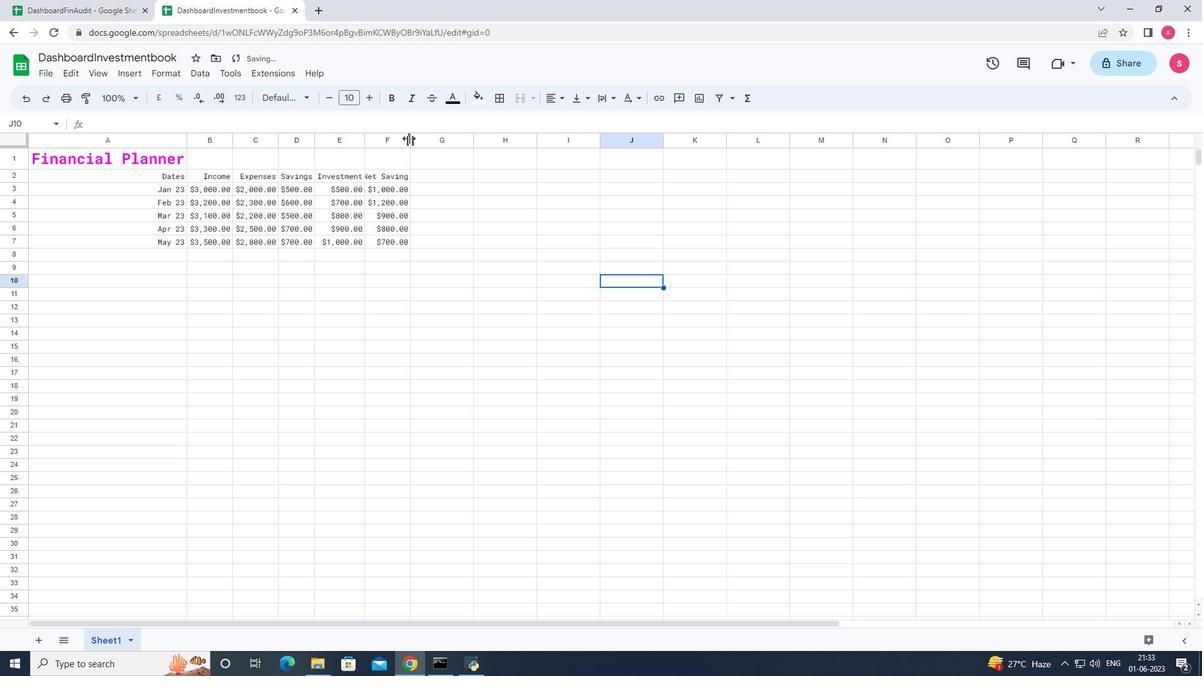 
Action: Mouse moved to (511, 293)
Screenshot: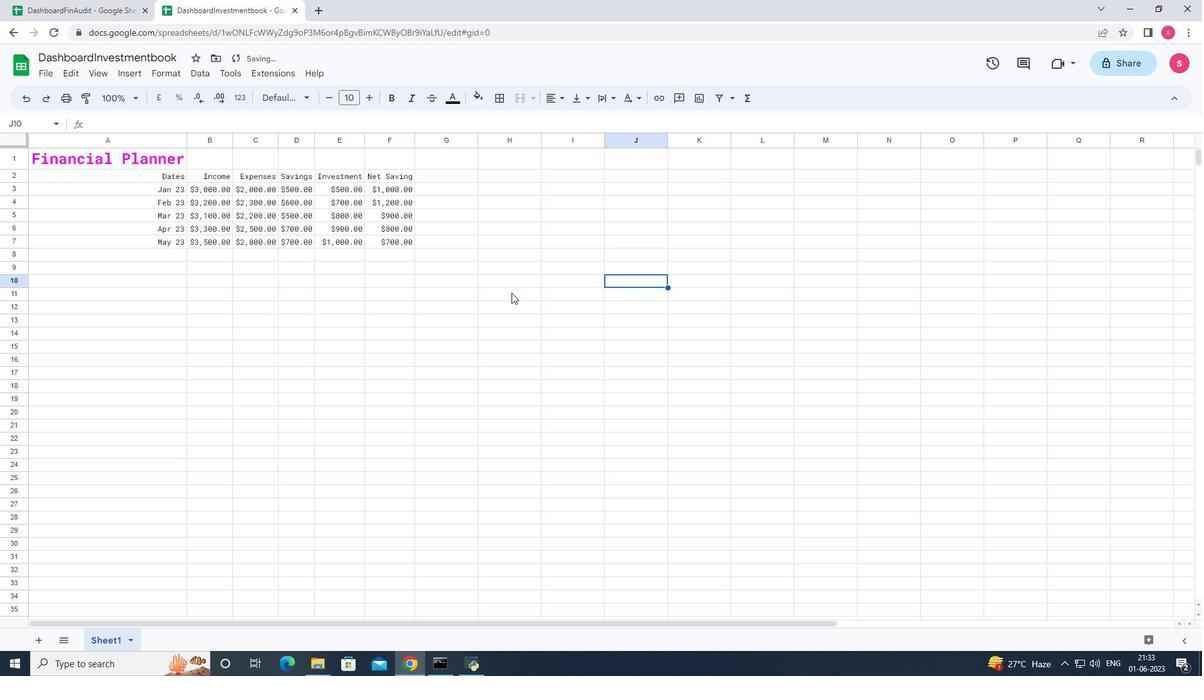 
Action: Mouse pressed left at (511, 293)
Screenshot: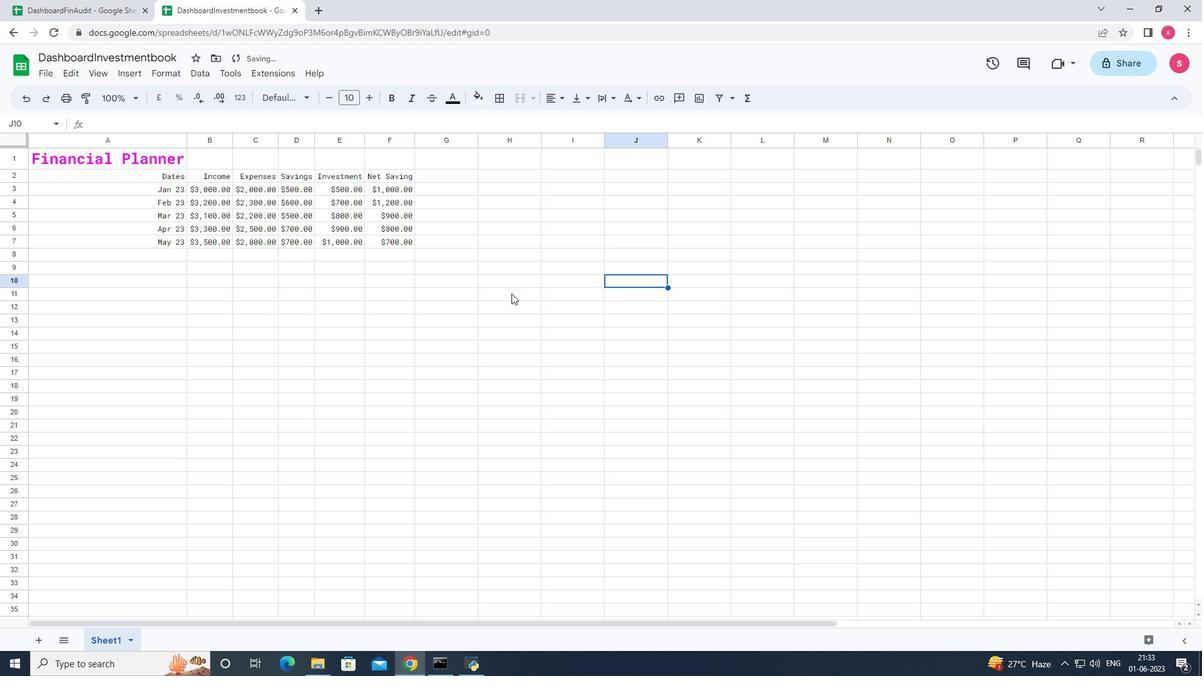
Action: Mouse moved to (504, 289)
Screenshot: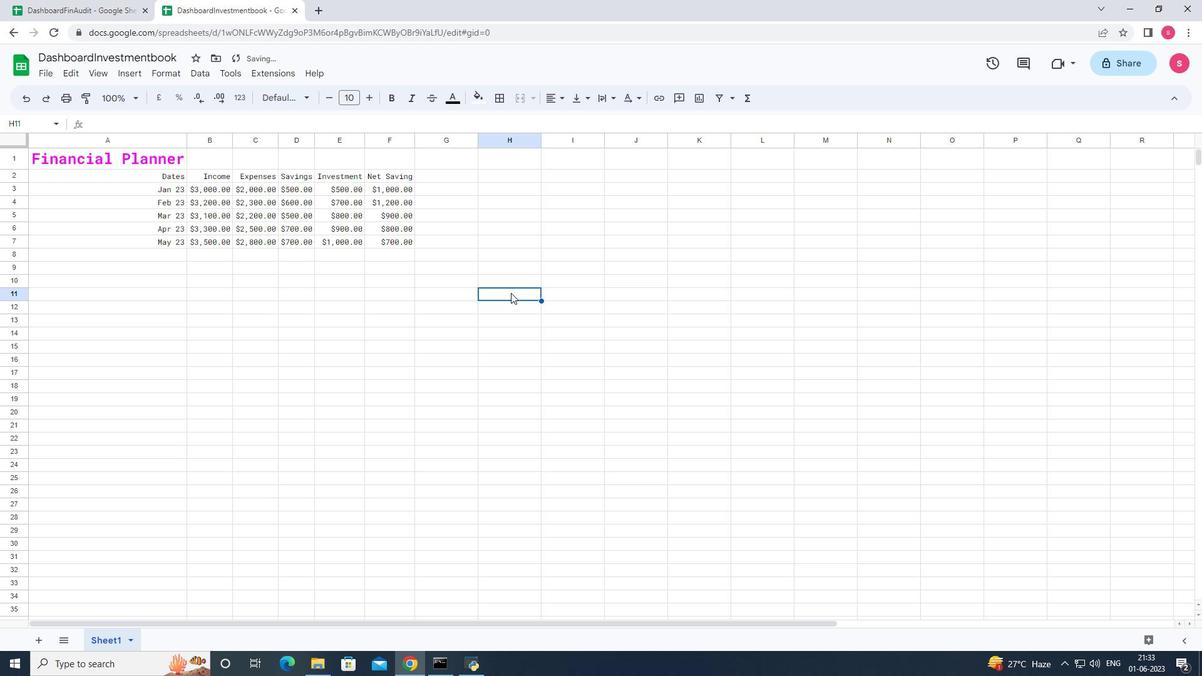 
Action: Key pressed ctrl+S
Screenshot: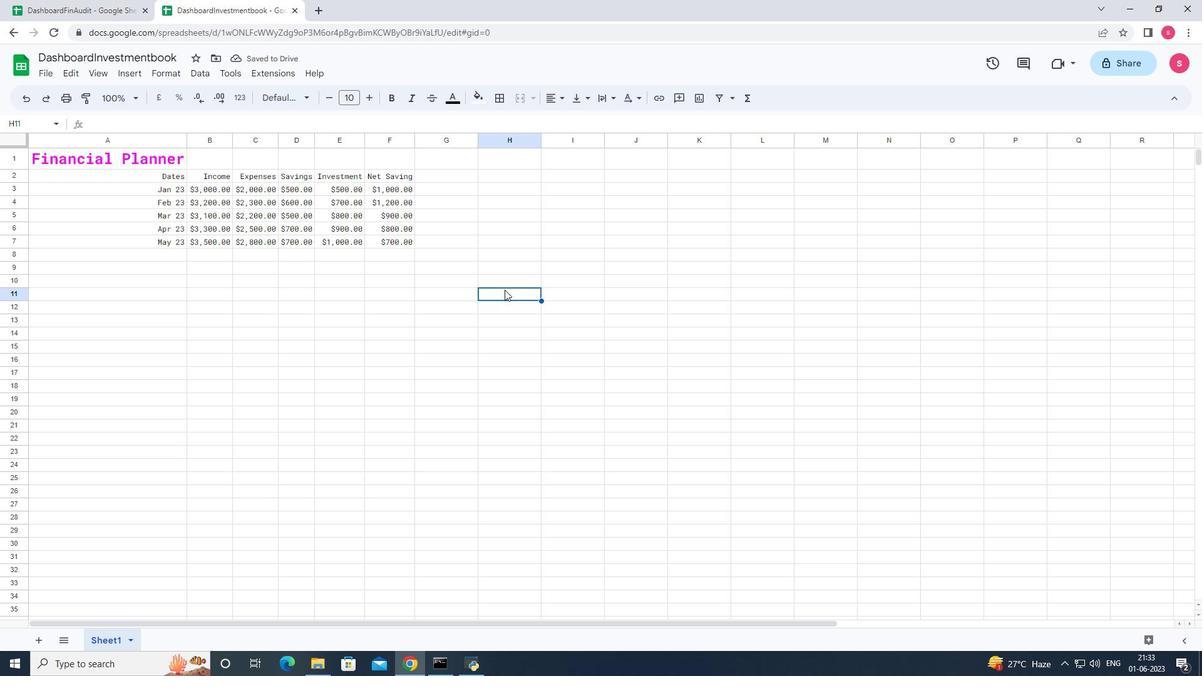 
Action: Mouse moved to (433, 286)
Screenshot: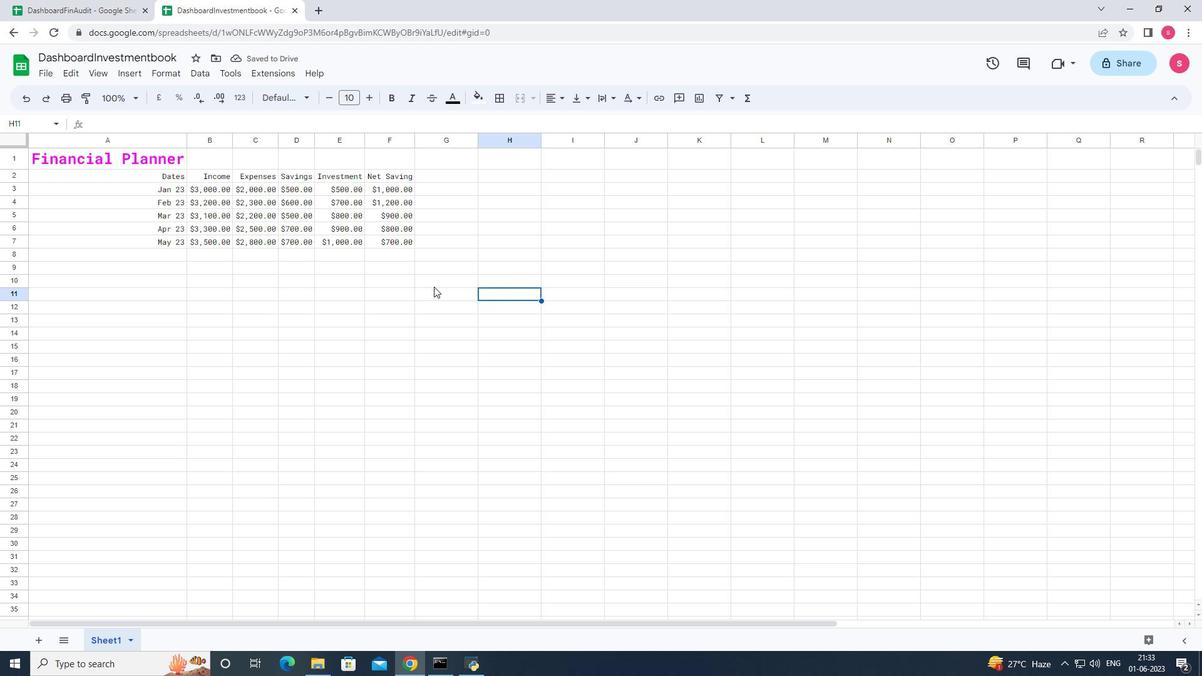 
